 Task: Look for space in Jagdīshpur, India from 9th August, 2023 to 12th August, 2023 for 1 adult in price range Rs.6000 to Rs.15000. Place can be entire place with 1  bedroom having 1 bed and 1 bathroom. Property type can be house, flat, guest house. Amenities needed are: wifi. Booking option can be shelf check-in. Required host language is English.
Action: Mouse moved to (525, 134)
Screenshot: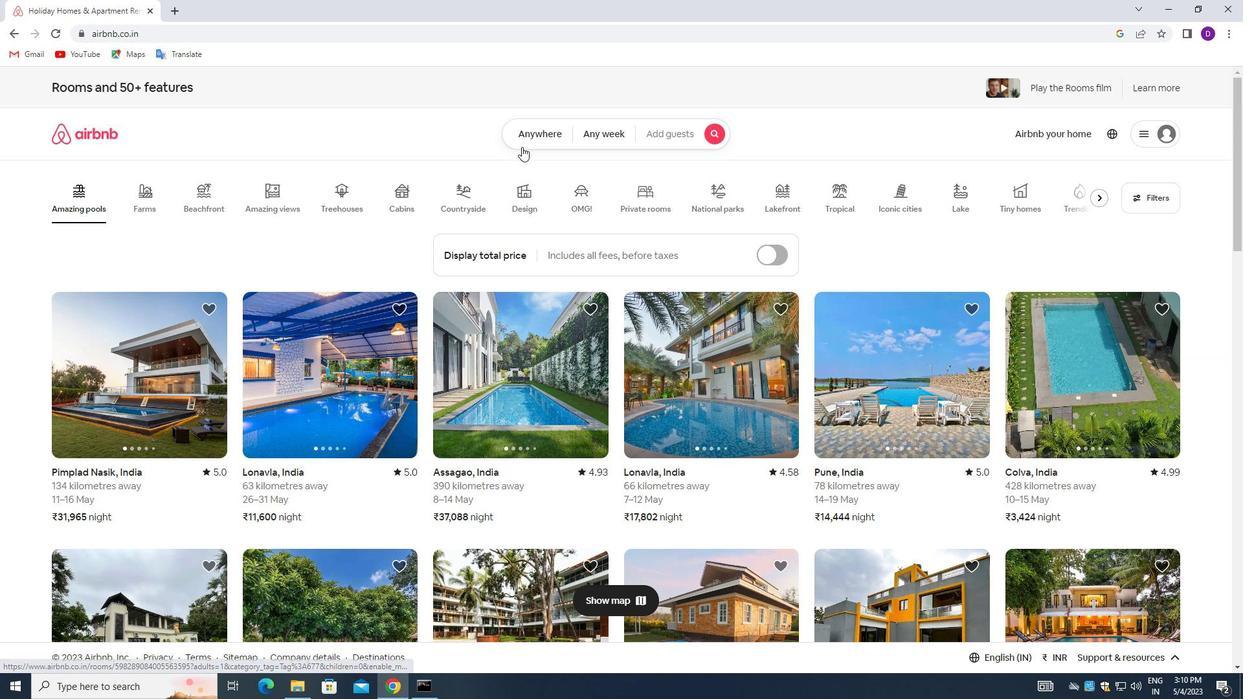 
Action: Mouse pressed left at (525, 134)
Screenshot: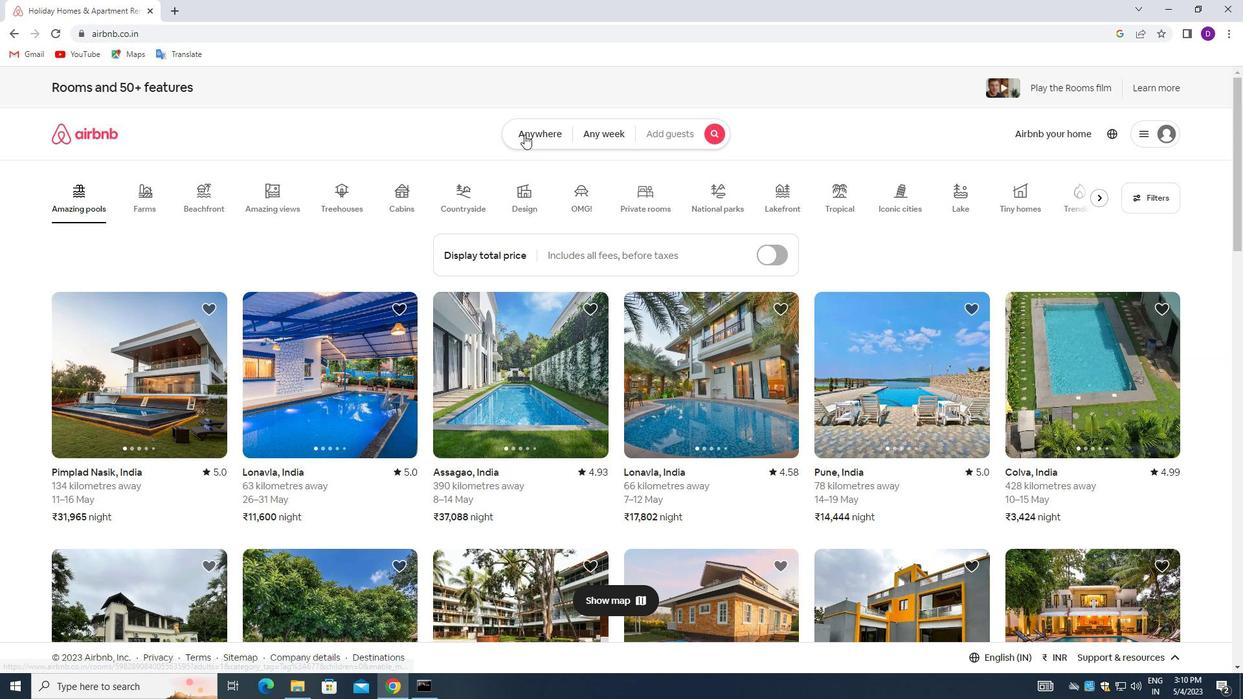 
Action: Mouse moved to (491, 185)
Screenshot: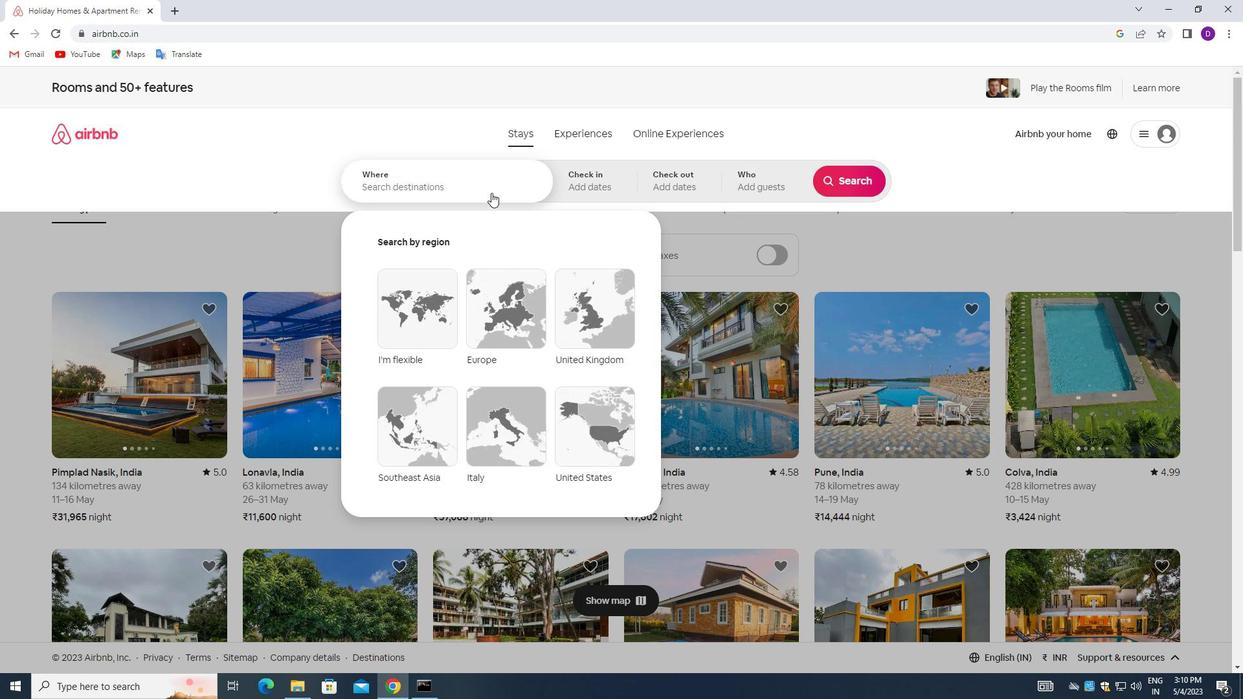 
Action: Mouse pressed left at (491, 185)
Screenshot: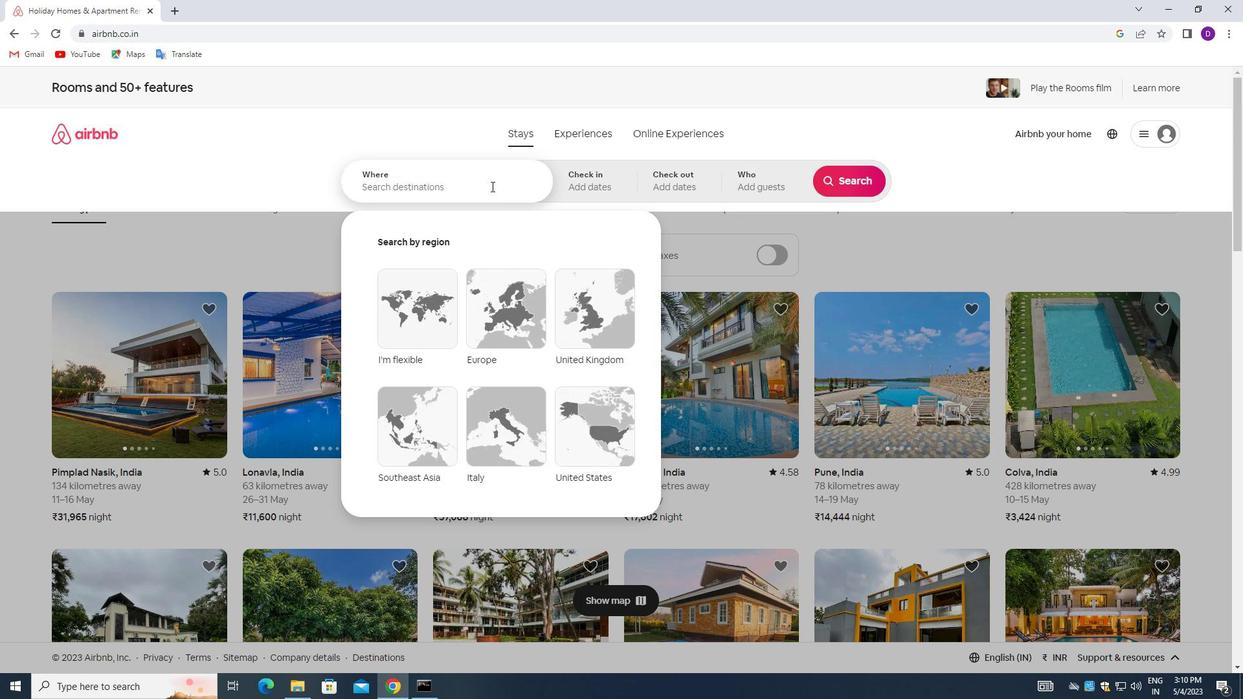 
Action: Mouse moved to (301, 174)
Screenshot: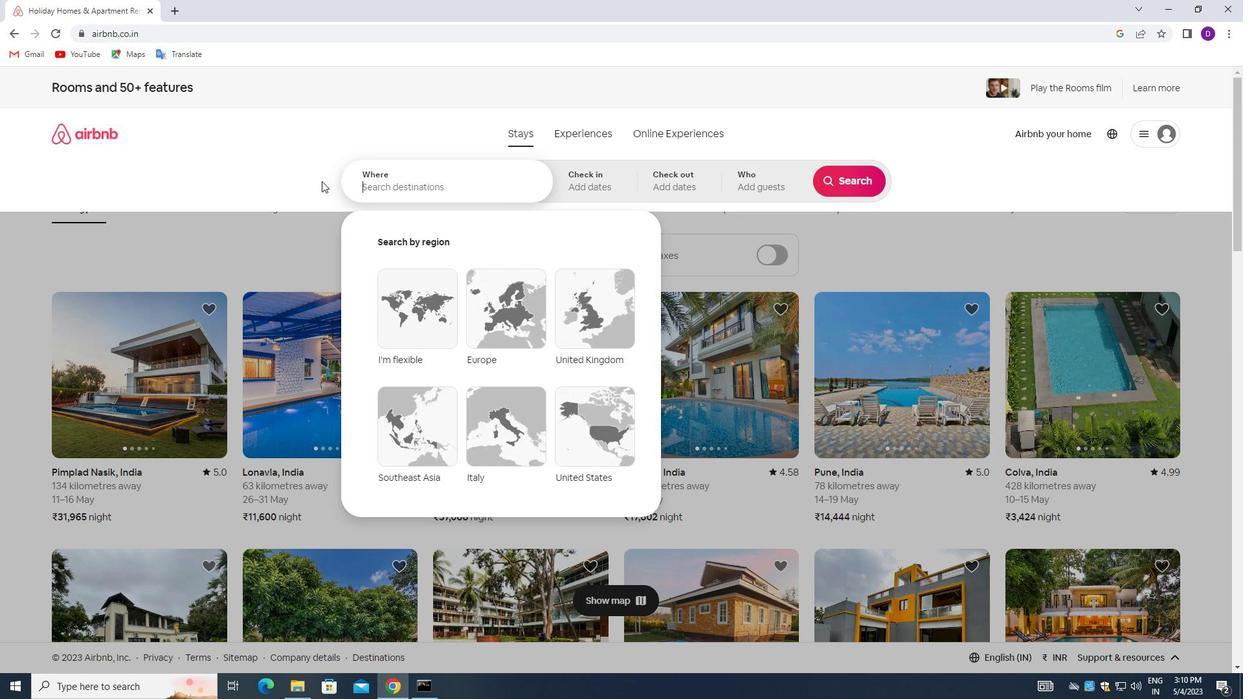 
Action: Key pressed <Key.shift>JAGDISHPUR,<Key.space><Key.shift>INDIA<Key.enter>
Screenshot: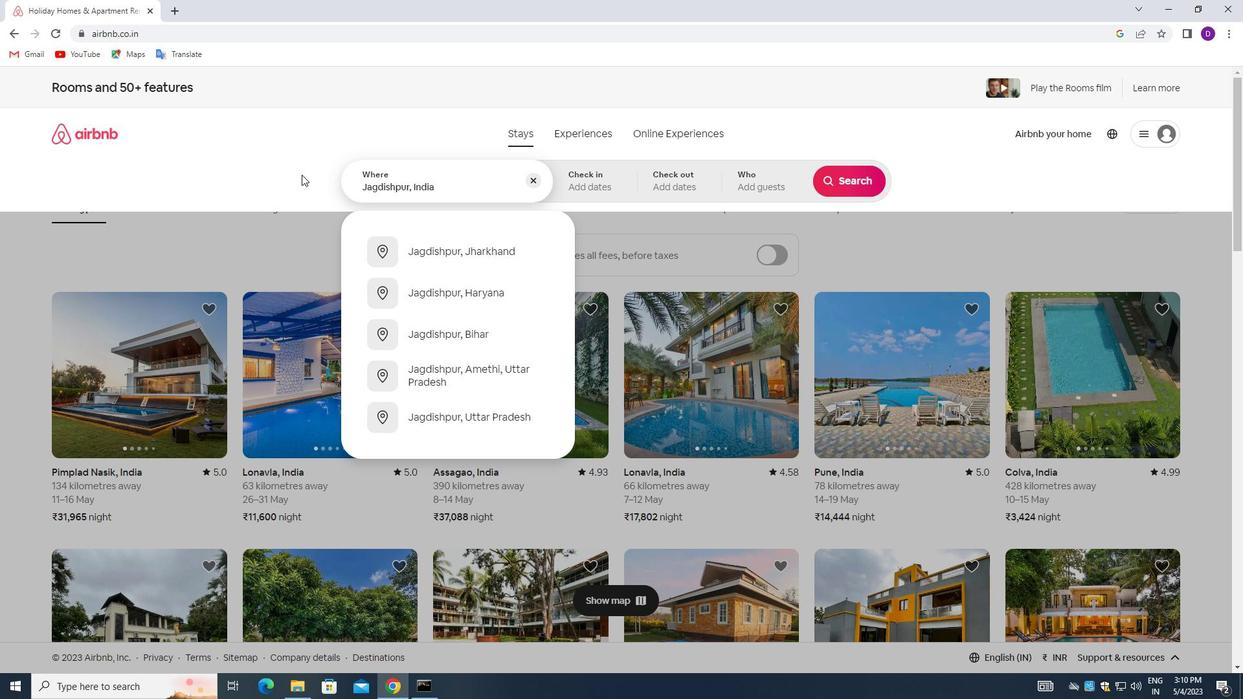 
Action: Mouse moved to (848, 291)
Screenshot: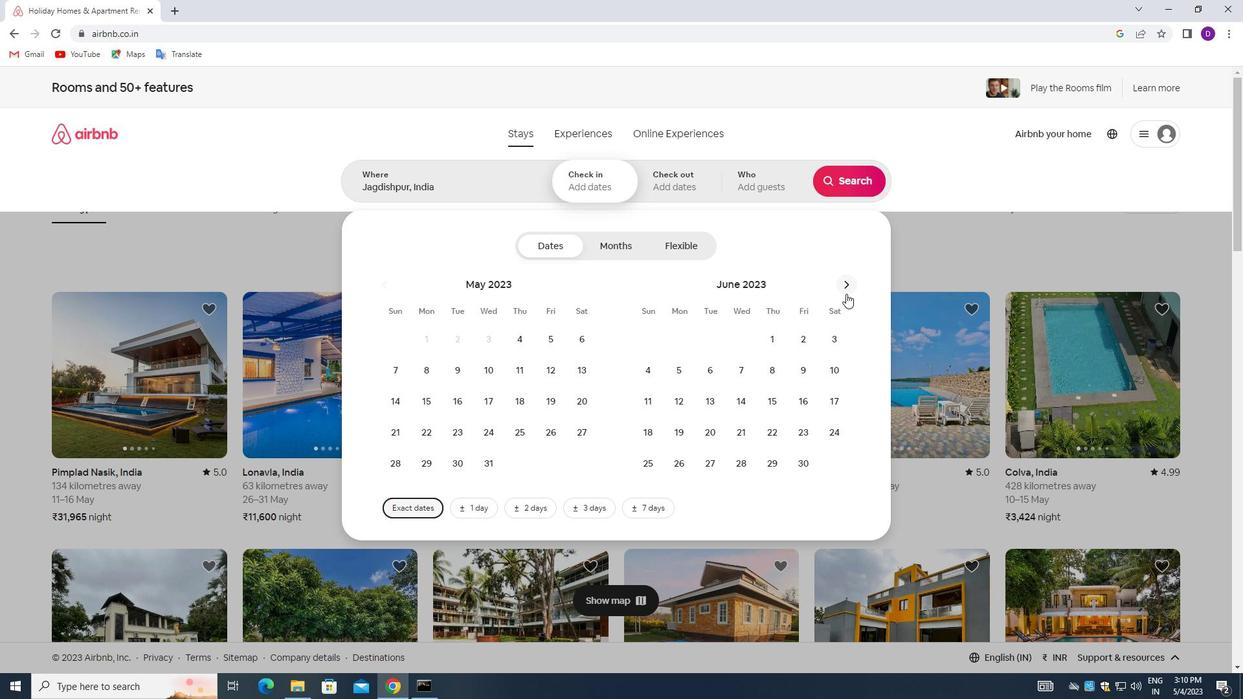 
Action: Mouse pressed left at (848, 291)
Screenshot: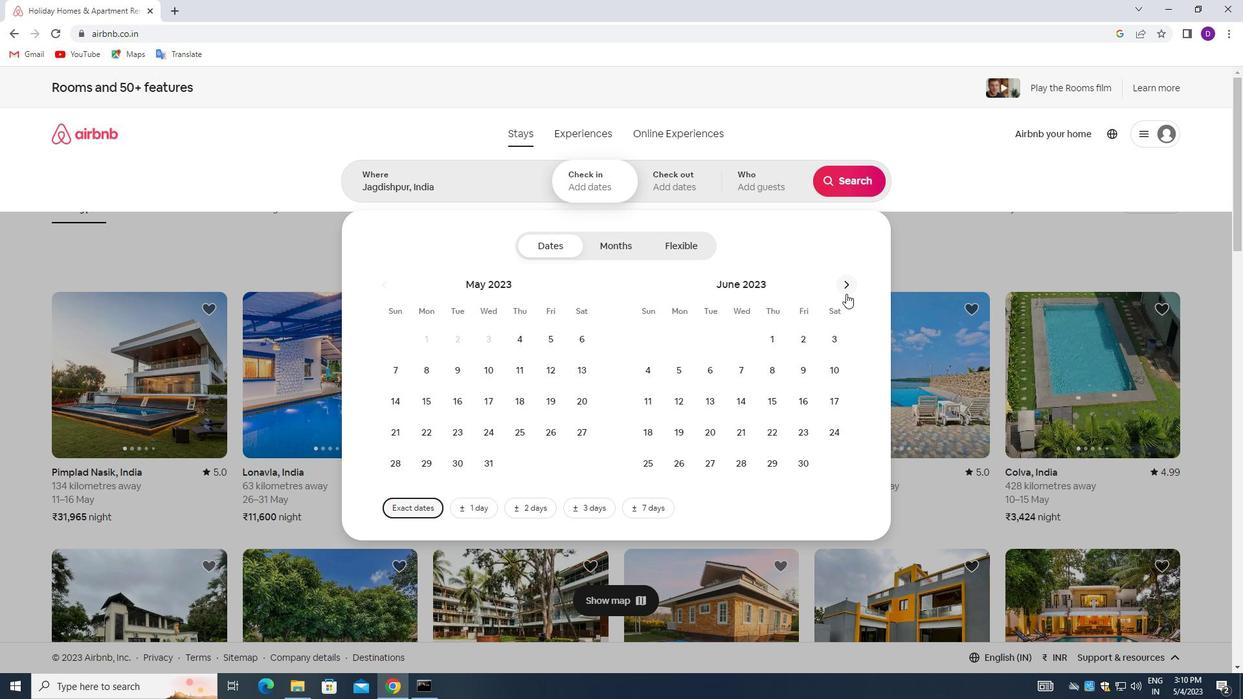 
Action: Mouse moved to (848, 289)
Screenshot: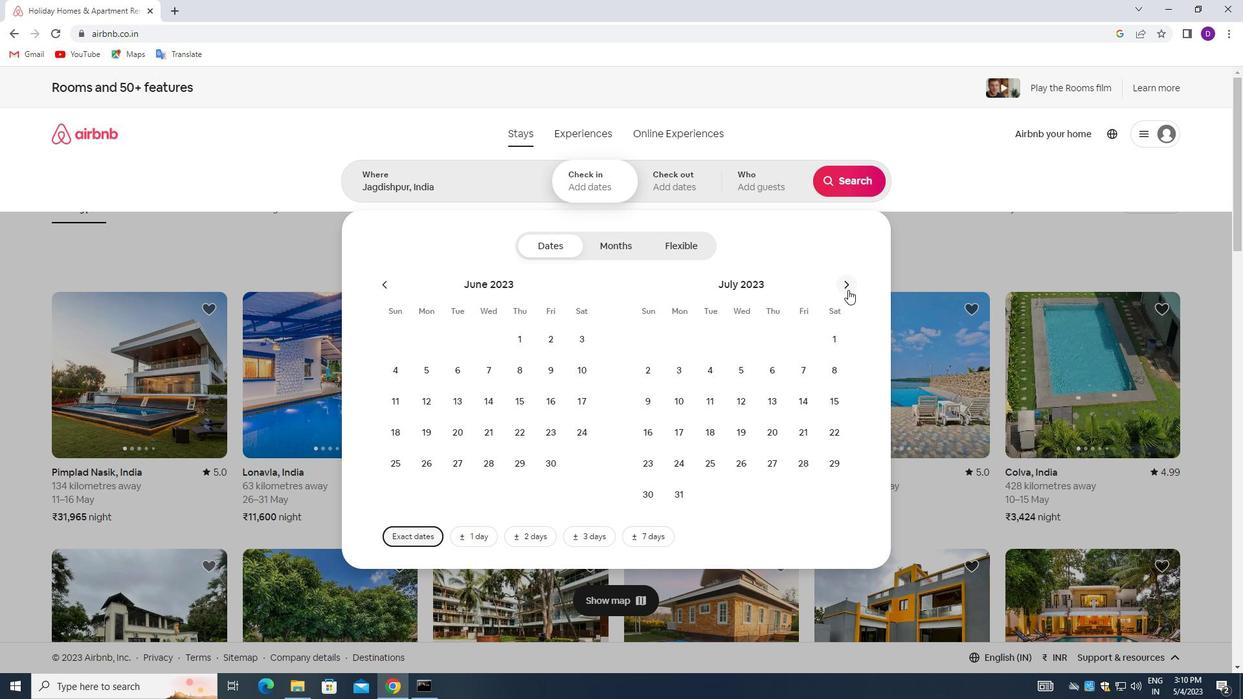 
Action: Mouse pressed left at (848, 289)
Screenshot: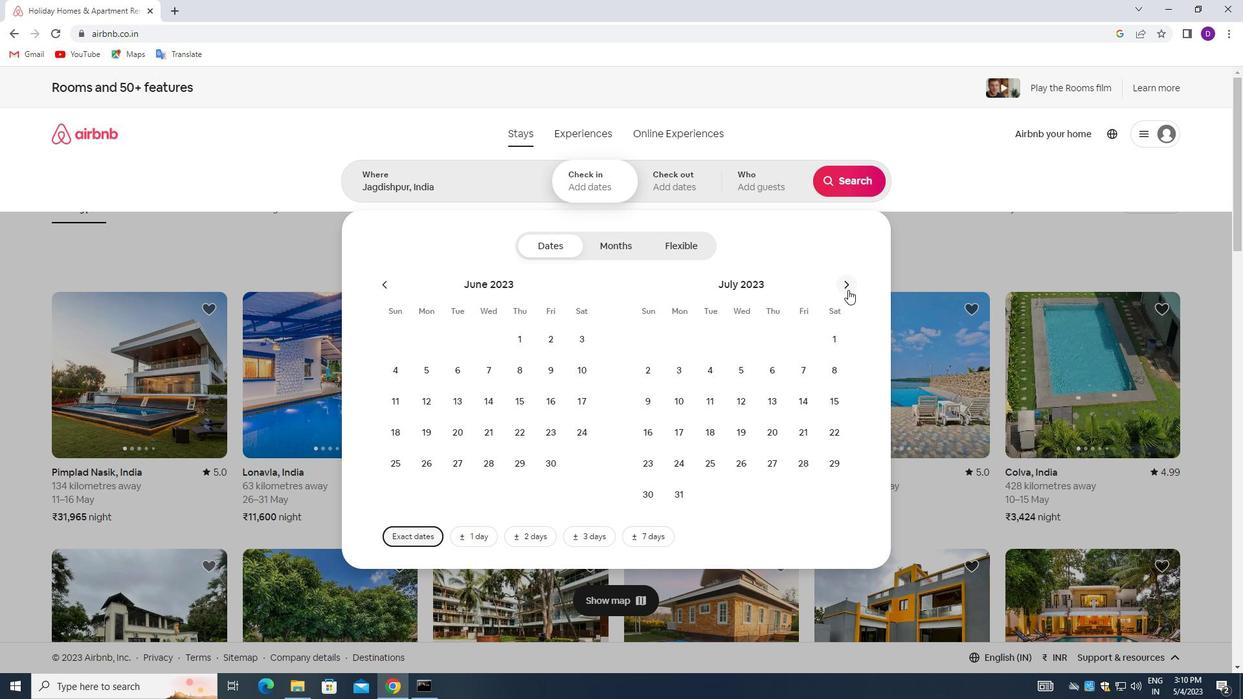 
Action: Mouse moved to (739, 371)
Screenshot: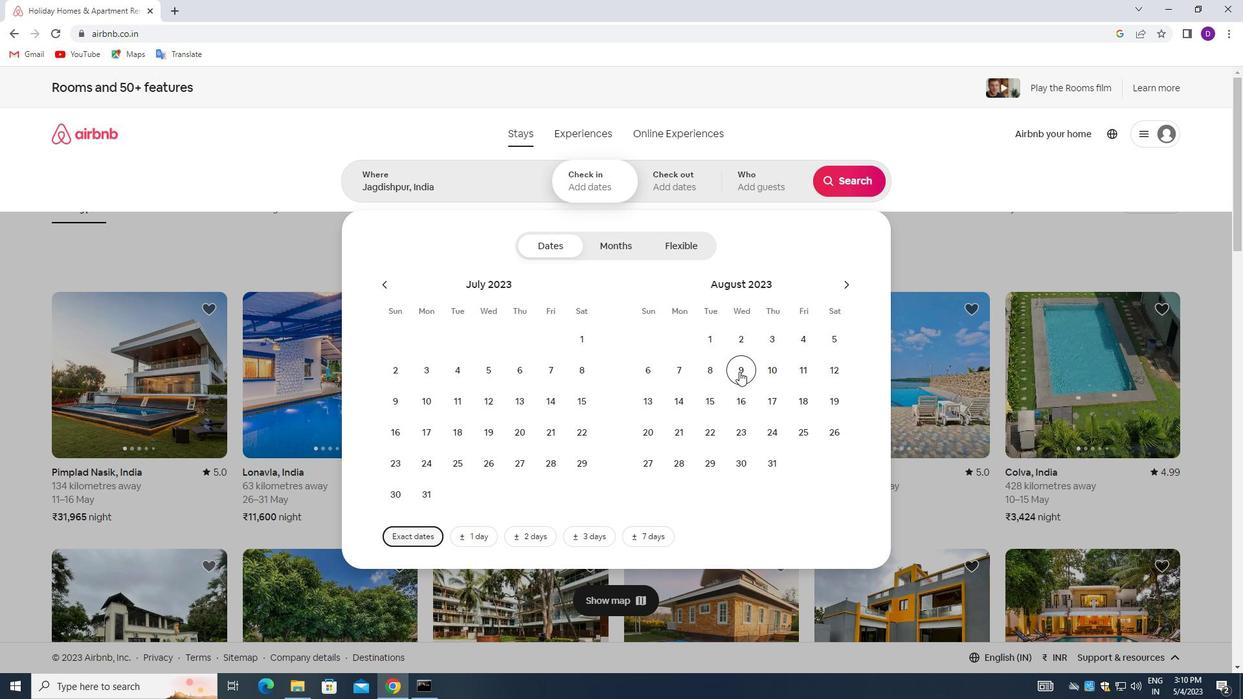 
Action: Mouse pressed left at (739, 371)
Screenshot: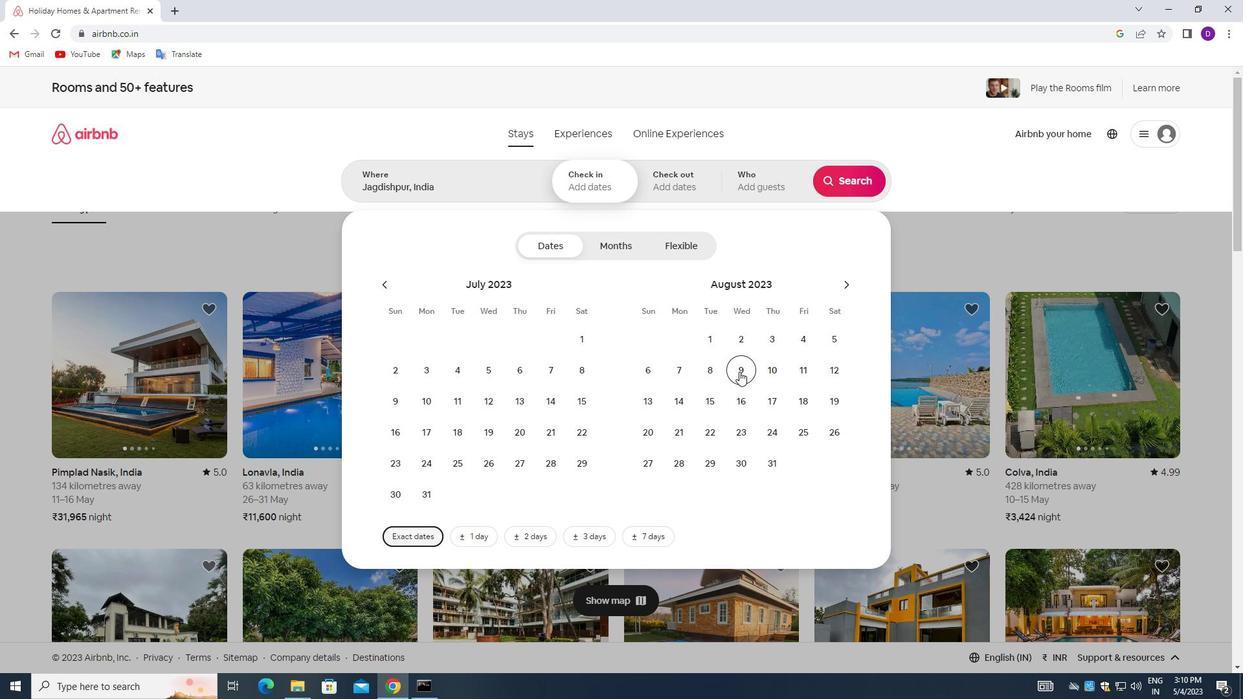 
Action: Mouse moved to (831, 366)
Screenshot: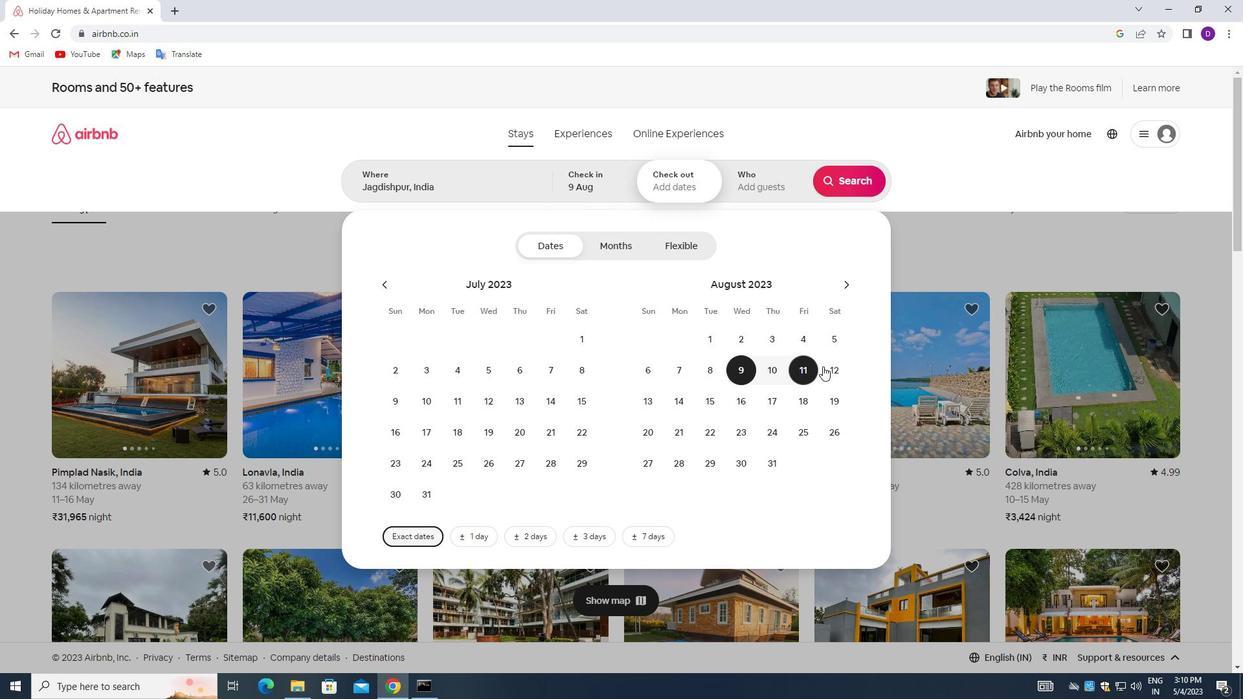 
Action: Mouse pressed left at (831, 366)
Screenshot: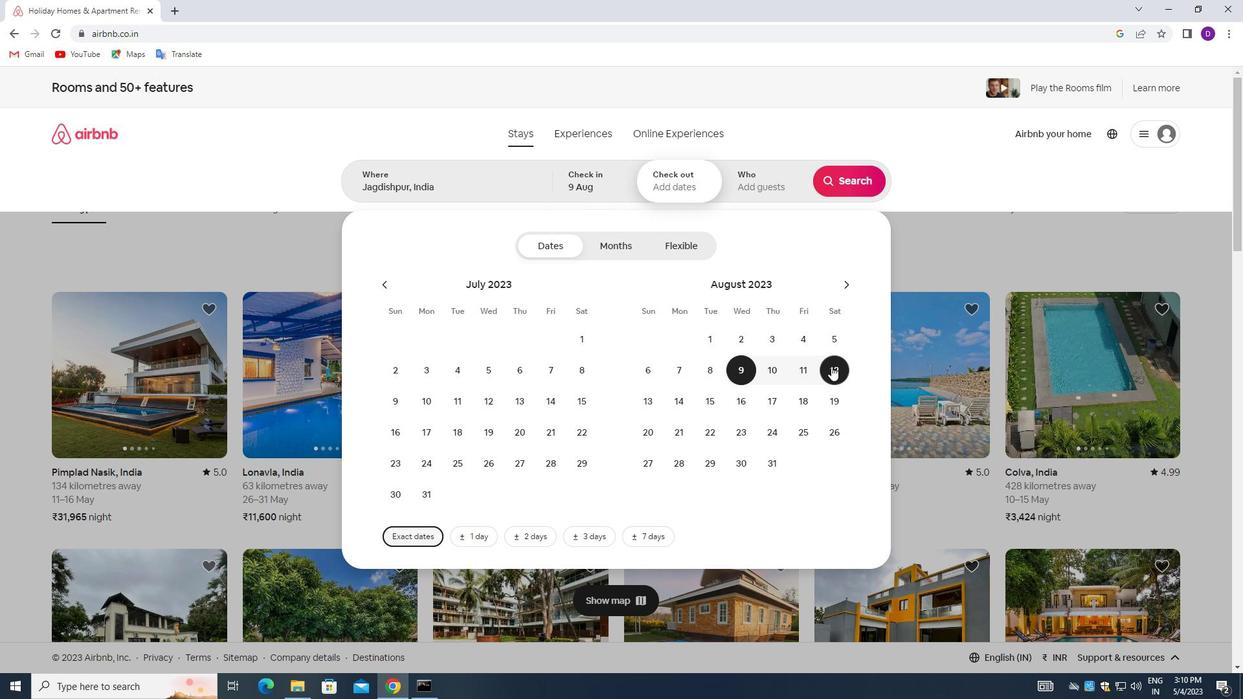 
Action: Mouse moved to (748, 178)
Screenshot: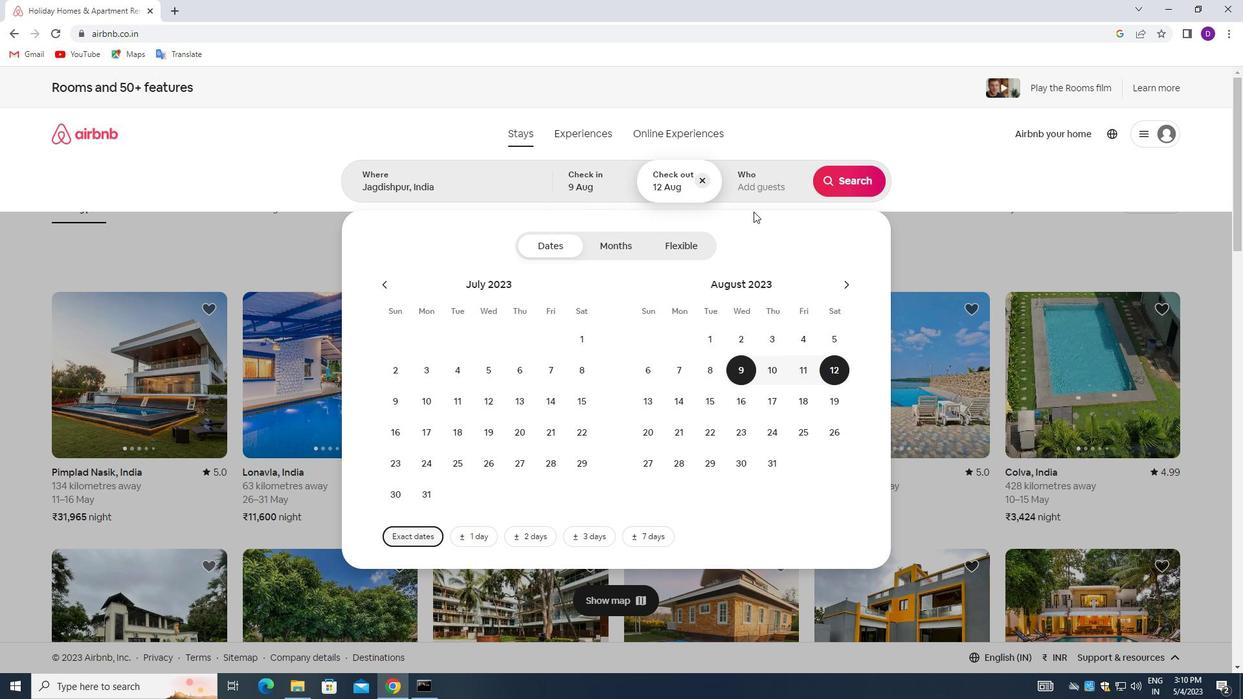
Action: Mouse pressed left at (748, 178)
Screenshot: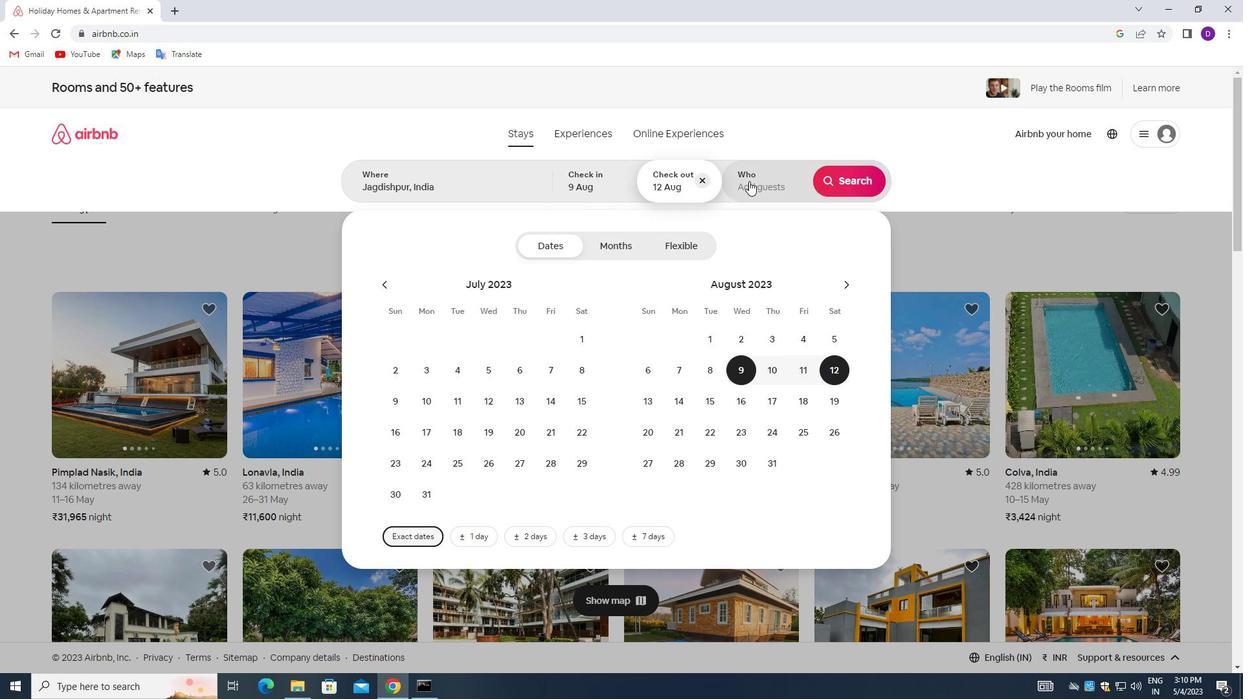 
Action: Mouse moved to (855, 255)
Screenshot: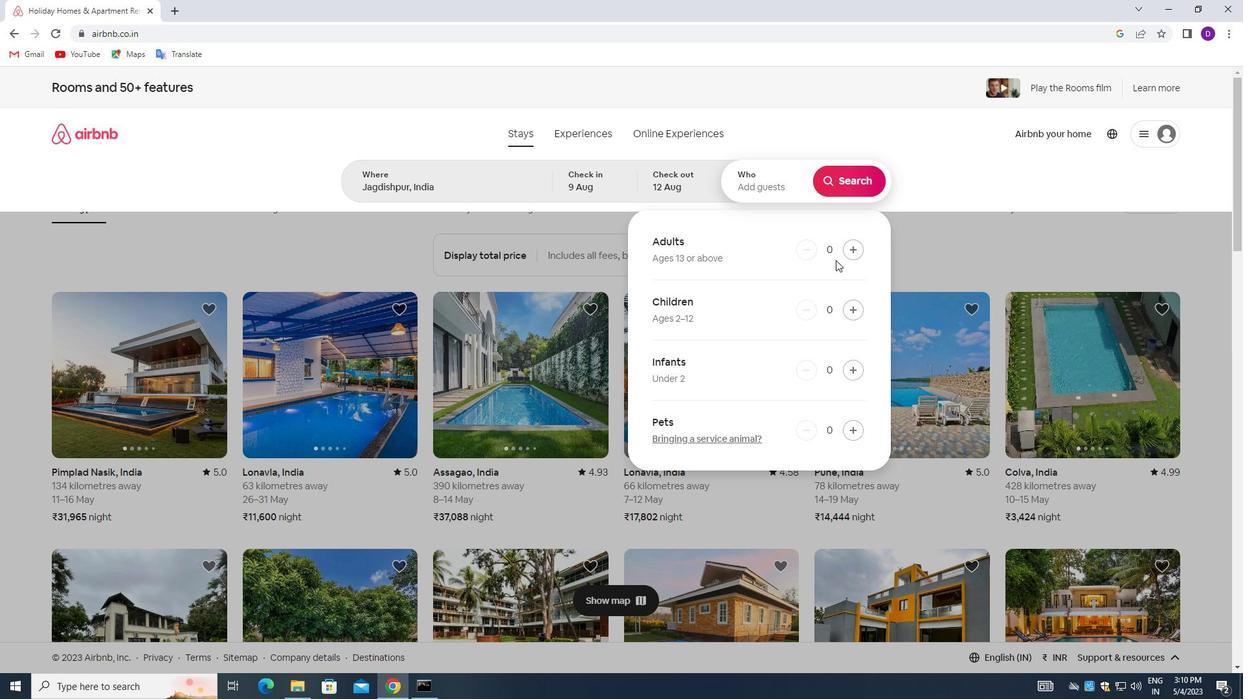 
Action: Mouse pressed left at (855, 255)
Screenshot: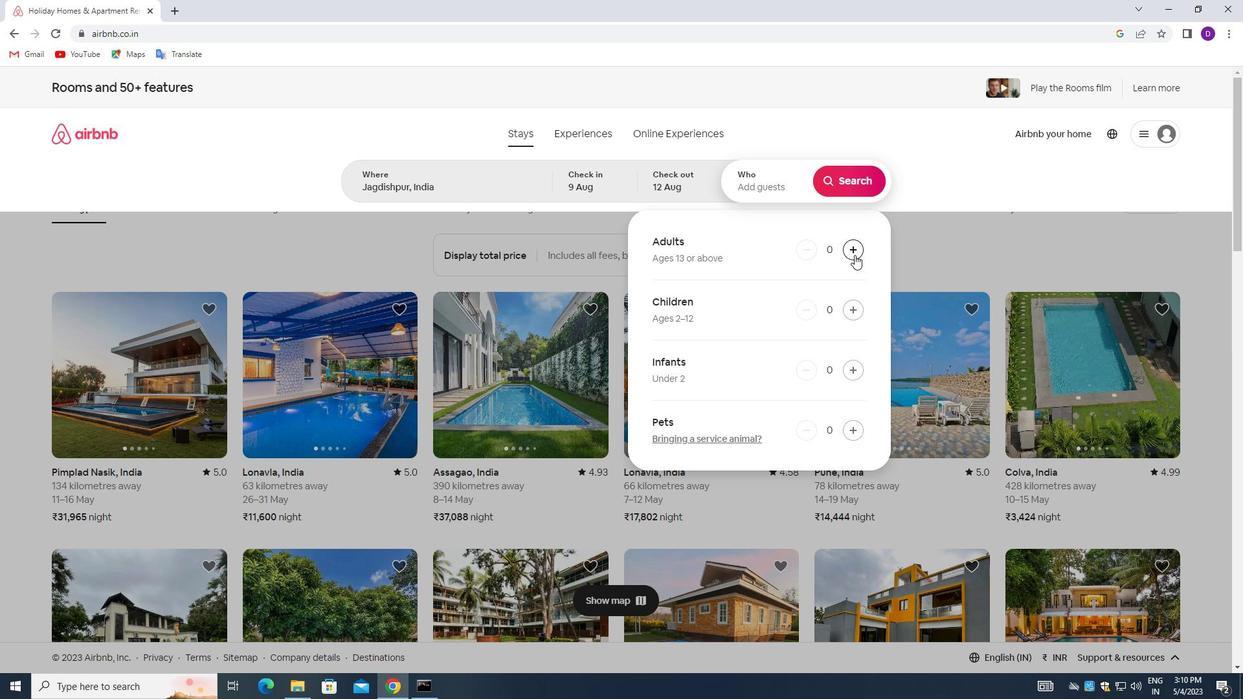
Action: Mouse moved to (848, 187)
Screenshot: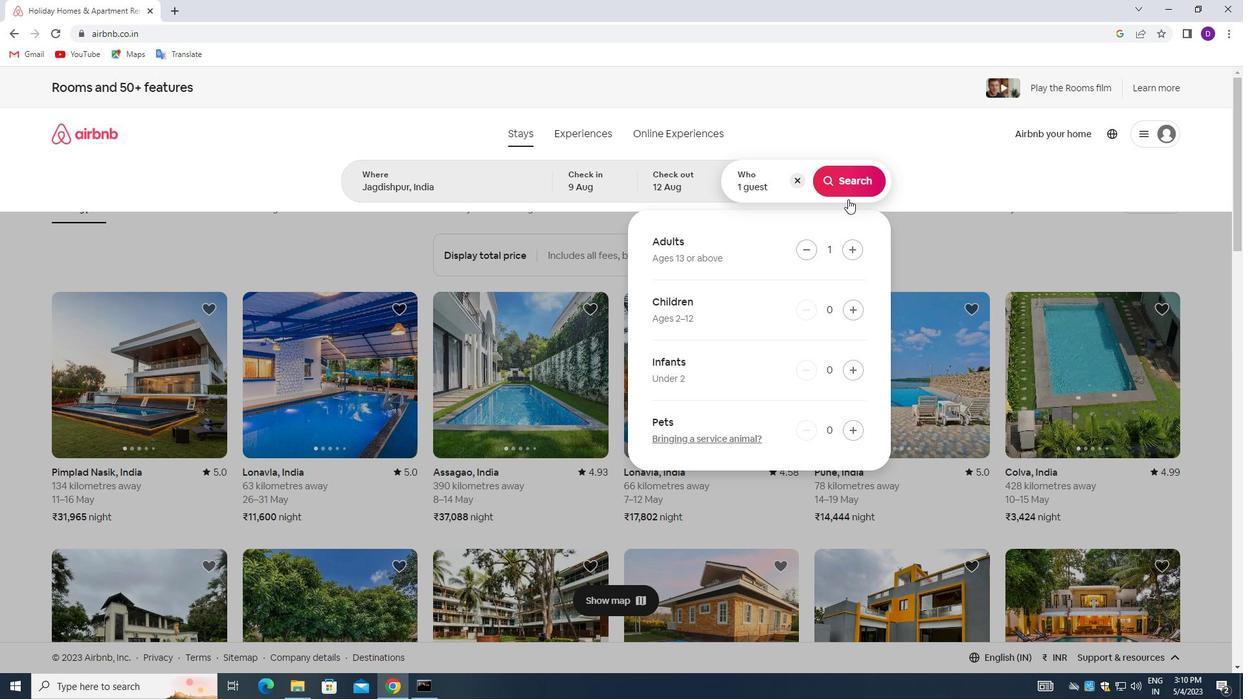 
Action: Mouse pressed left at (848, 187)
Screenshot: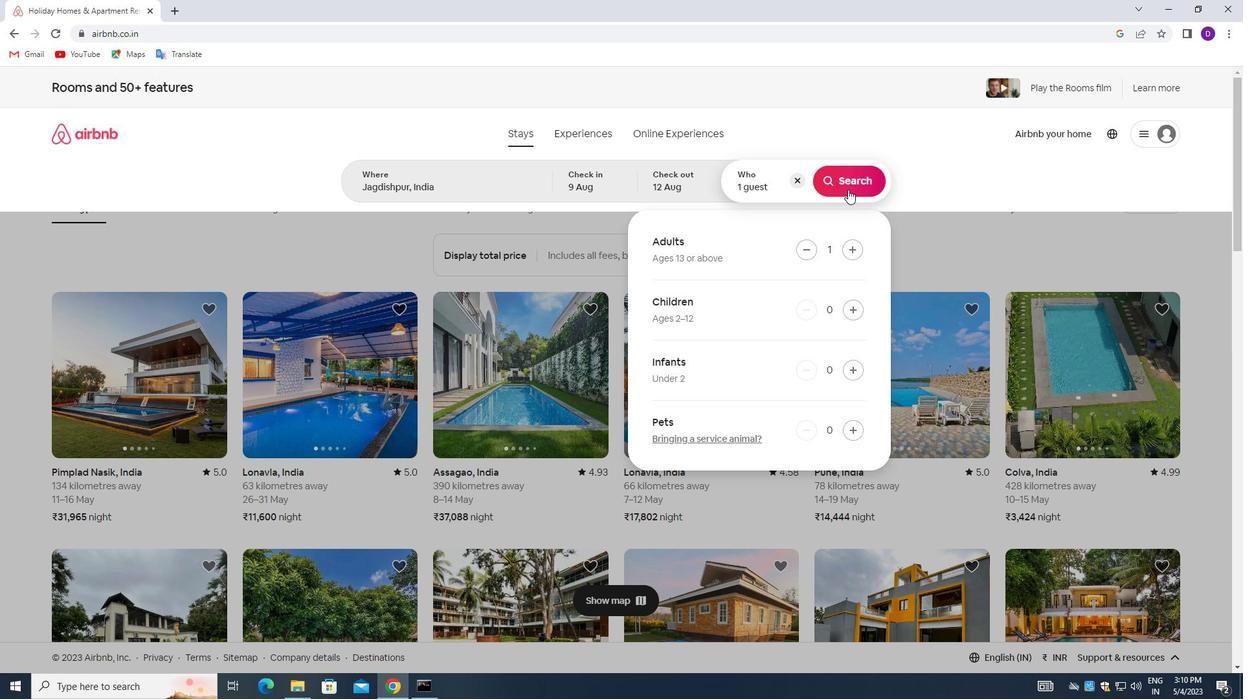 
Action: Mouse moved to (1178, 140)
Screenshot: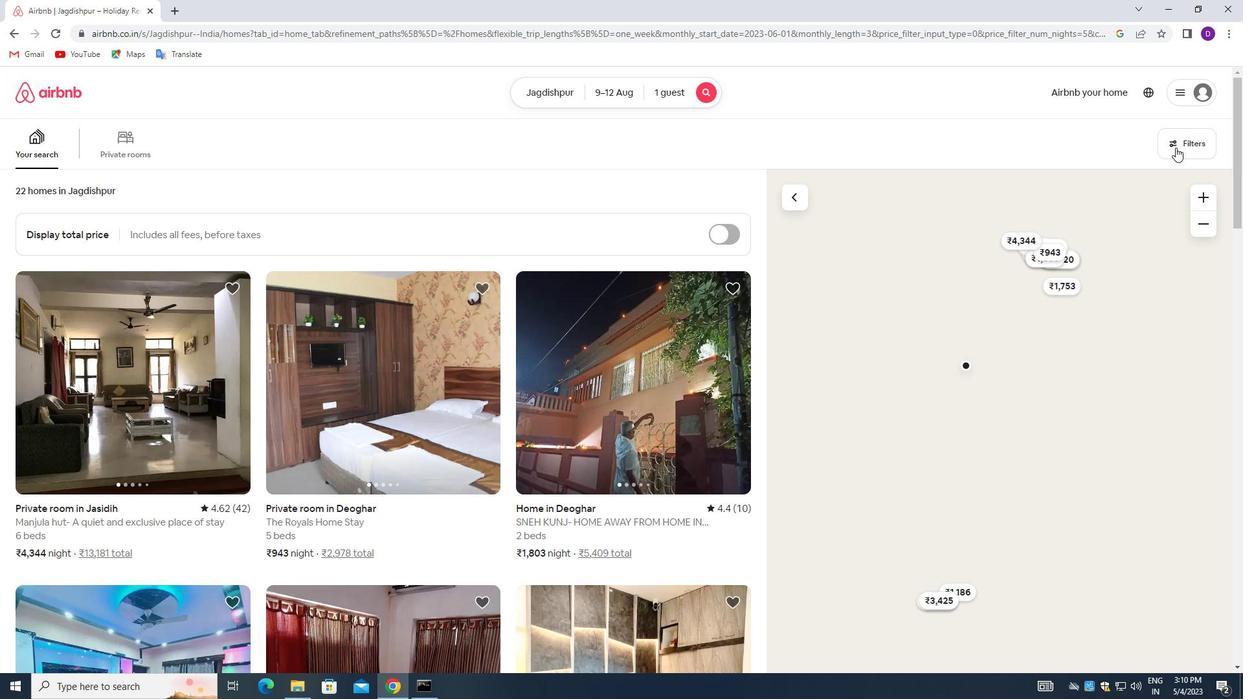
Action: Mouse pressed left at (1178, 140)
Screenshot: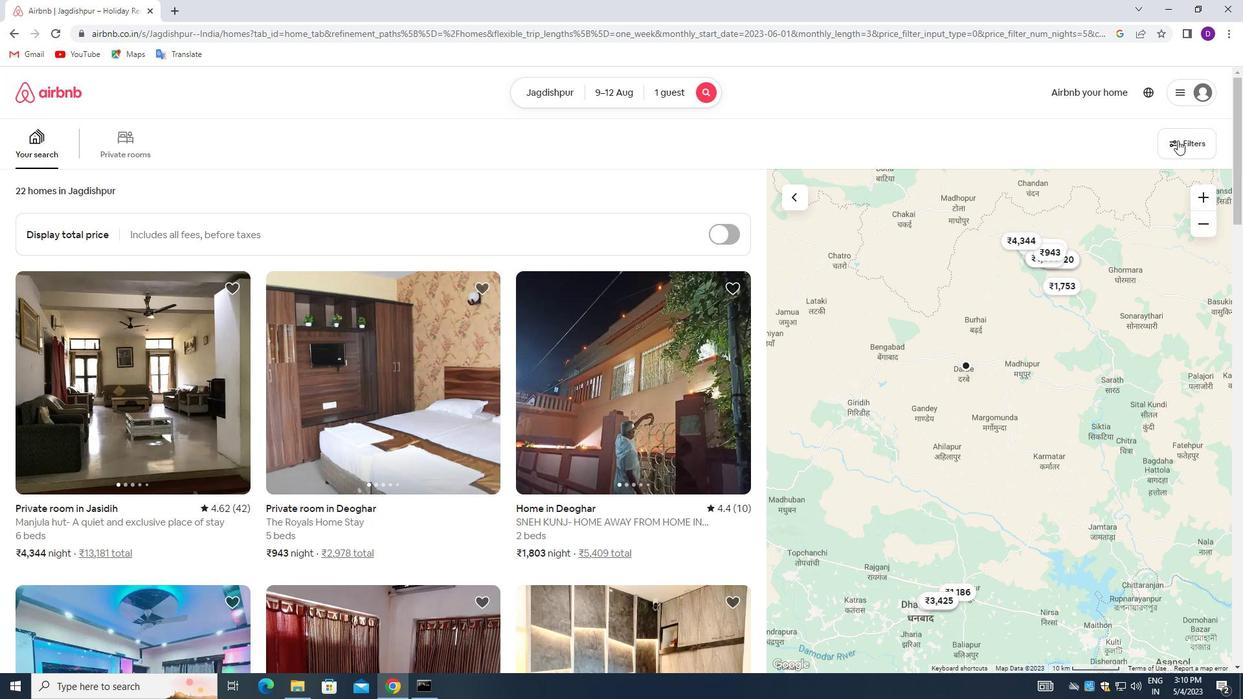
Action: Mouse moved to (459, 306)
Screenshot: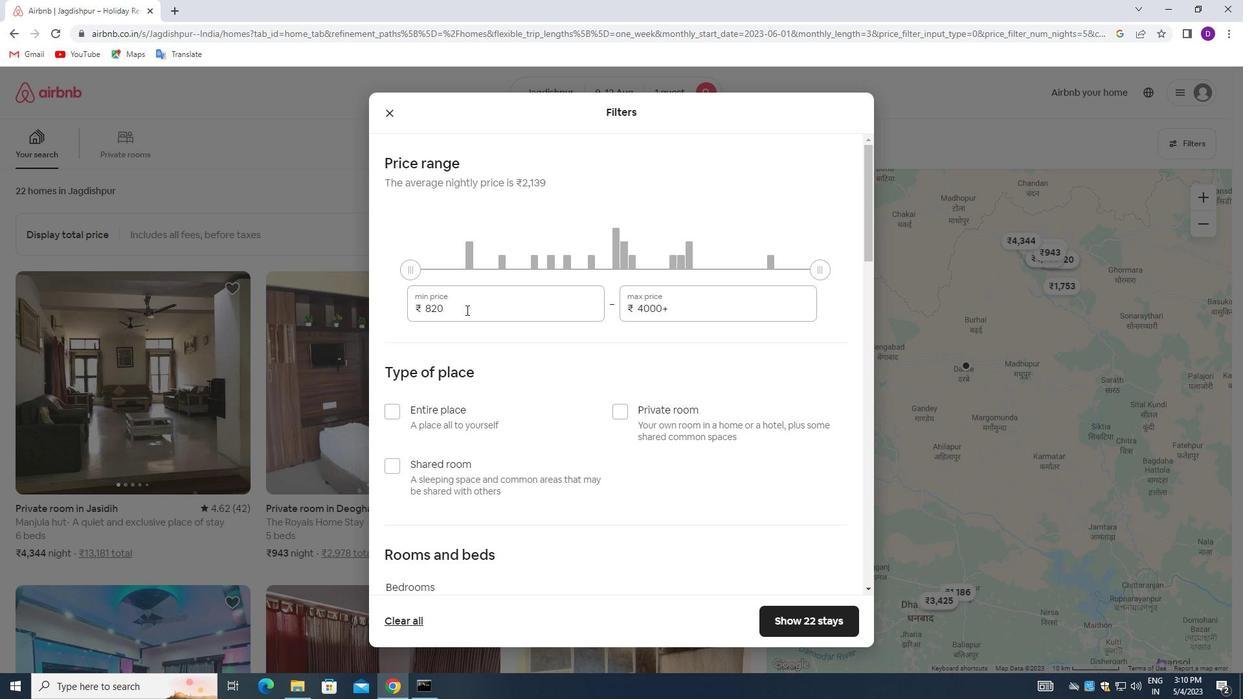 
Action: Mouse pressed left at (459, 306)
Screenshot: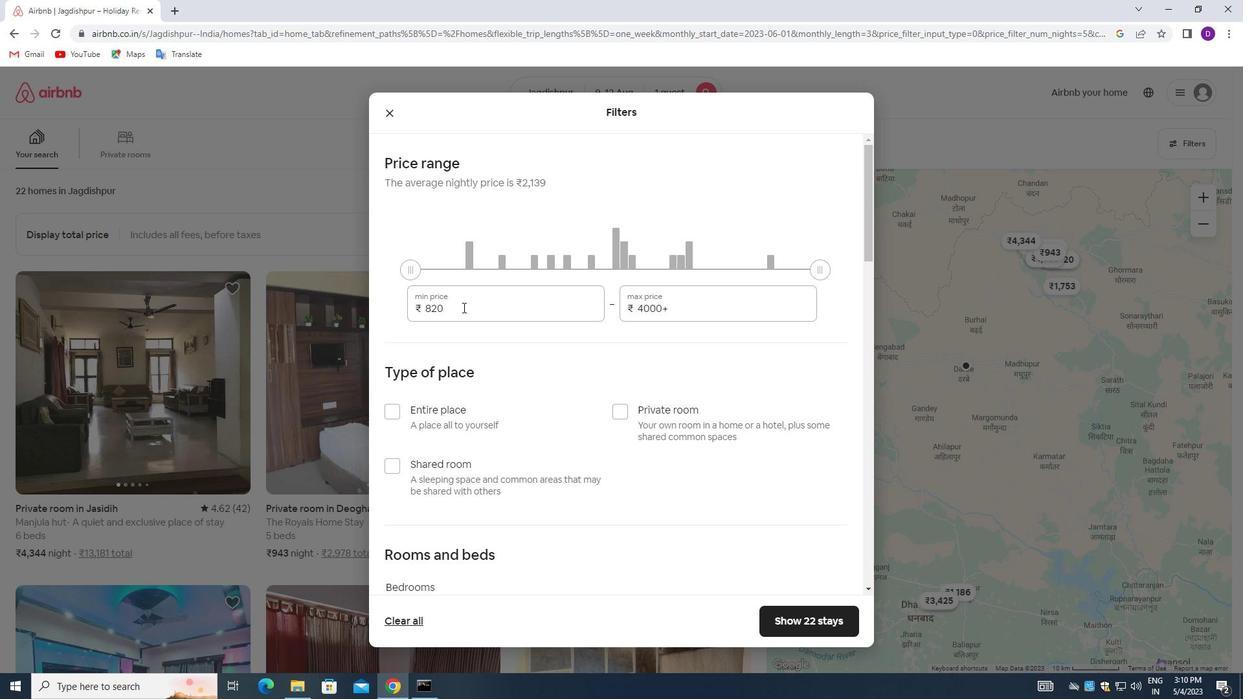 
Action: Mouse pressed left at (459, 306)
Screenshot: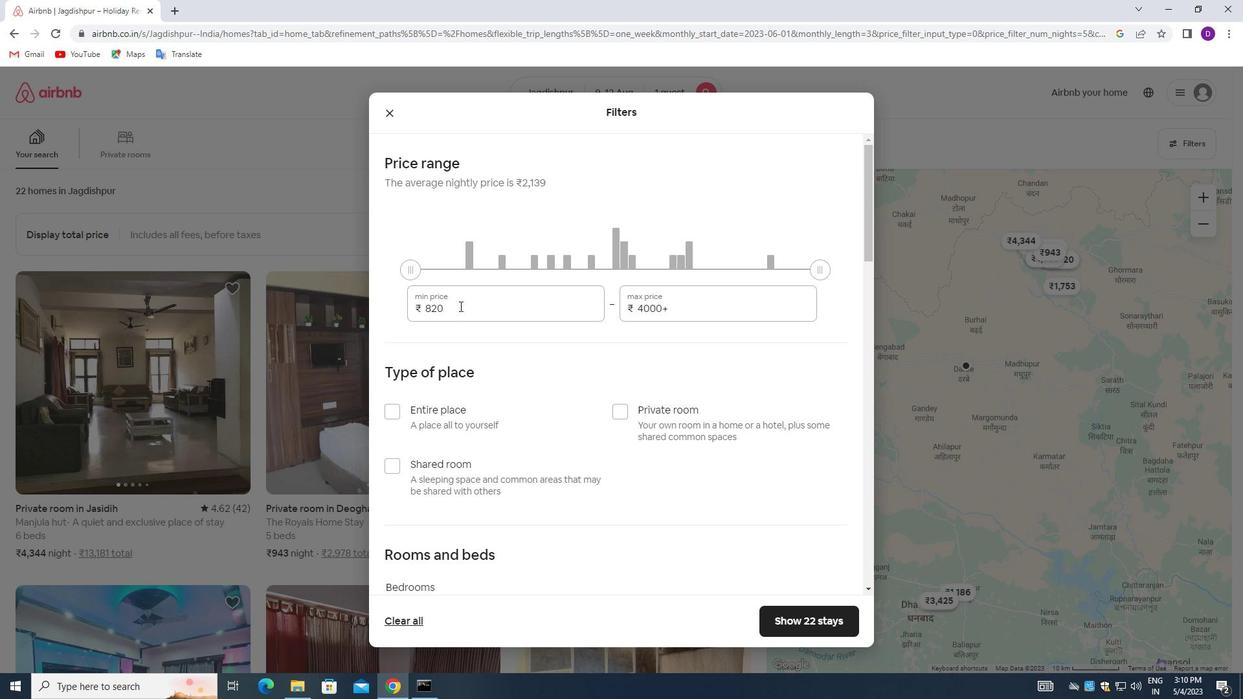 
Action: Key pressed 6000<Key.tab>15000
Screenshot: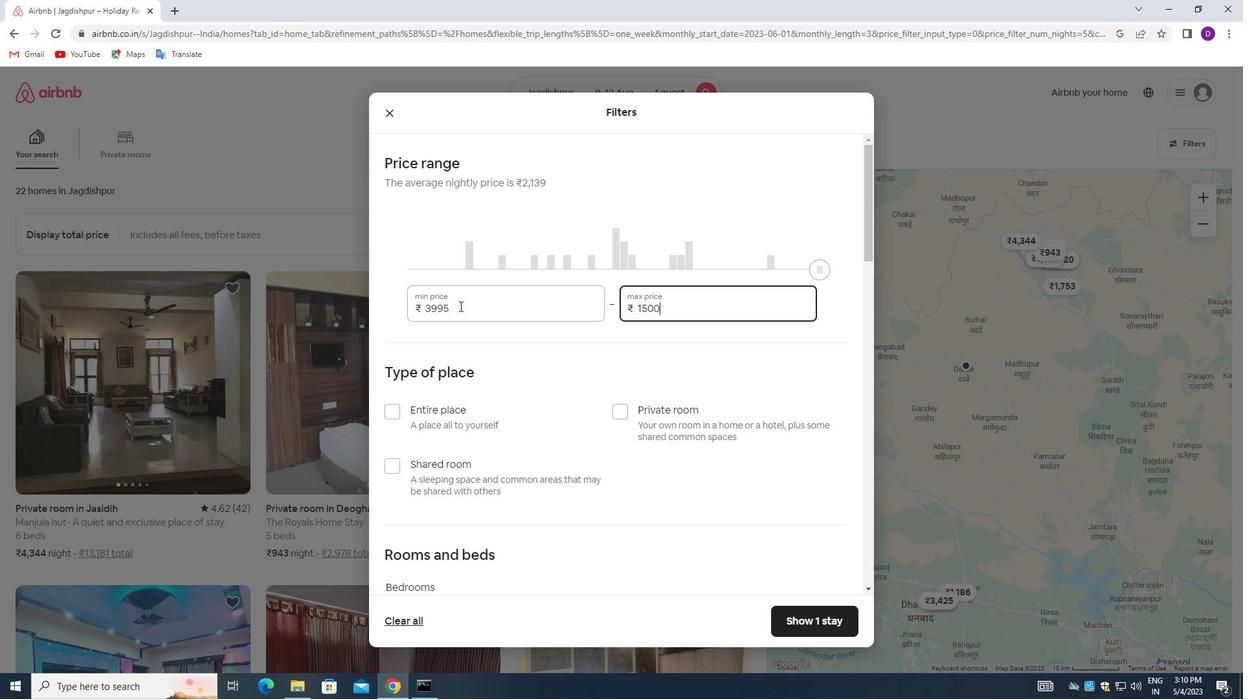 
Action: Mouse moved to (594, 401)
Screenshot: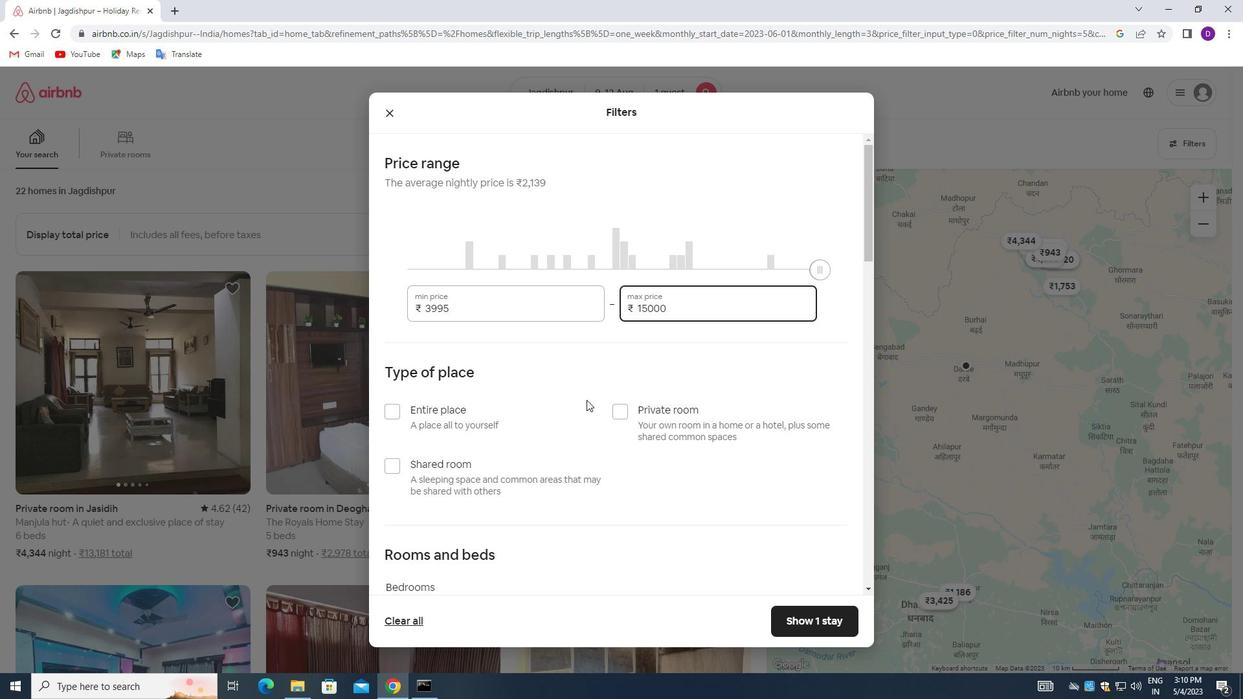 
Action: Mouse scrolled (594, 400) with delta (0, 0)
Screenshot: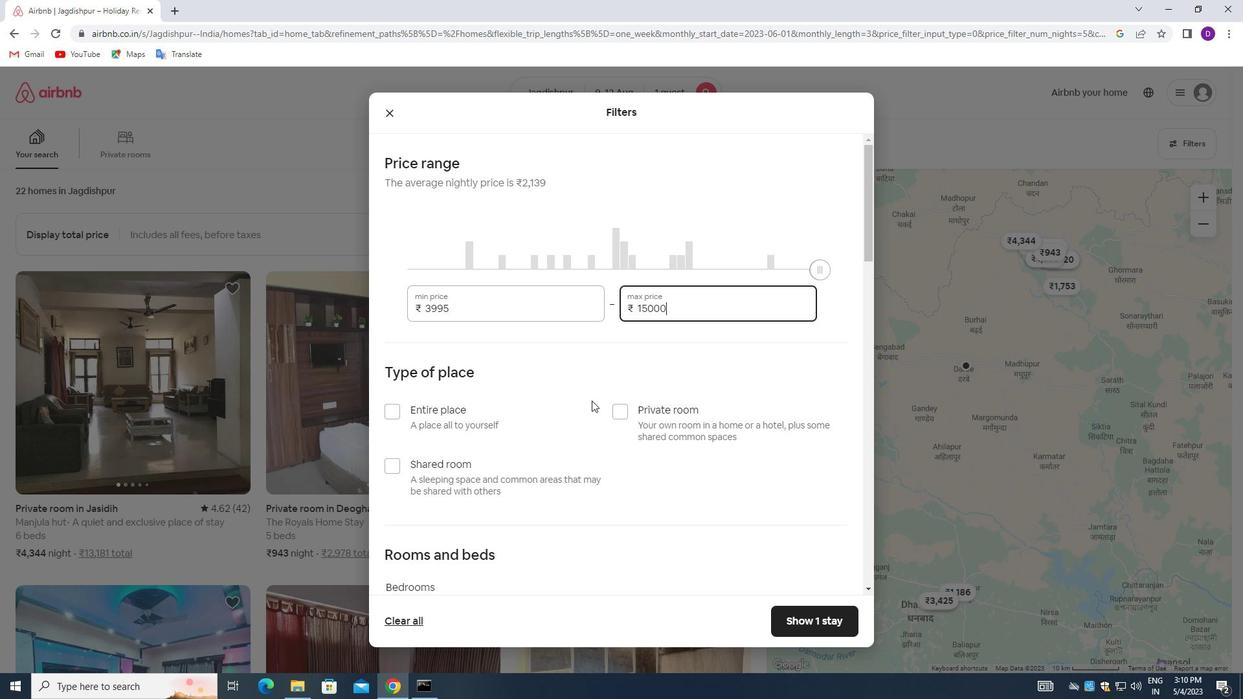 
Action: Mouse moved to (388, 343)
Screenshot: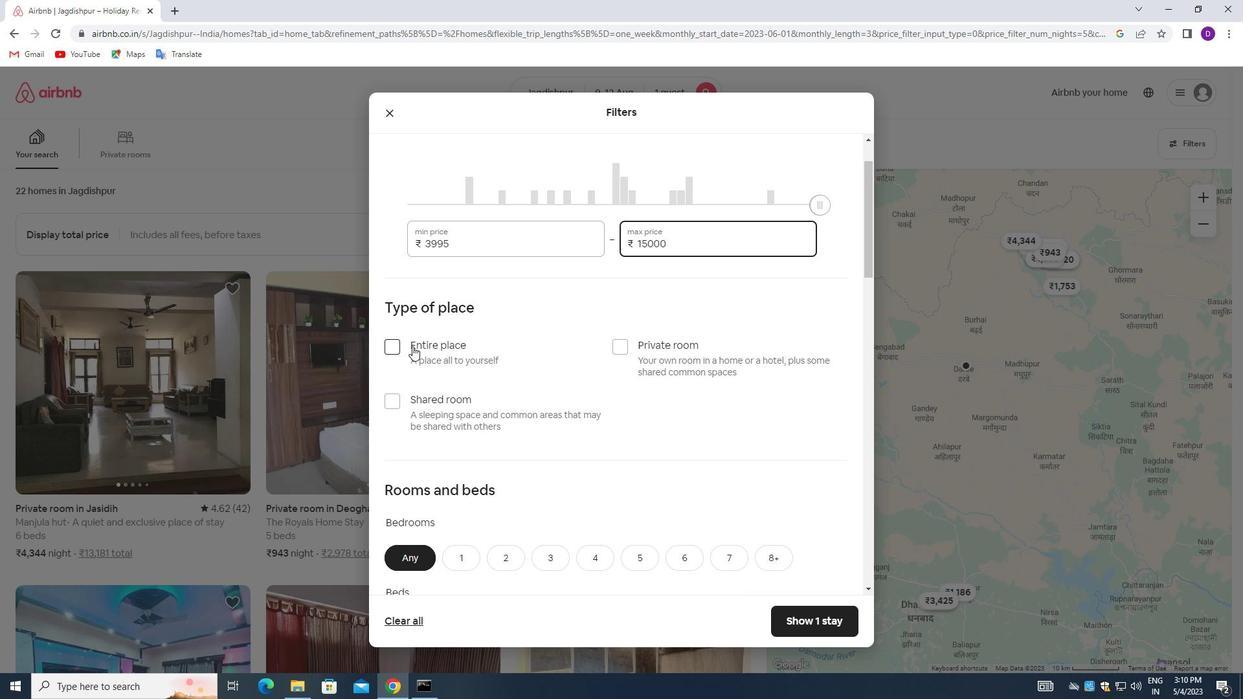 
Action: Mouse pressed left at (388, 343)
Screenshot: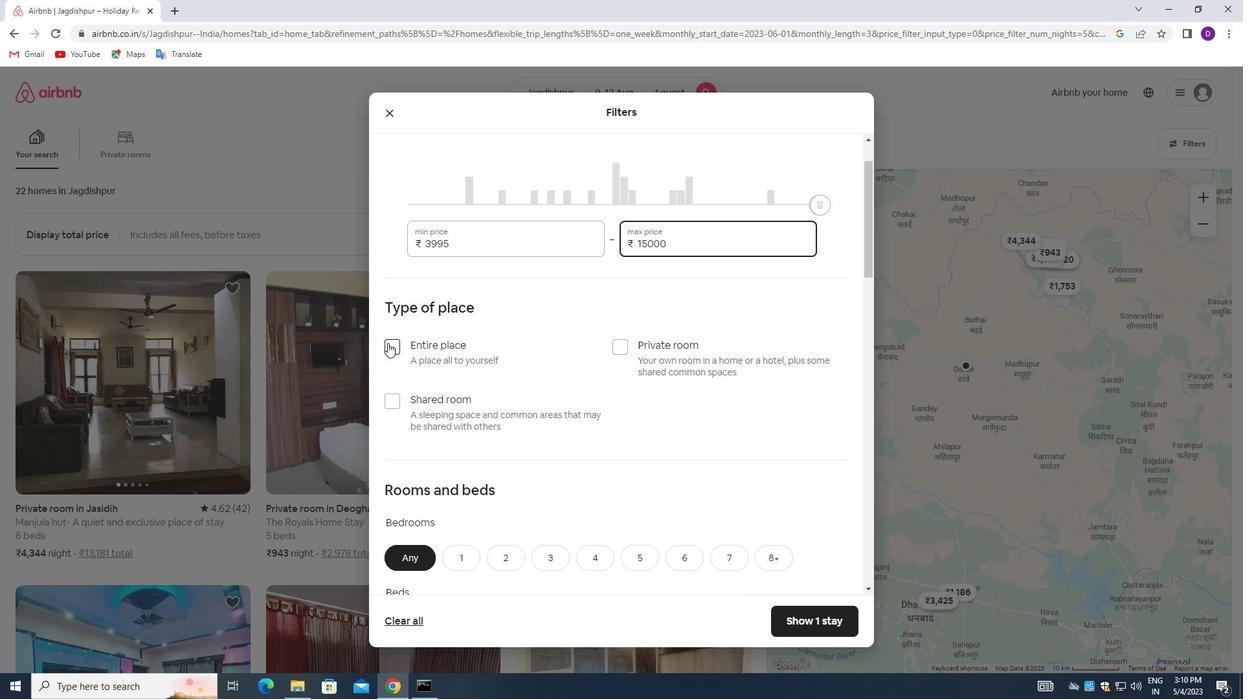 
Action: Mouse moved to (544, 374)
Screenshot: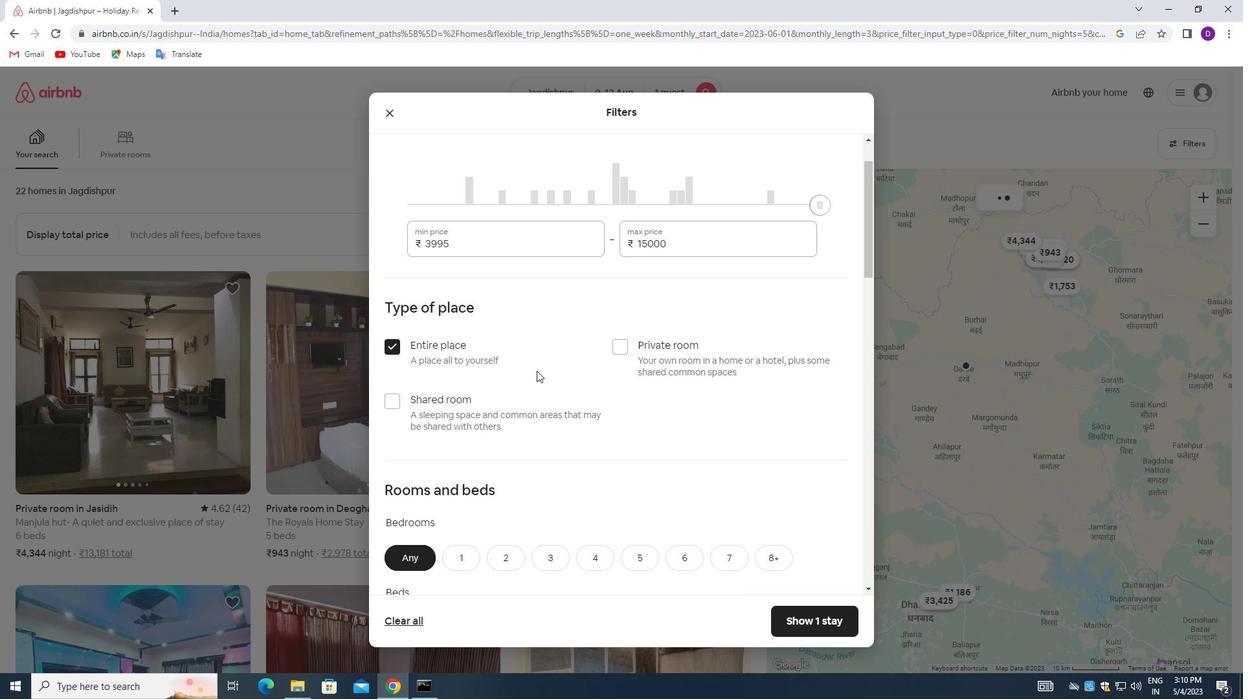 
Action: Mouse scrolled (544, 373) with delta (0, 0)
Screenshot: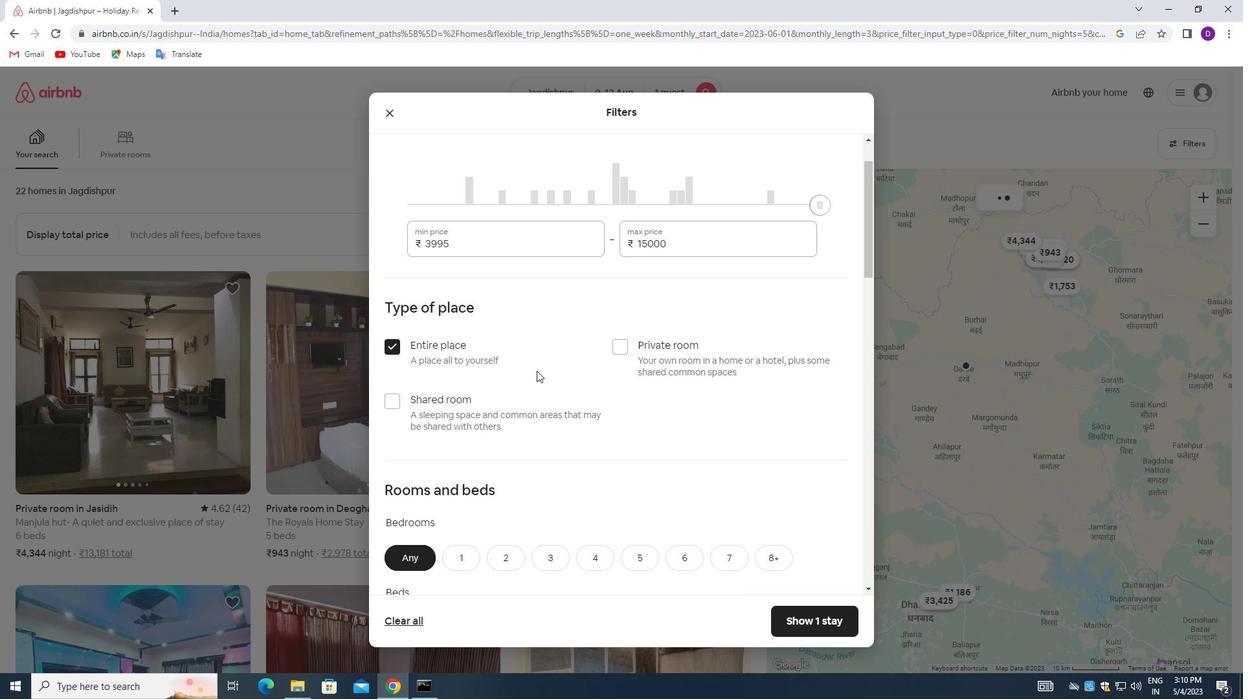
Action: Mouse moved to (544, 375)
Screenshot: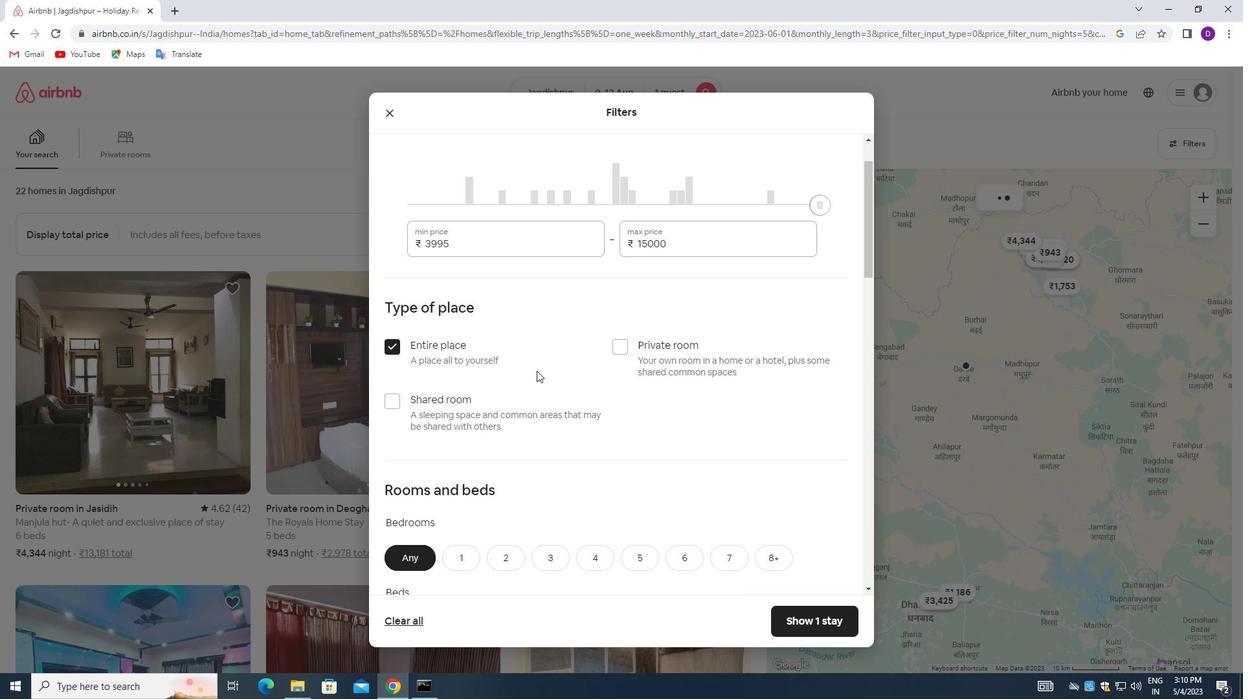 
Action: Mouse scrolled (544, 375) with delta (0, 0)
Screenshot: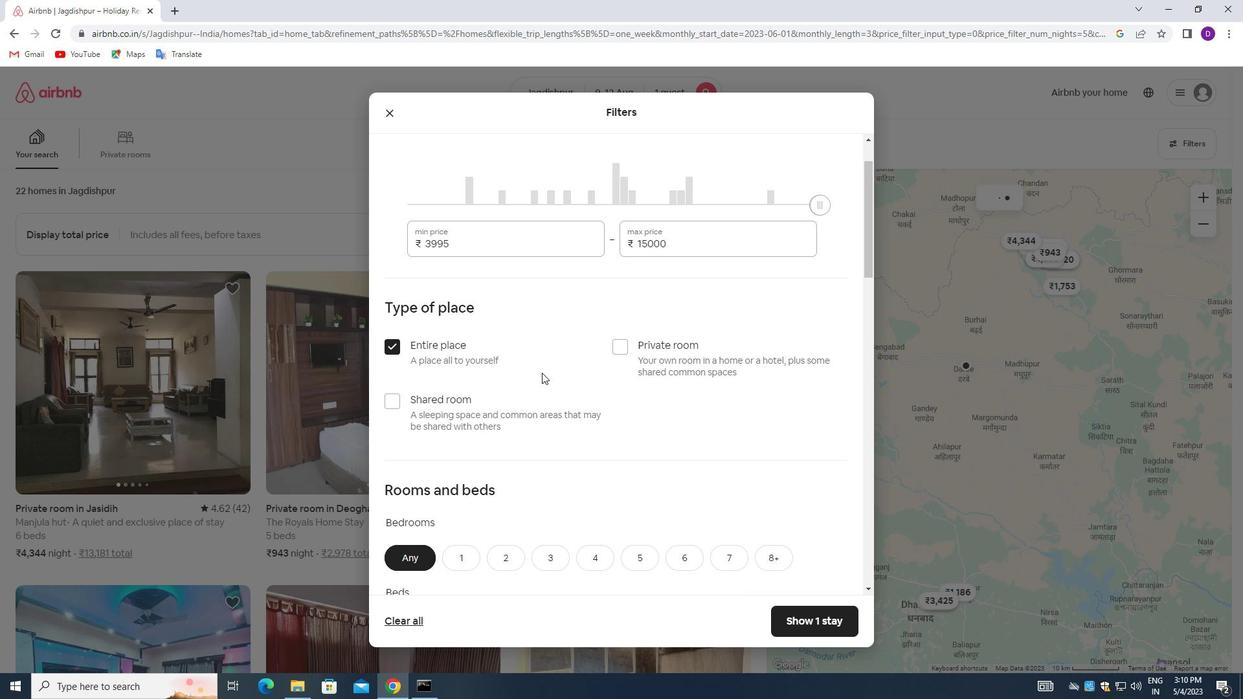 
Action: Mouse moved to (546, 375)
Screenshot: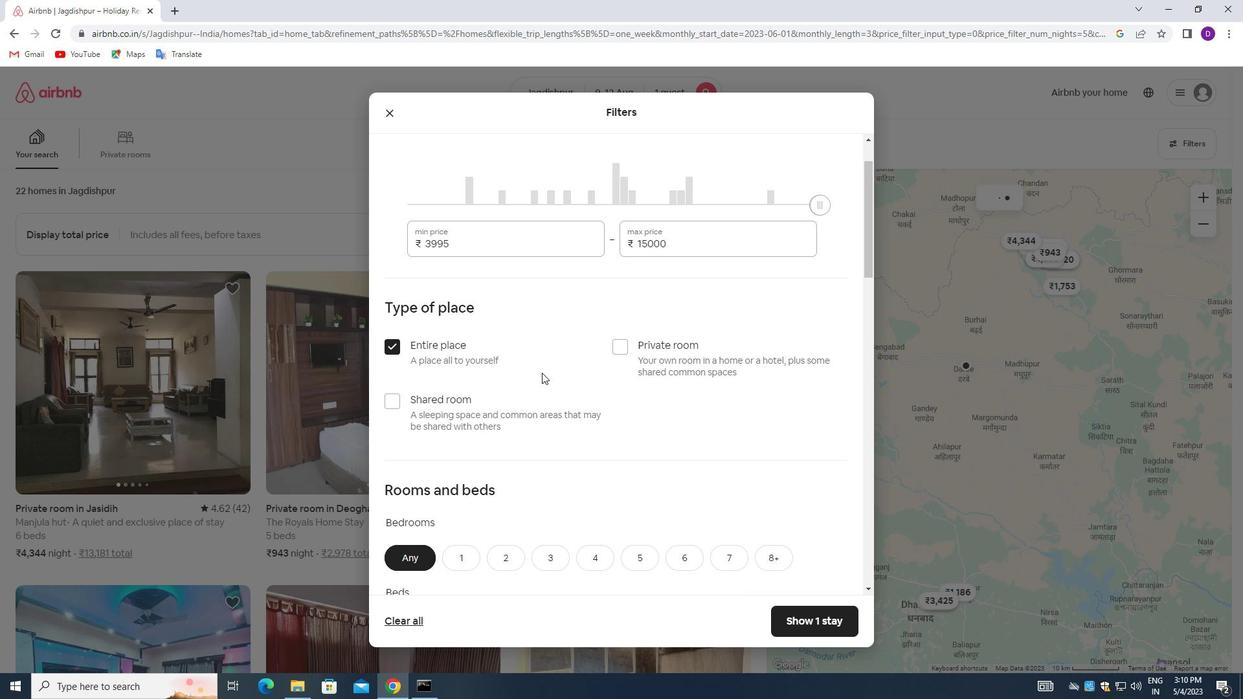
Action: Mouse scrolled (546, 375) with delta (0, 0)
Screenshot: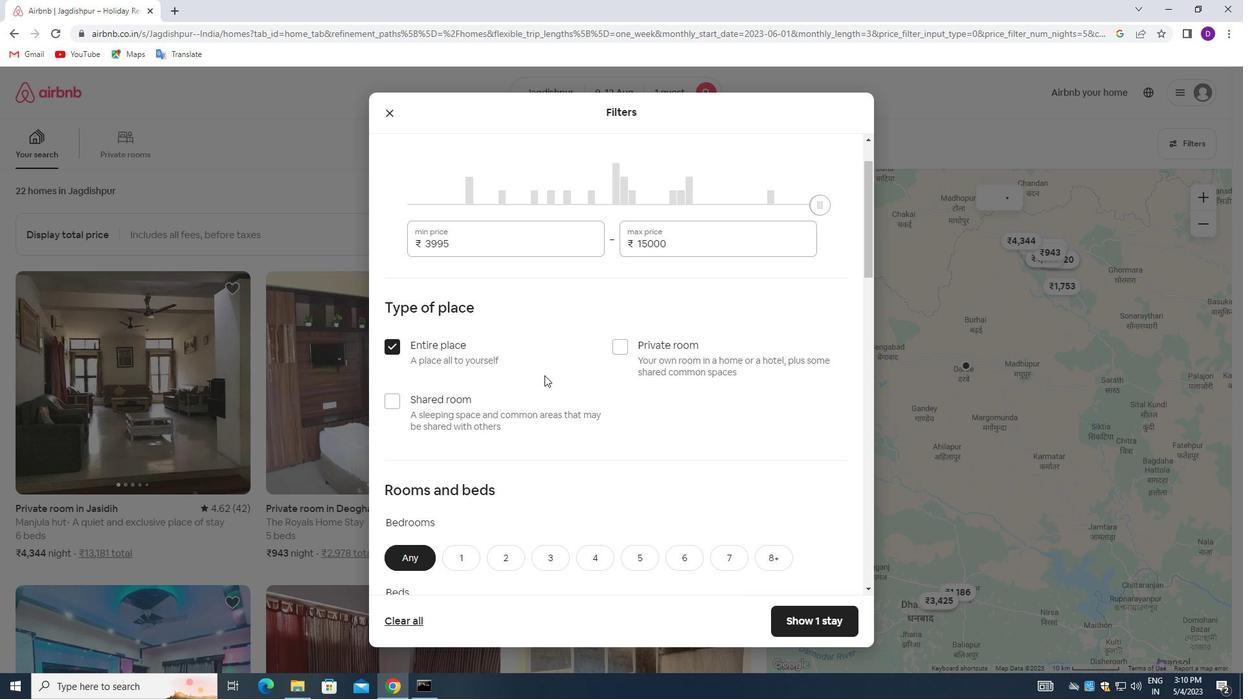 
Action: Mouse moved to (546, 377)
Screenshot: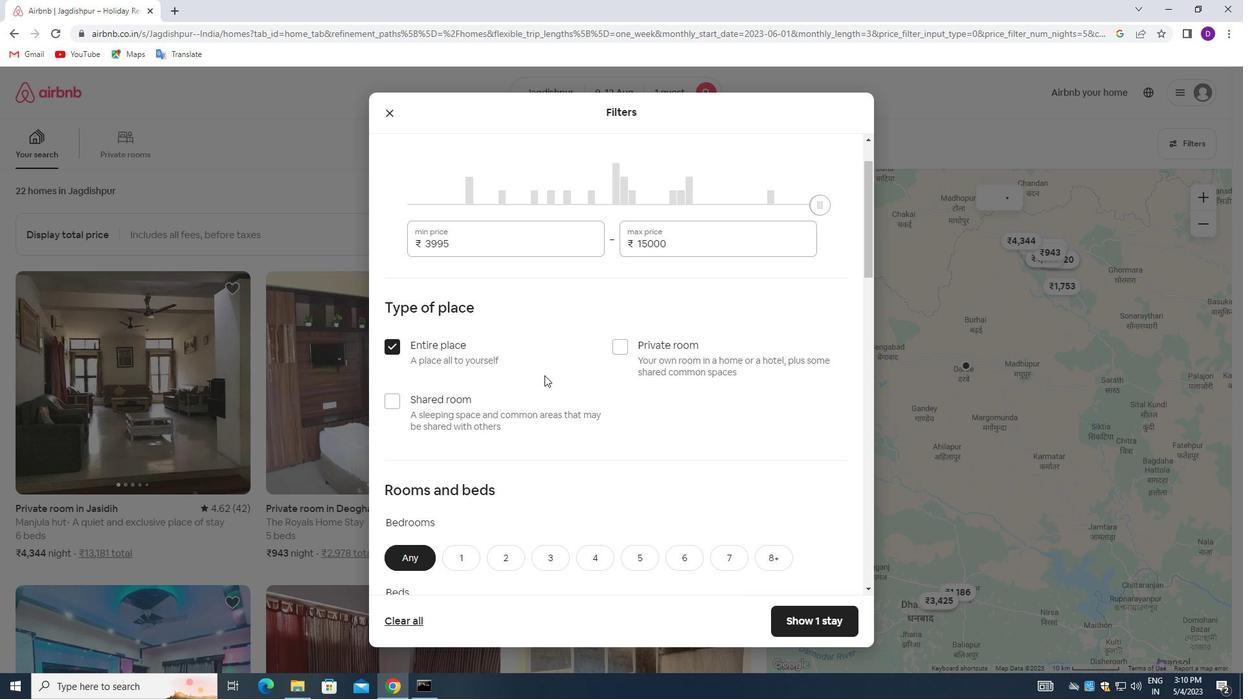 
Action: Mouse scrolled (546, 376) with delta (0, 0)
Screenshot: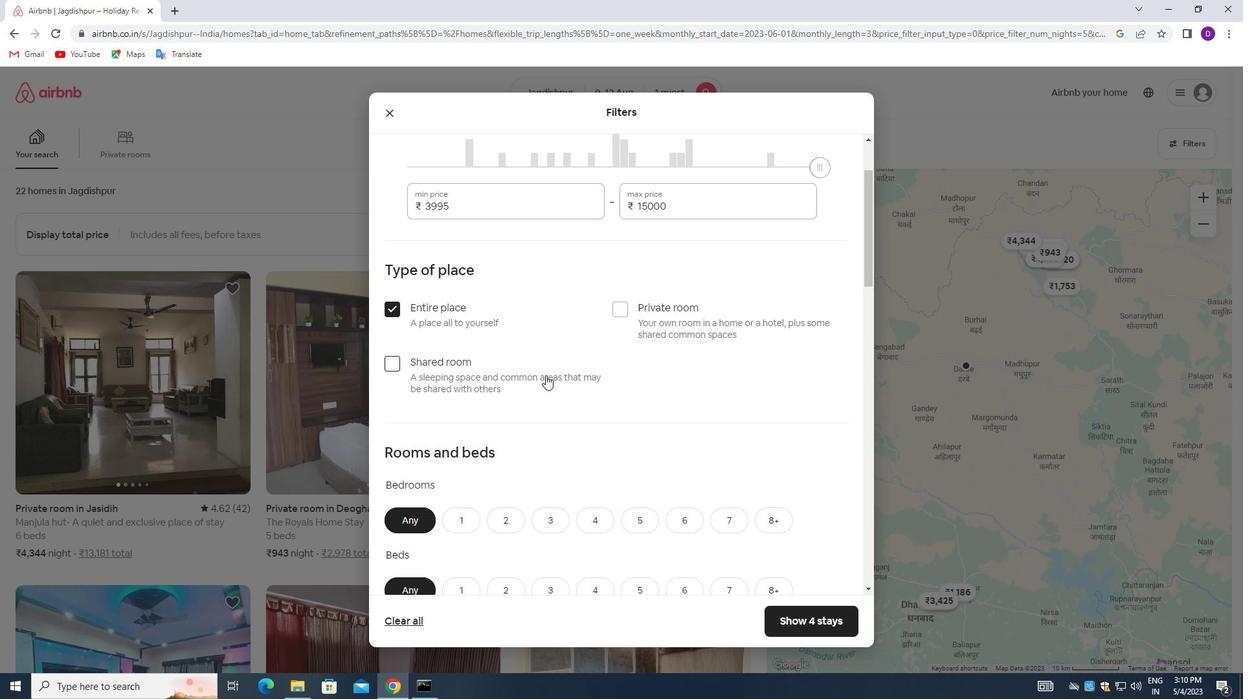 
Action: Mouse moved to (456, 301)
Screenshot: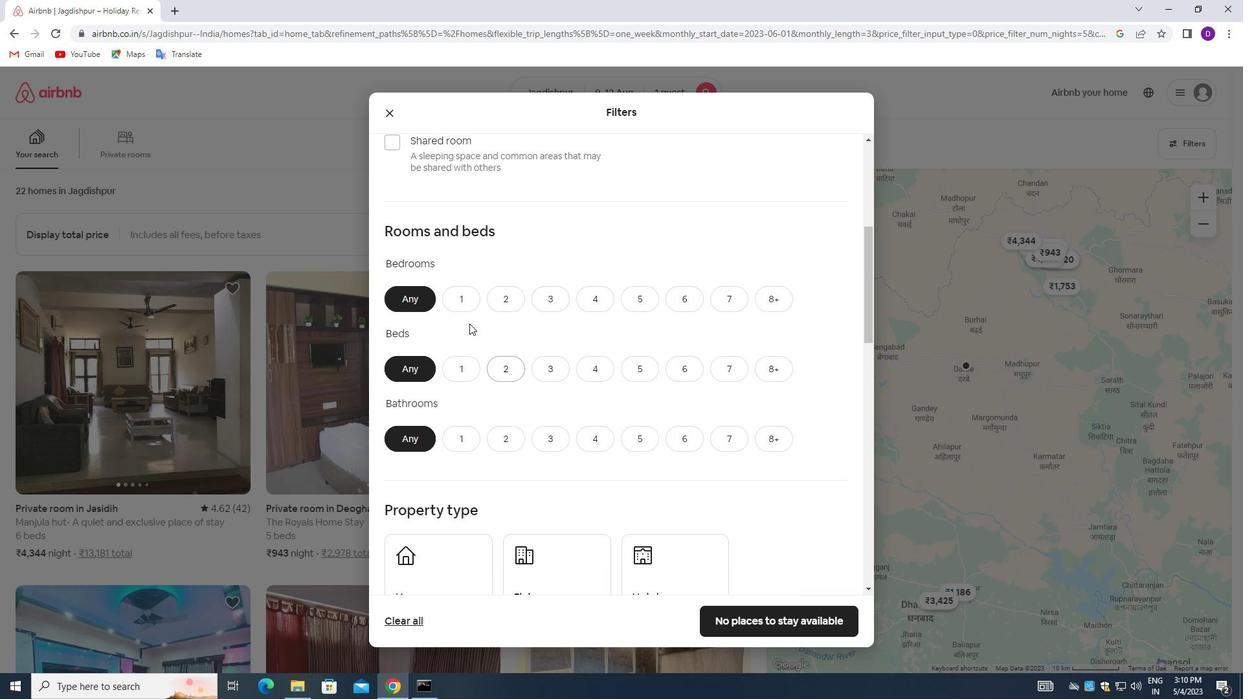 
Action: Mouse pressed left at (456, 301)
Screenshot: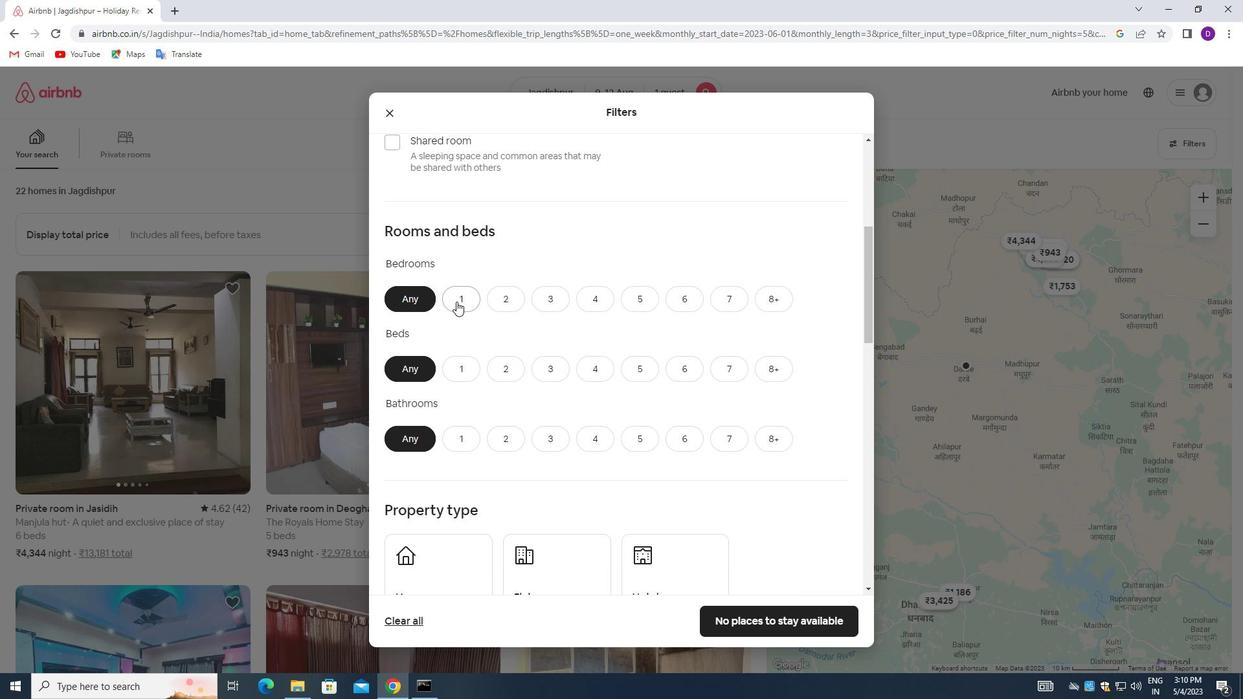 
Action: Mouse moved to (467, 365)
Screenshot: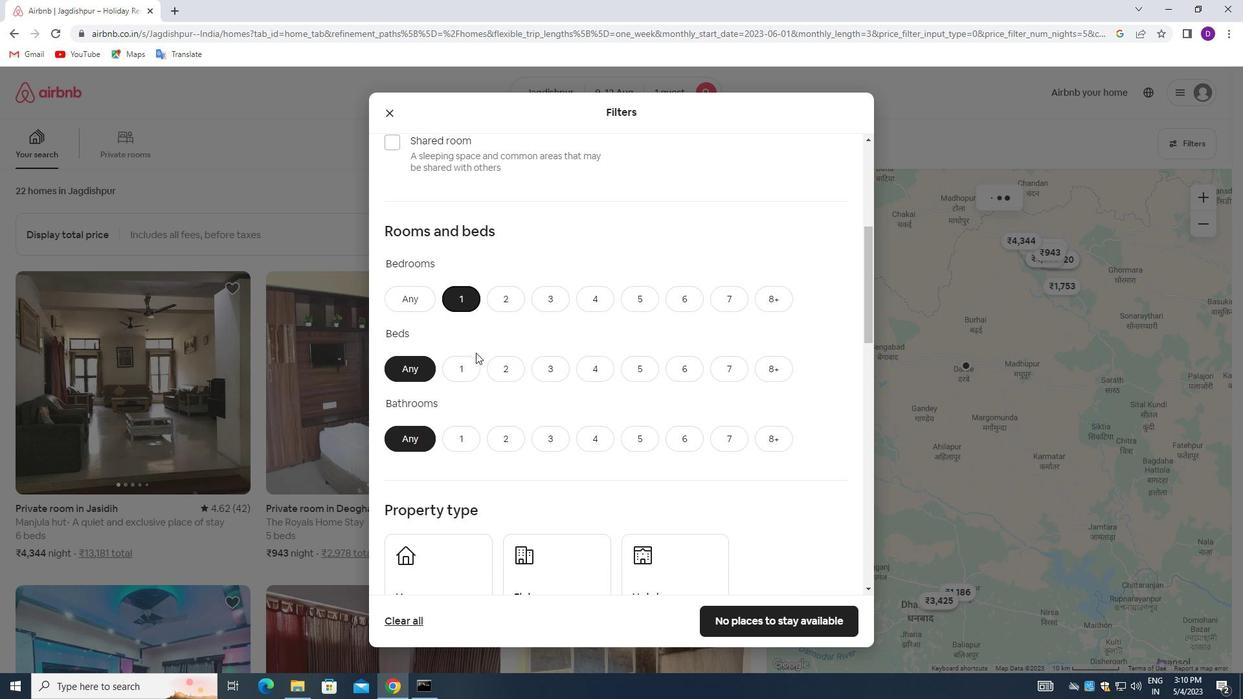 
Action: Mouse pressed left at (467, 365)
Screenshot: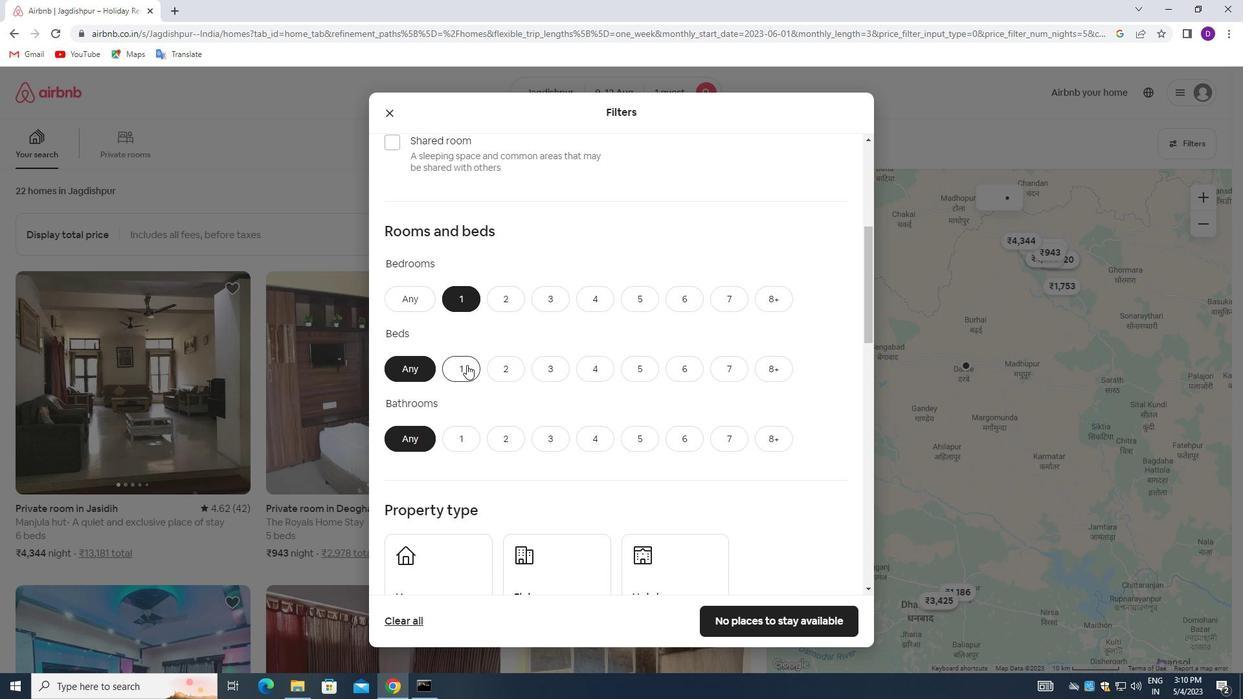 
Action: Mouse moved to (469, 432)
Screenshot: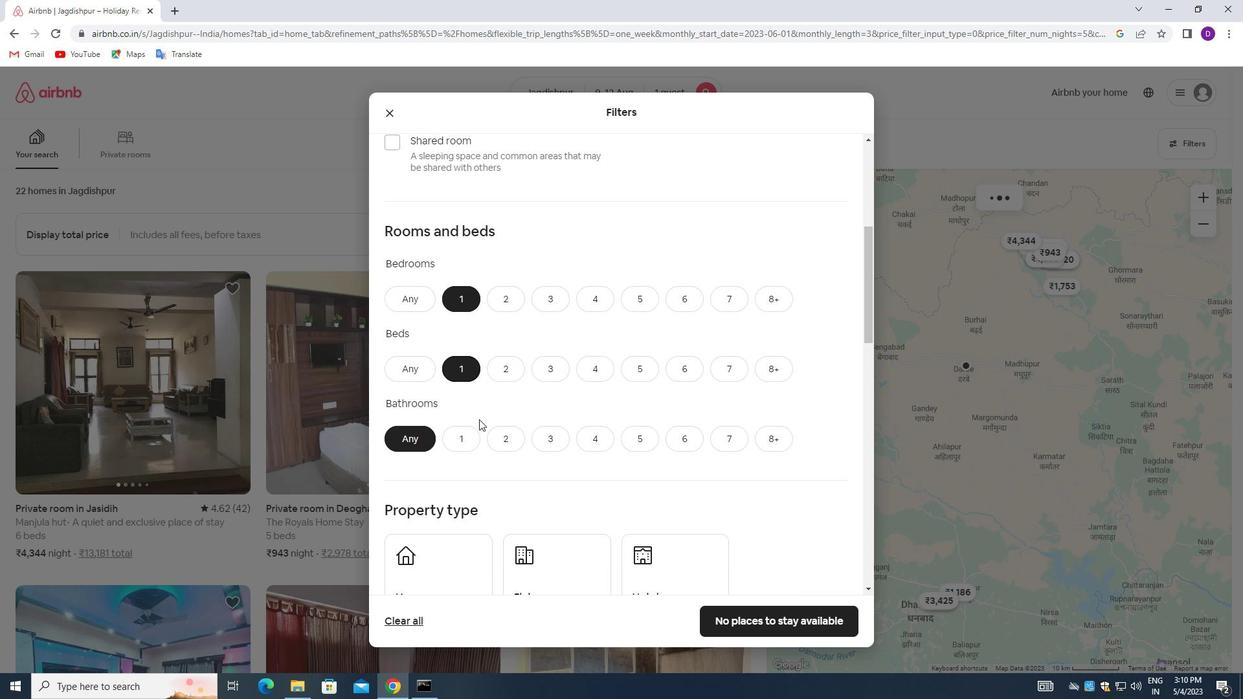 
Action: Mouse pressed left at (469, 432)
Screenshot: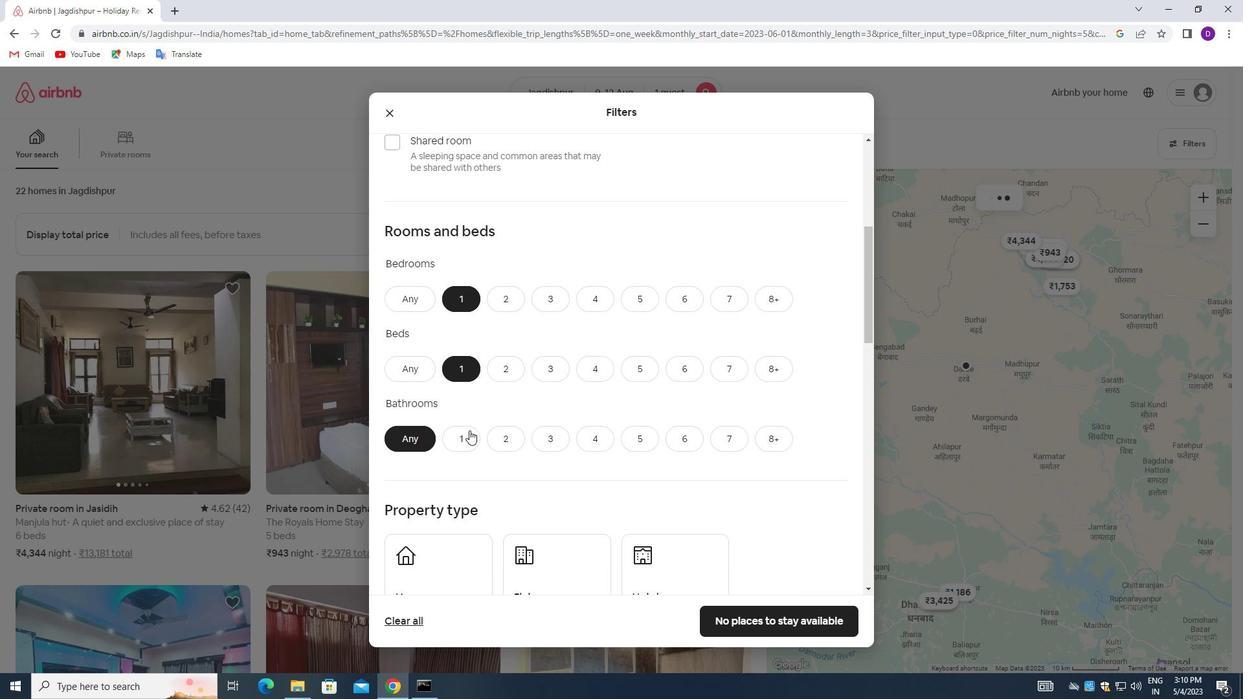 
Action: Mouse moved to (541, 371)
Screenshot: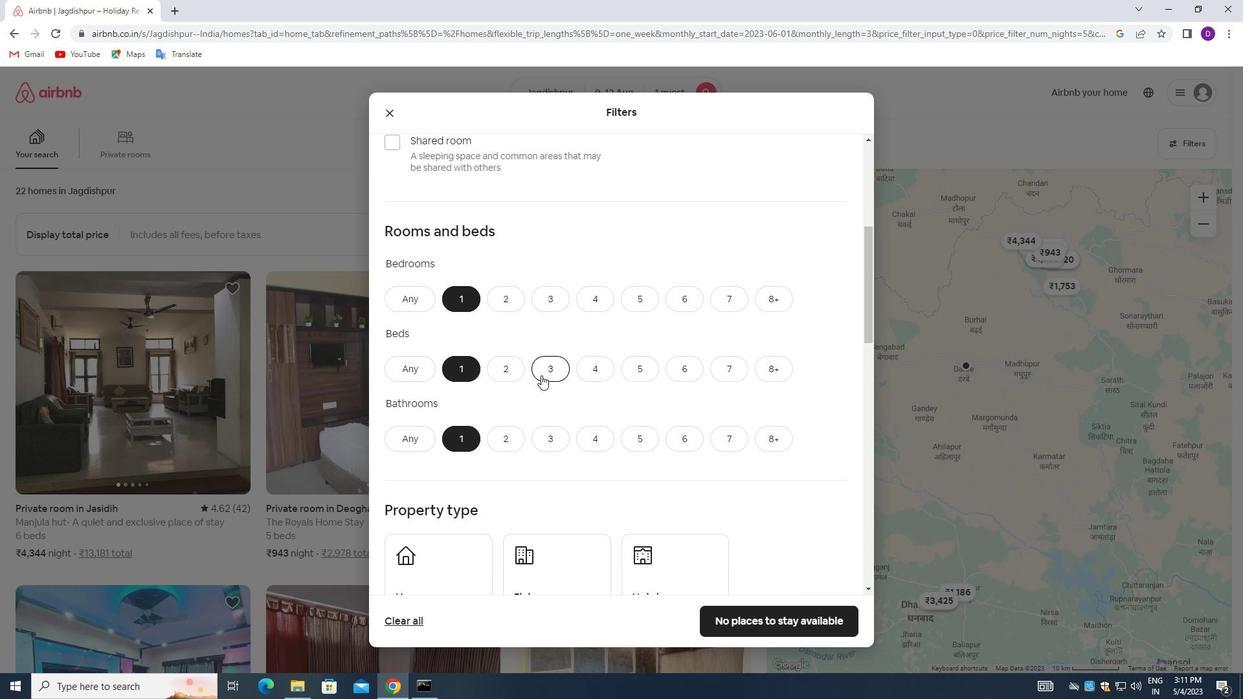 
Action: Mouse scrolled (541, 370) with delta (0, 0)
Screenshot: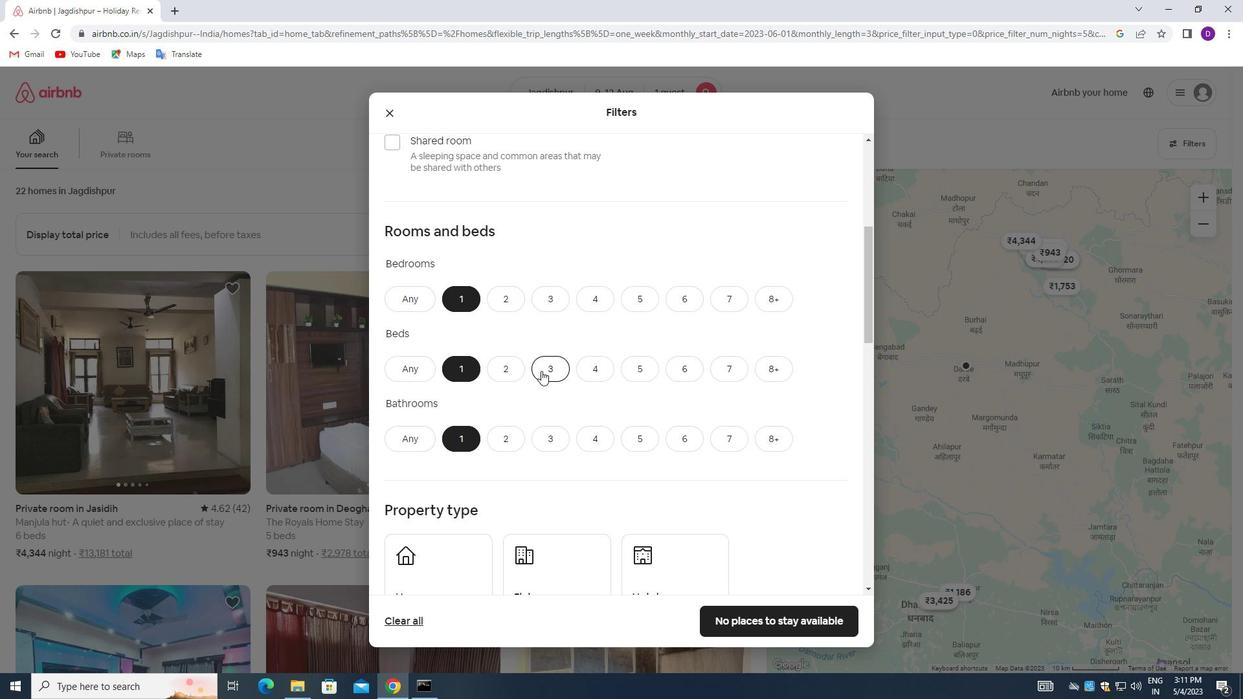 
Action: Mouse scrolled (541, 370) with delta (0, 0)
Screenshot: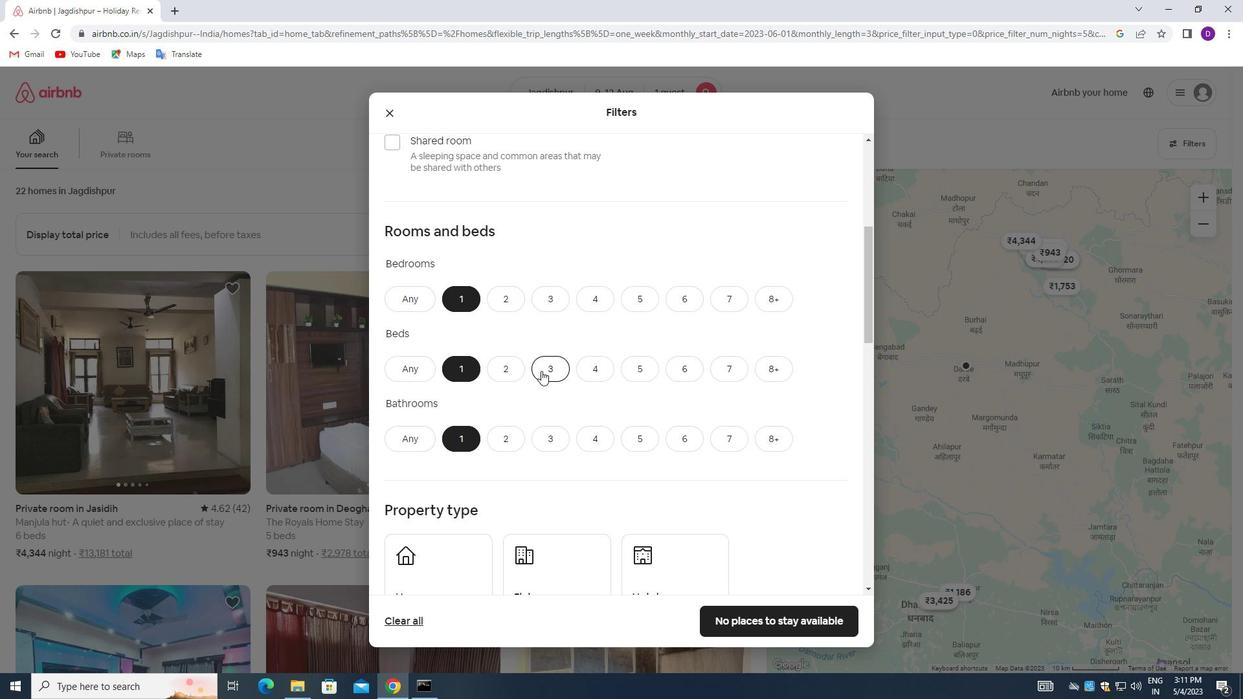 
Action: Mouse moved to (455, 417)
Screenshot: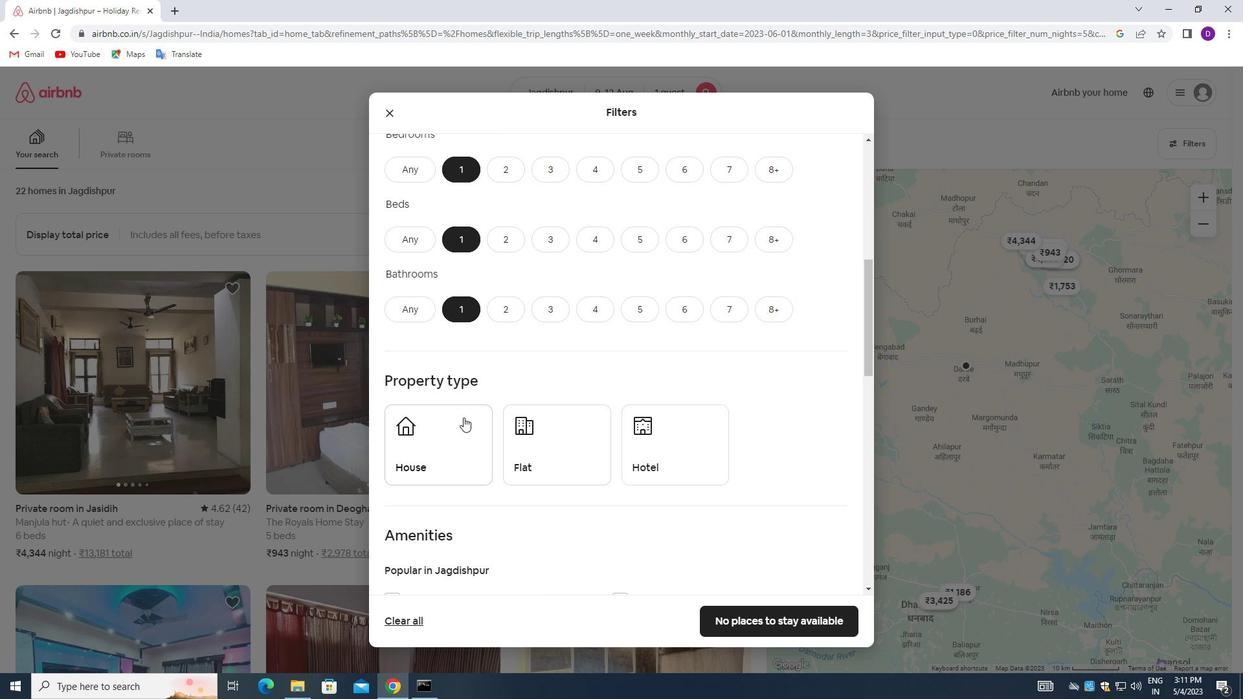 
Action: Mouse pressed left at (455, 417)
Screenshot: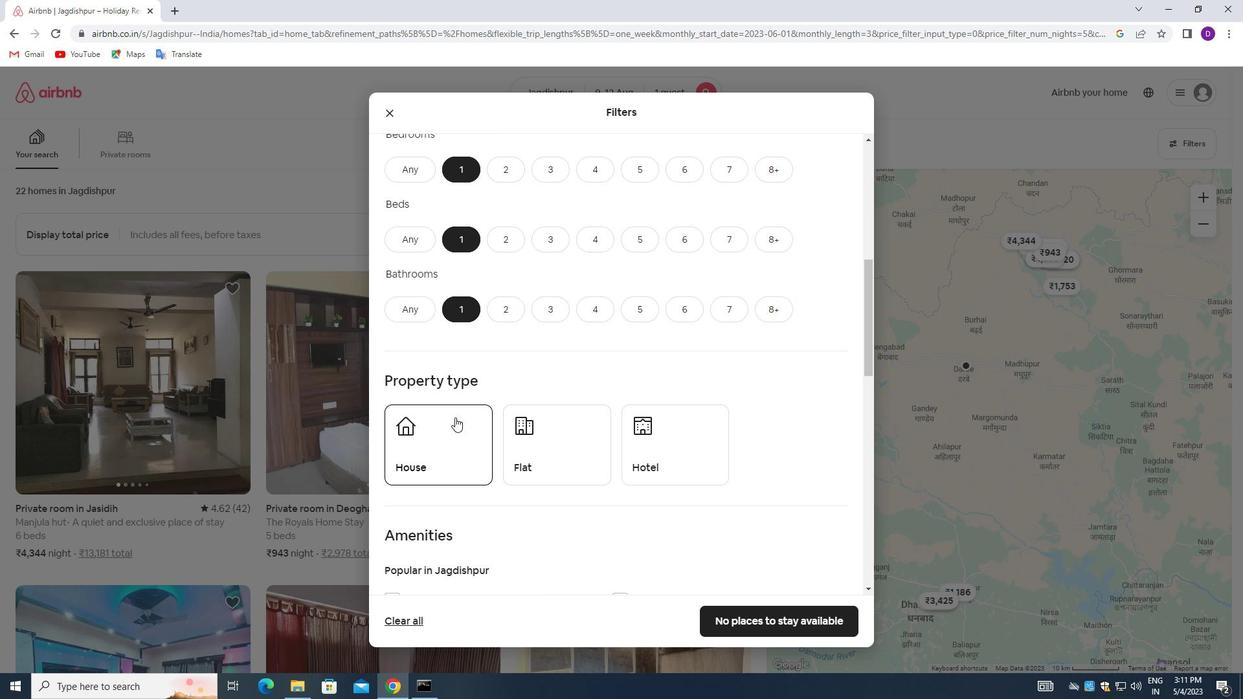 
Action: Mouse moved to (535, 441)
Screenshot: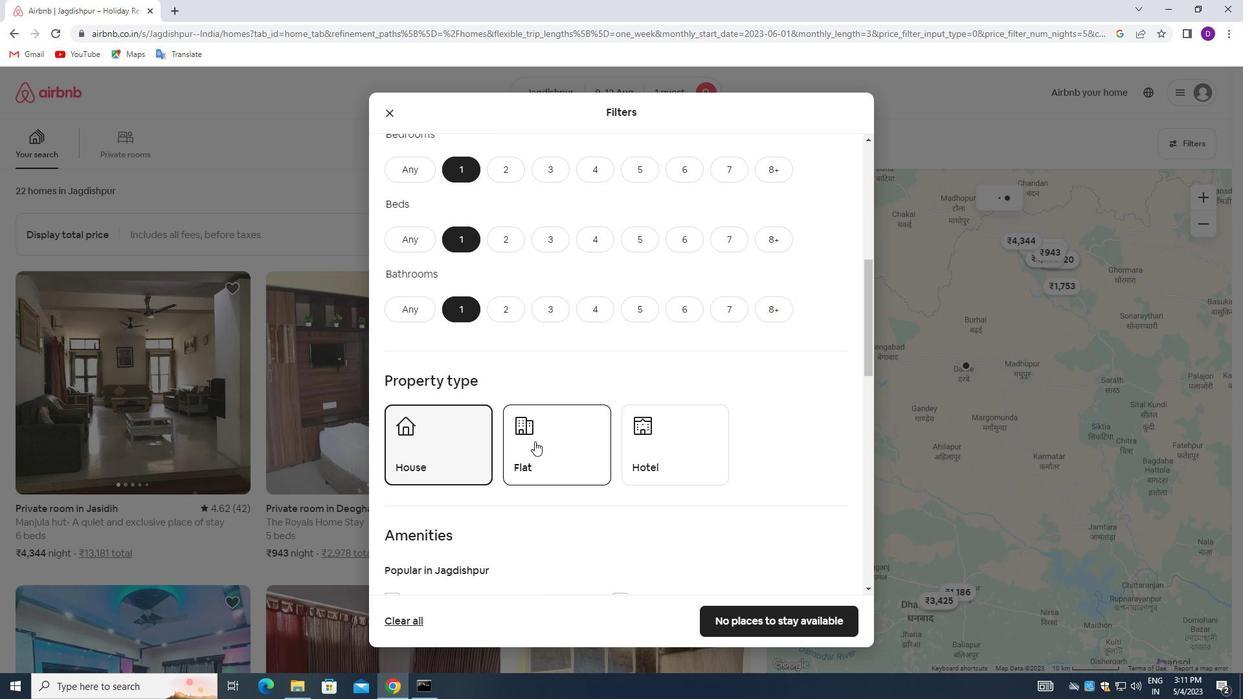 
Action: Mouse pressed left at (535, 441)
Screenshot: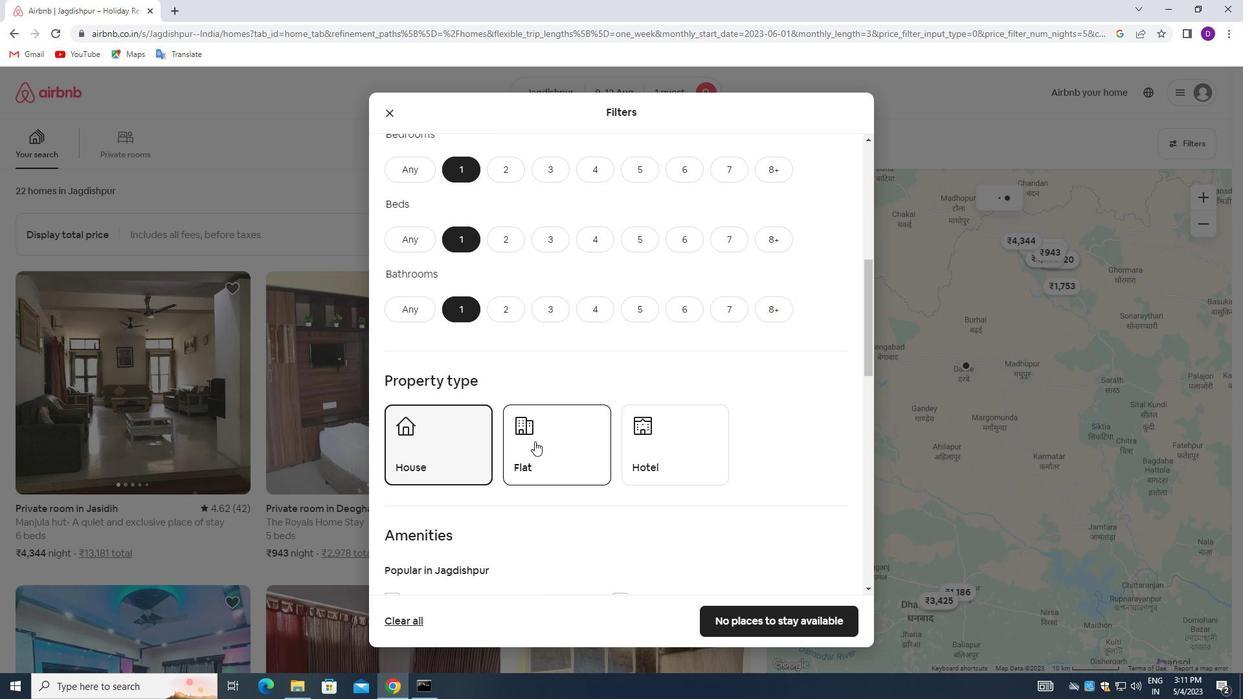 
Action: Mouse moved to (540, 435)
Screenshot: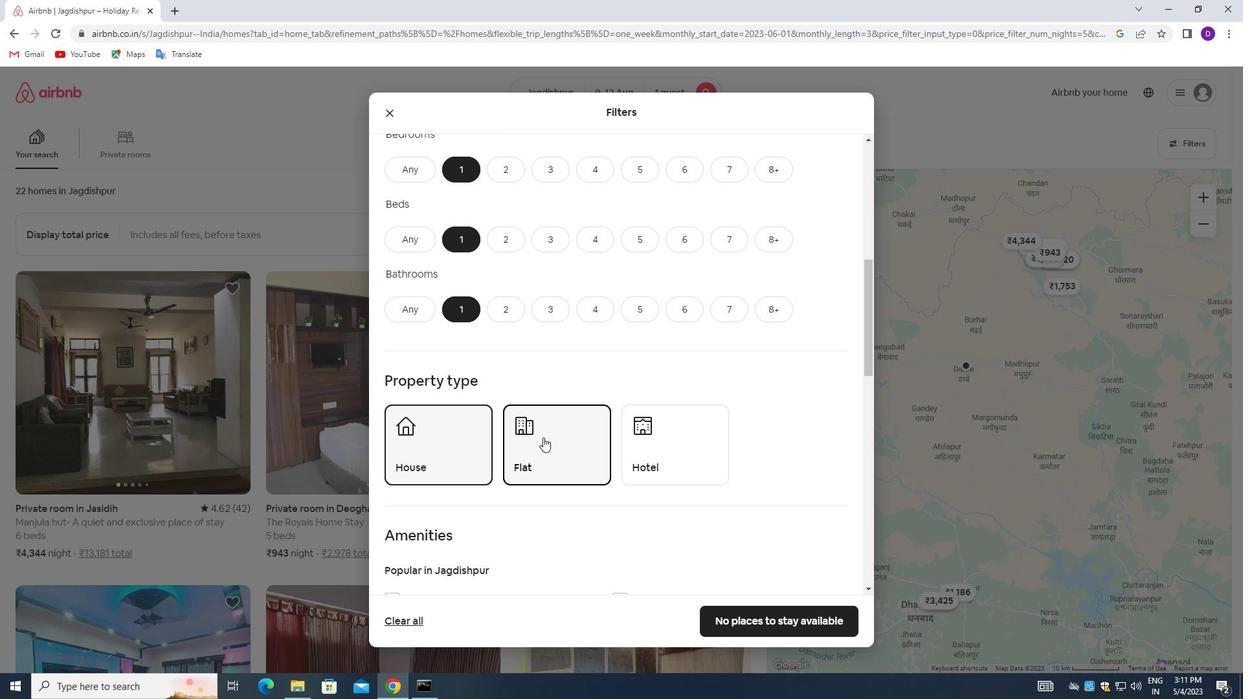 
Action: Mouse scrolled (540, 435) with delta (0, 0)
Screenshot: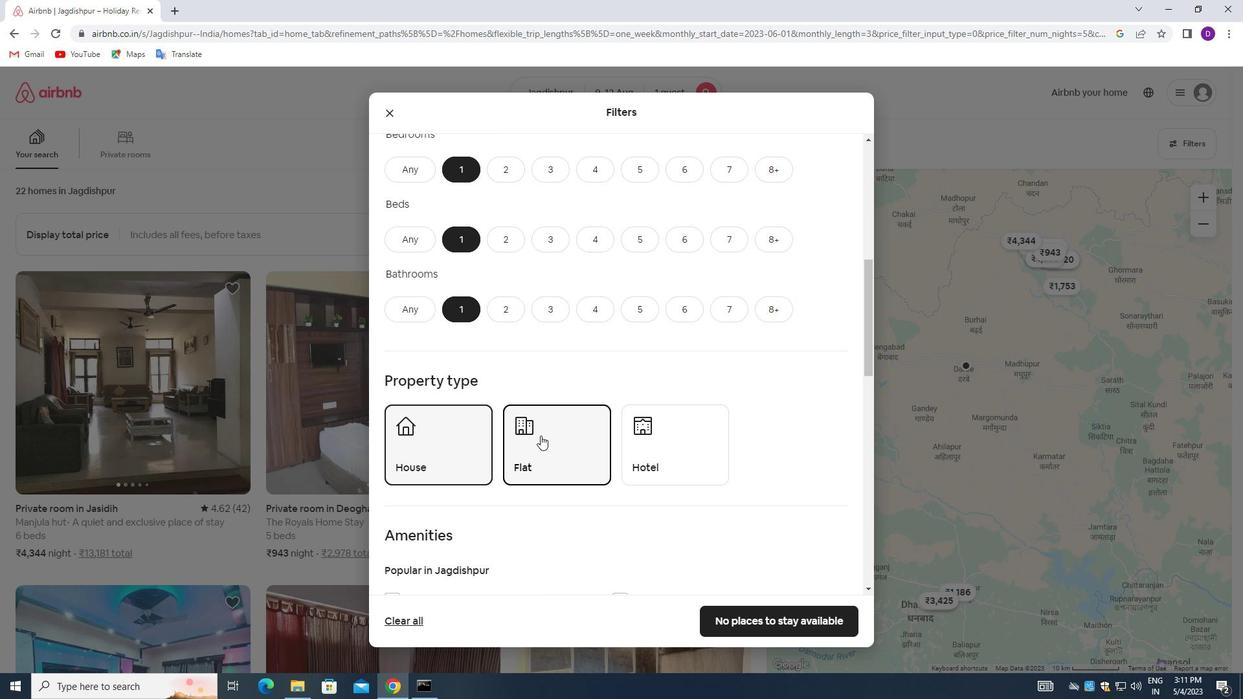 
Action: Mouse scrolled (540, 435) with delta (0, 0)
Screenshot: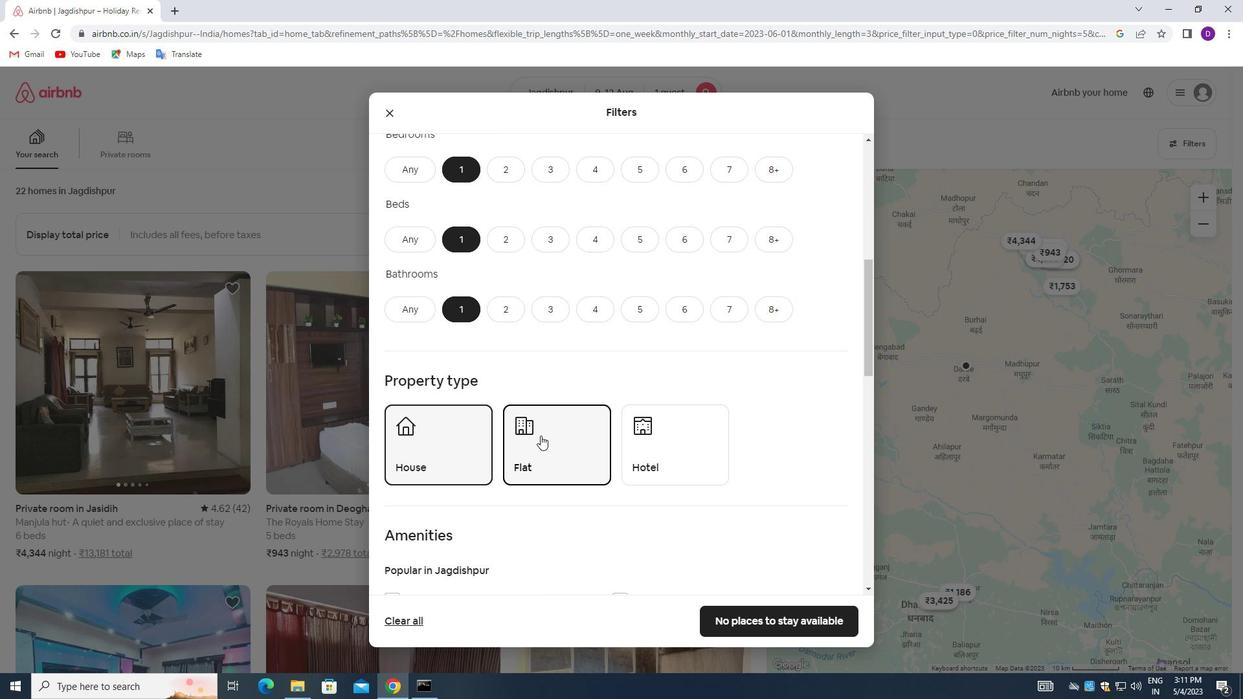 
Action: Mouse scrolled (540, 435) with delta (0, 0)
Screenshot: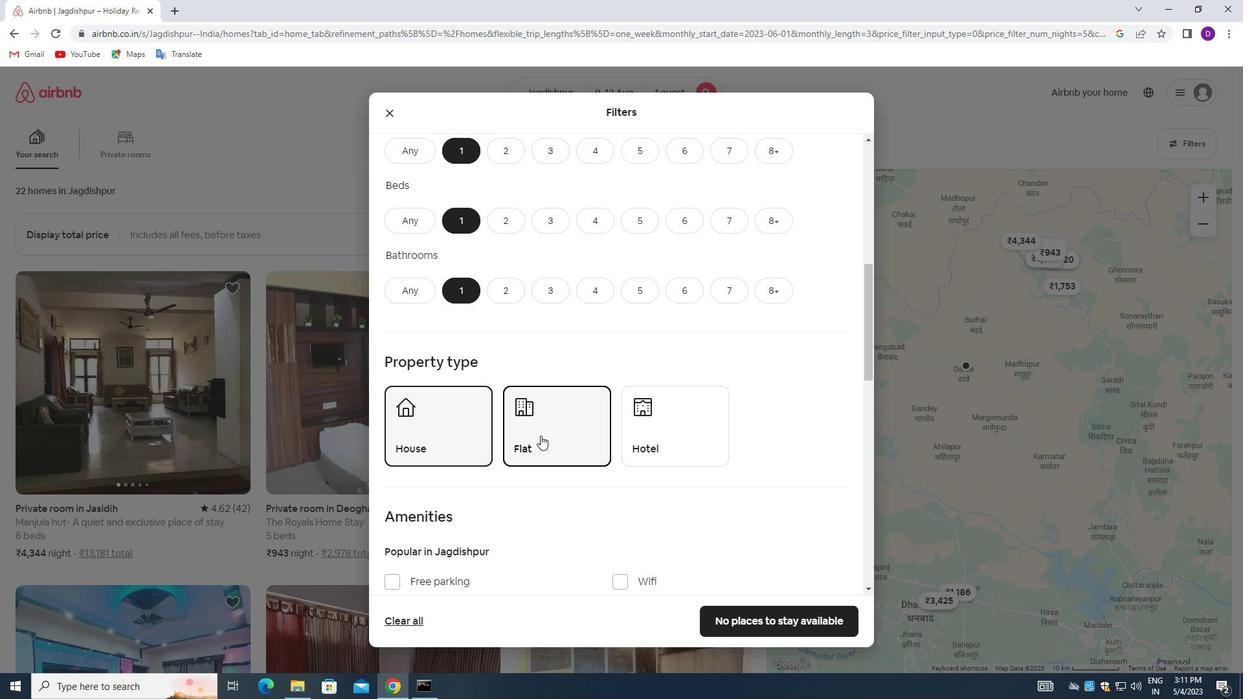 
Action: Mouse moved to (614, 411)
Screenshot: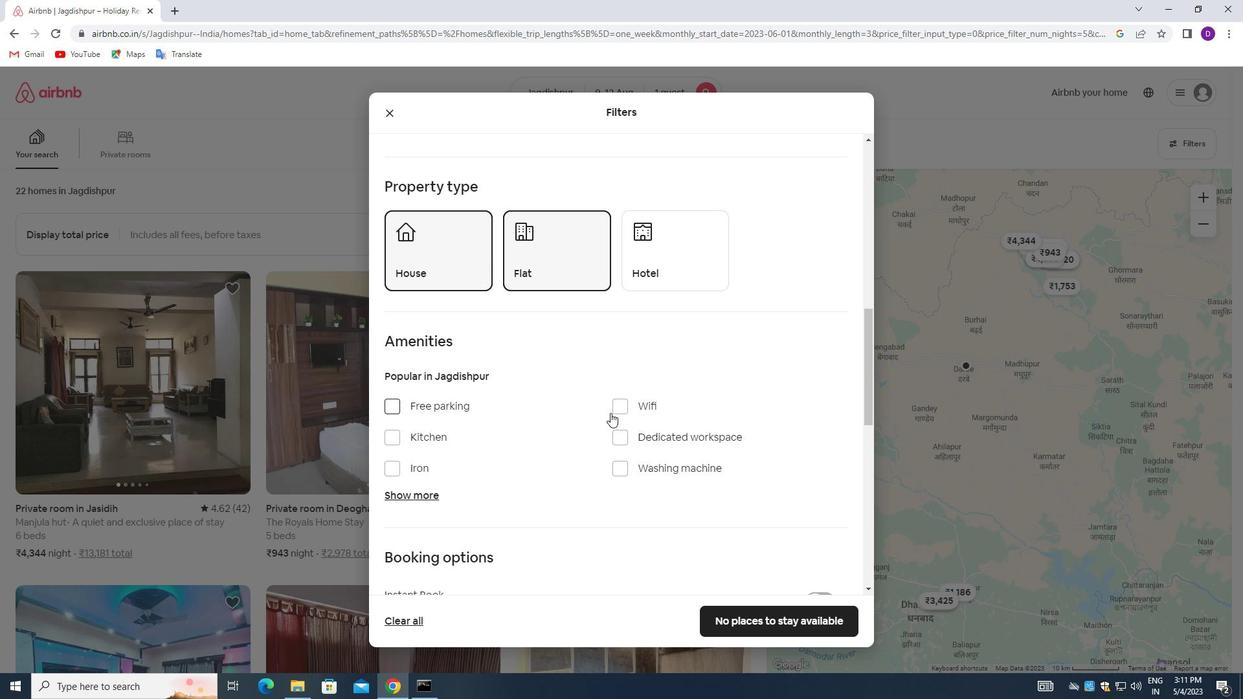
Action: Mouse pressed left at (614, 411)
Screenshot: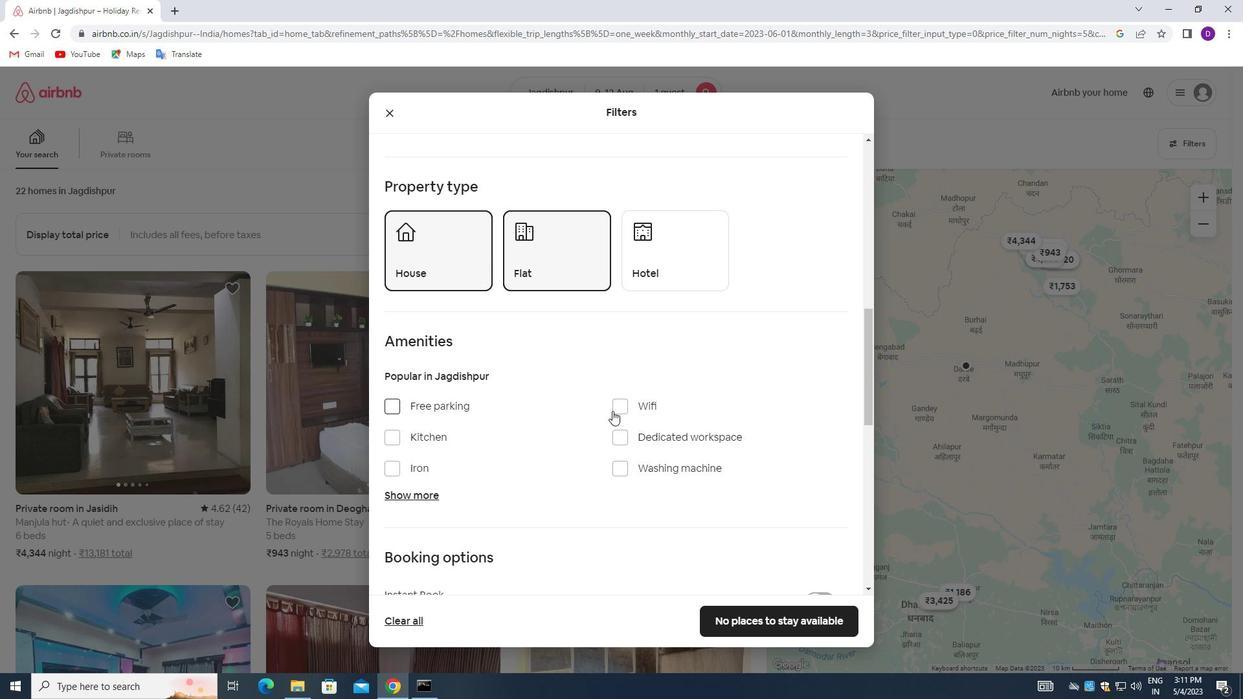 
Action: Mouse moved to (547, 430)
Screenshot: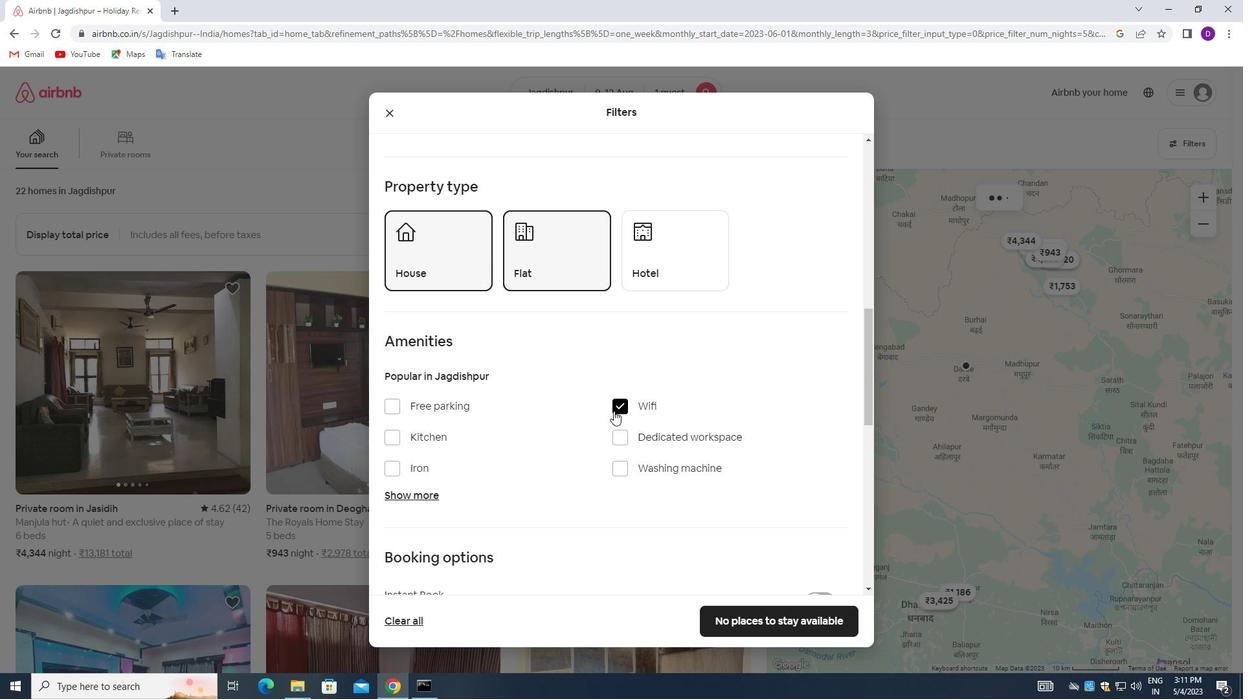 
Action: Mouse scrolled (547, 429) with delta (0, 0)
Screenshot: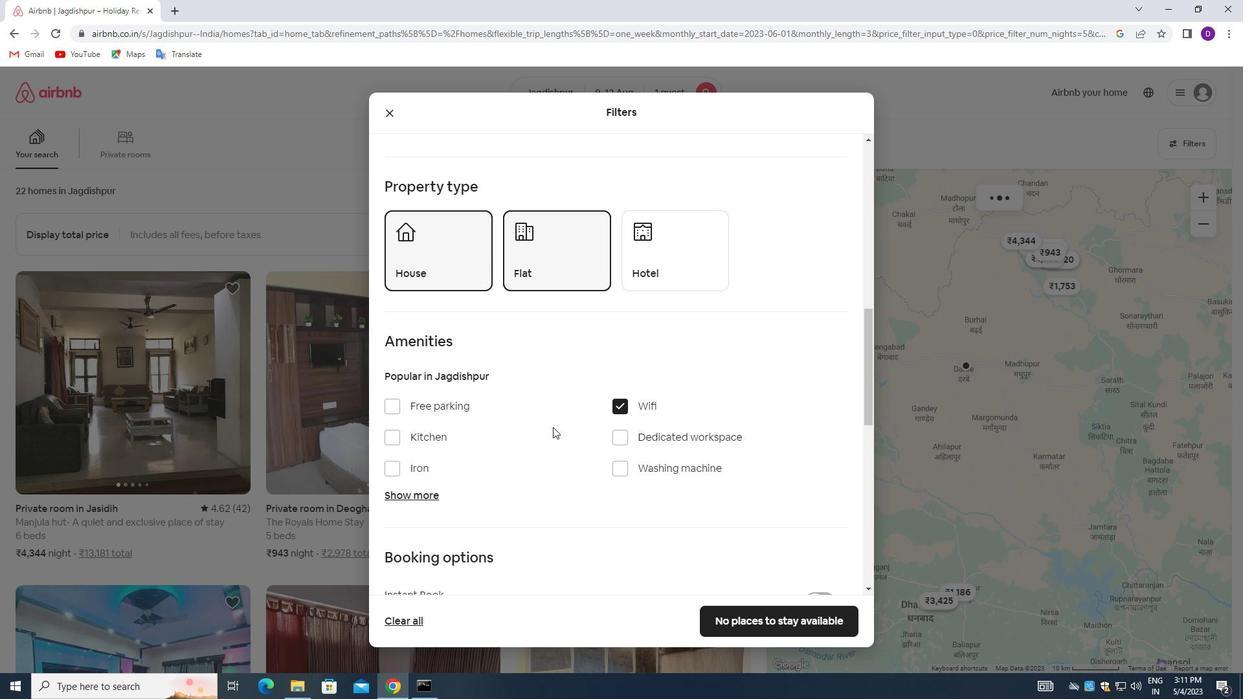 
Action: Mouse moved to (546, 432)
Screenshot: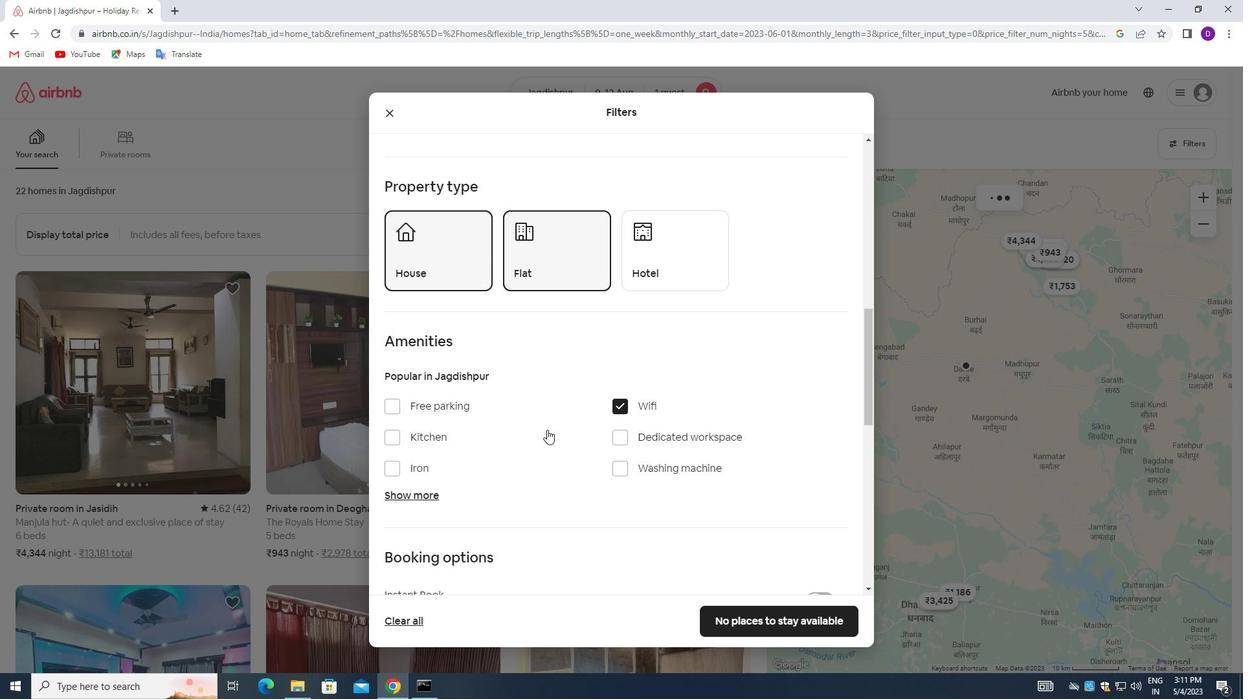 
Action: Mouse scrolled (546, 431) with delta (0, 0)
Screenshot: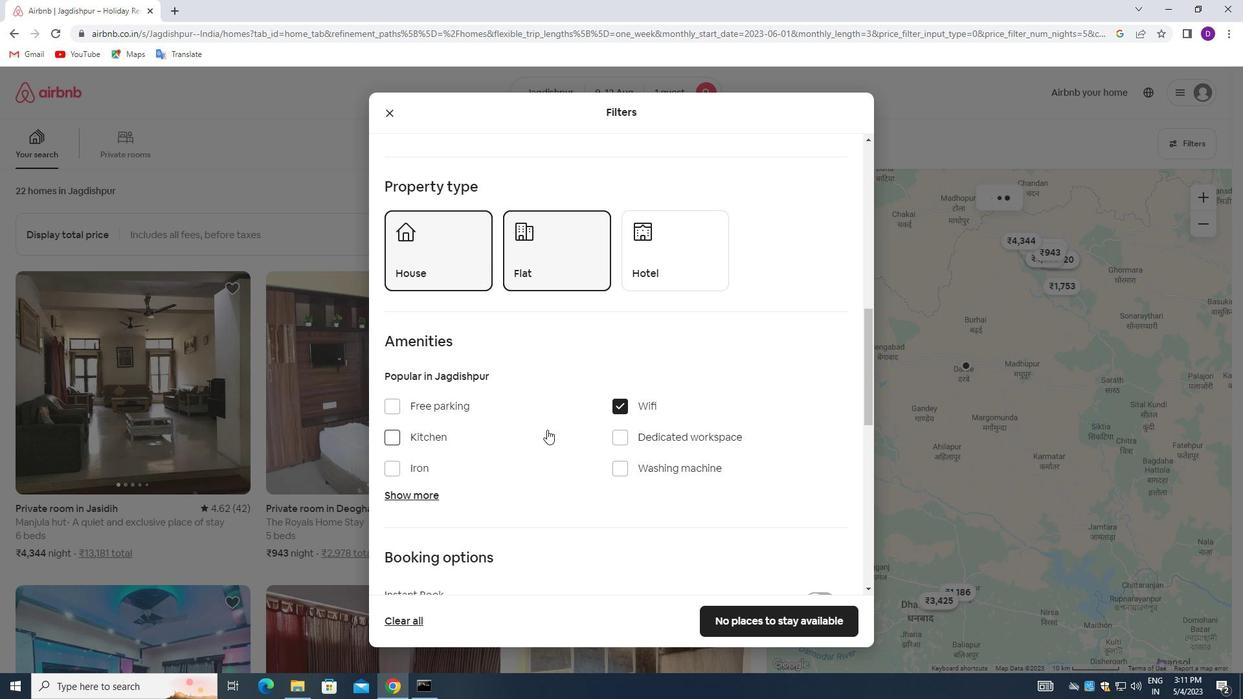 
Action: Mouse scrolled (546, 431) with delta (0, 0)
Screenshot: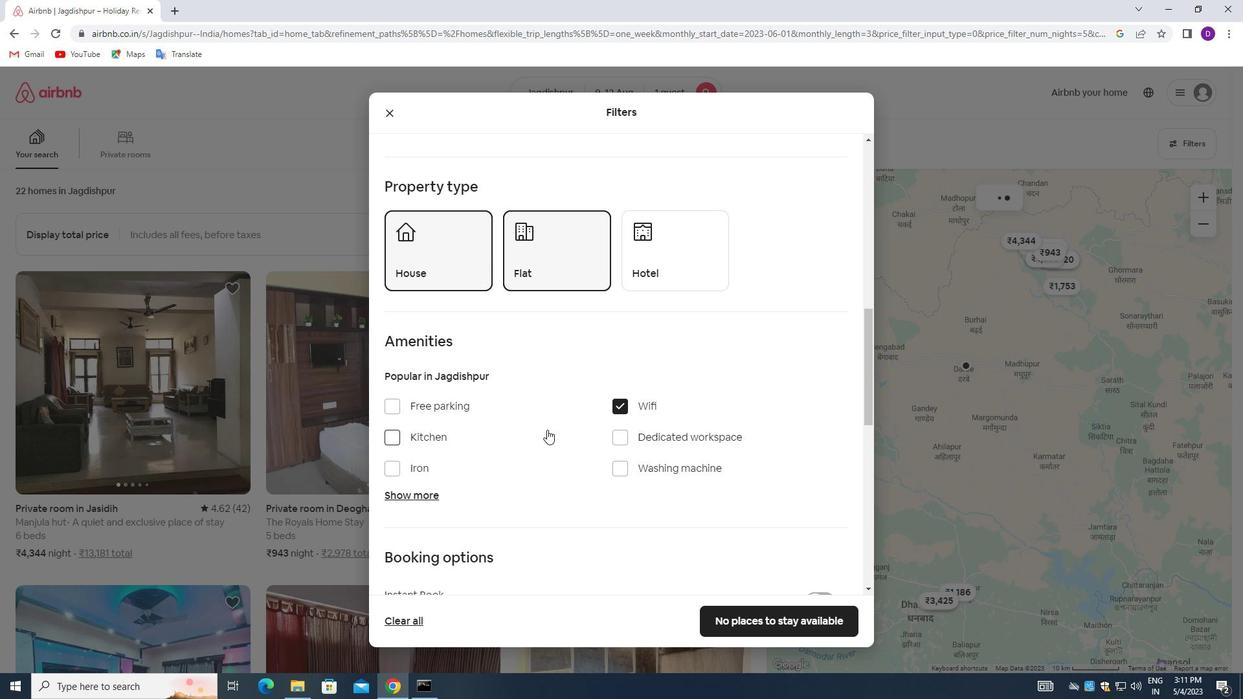 
Action: Mouse scrolled (546, 431) with delta (0, 0)
Screenshot: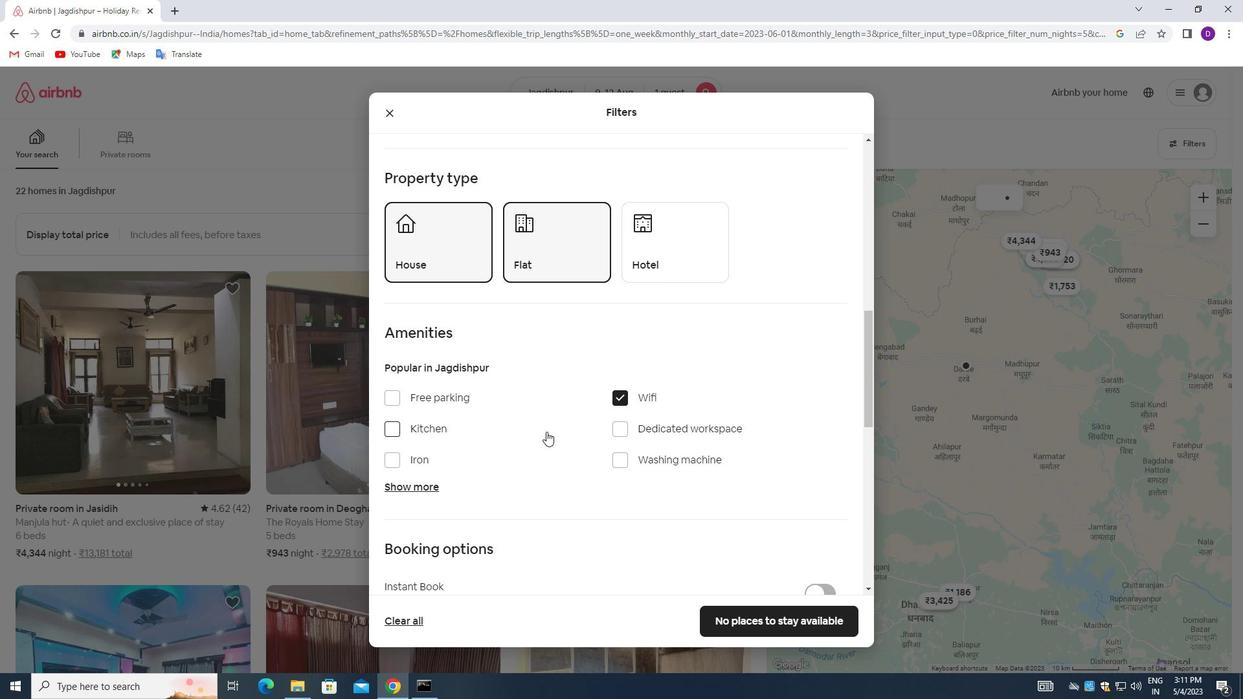 
Action: Mouse scrolled (546, 431) with delta (0, 0)
Screenshot: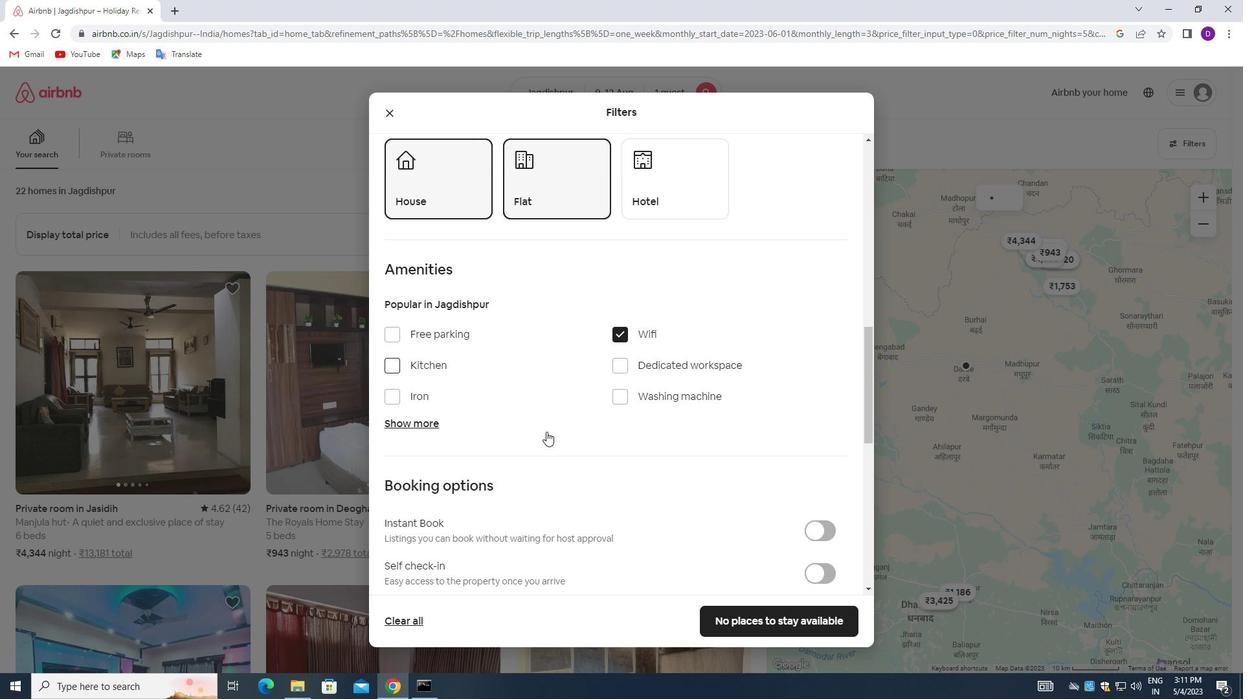 
Action: Mouse moved to (811, 320)
Screenshot: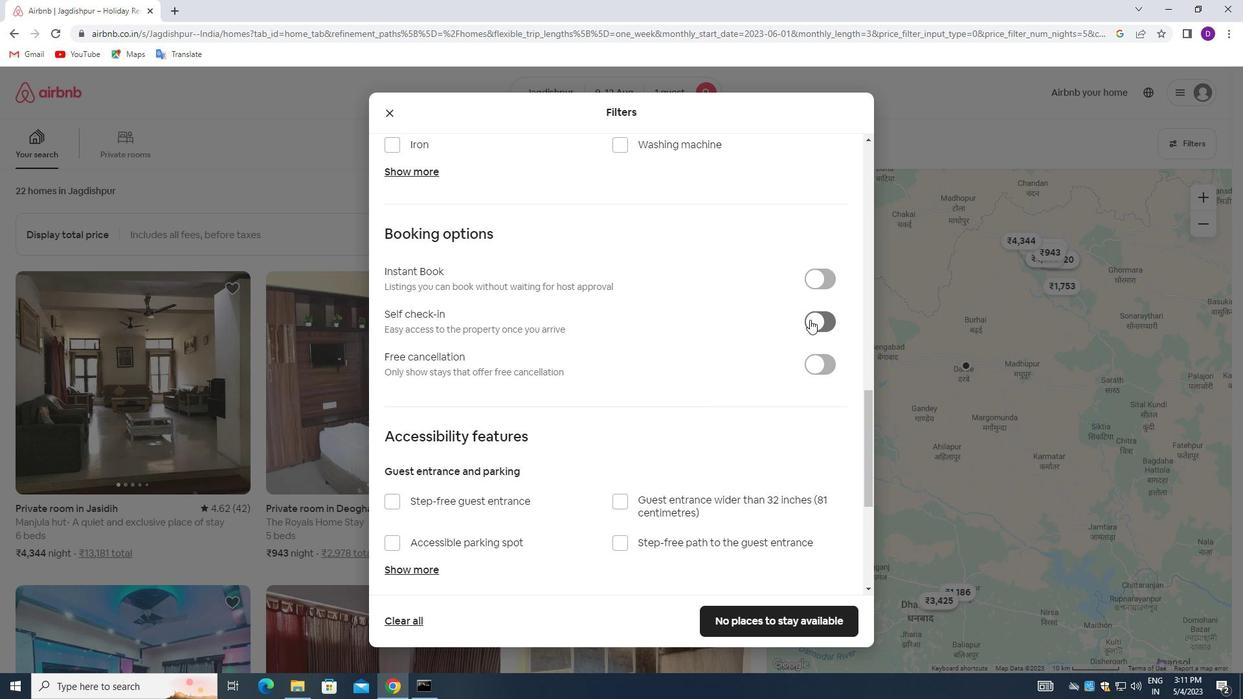 
Action: Mouse pressed left at (811, 320)
Screenshot: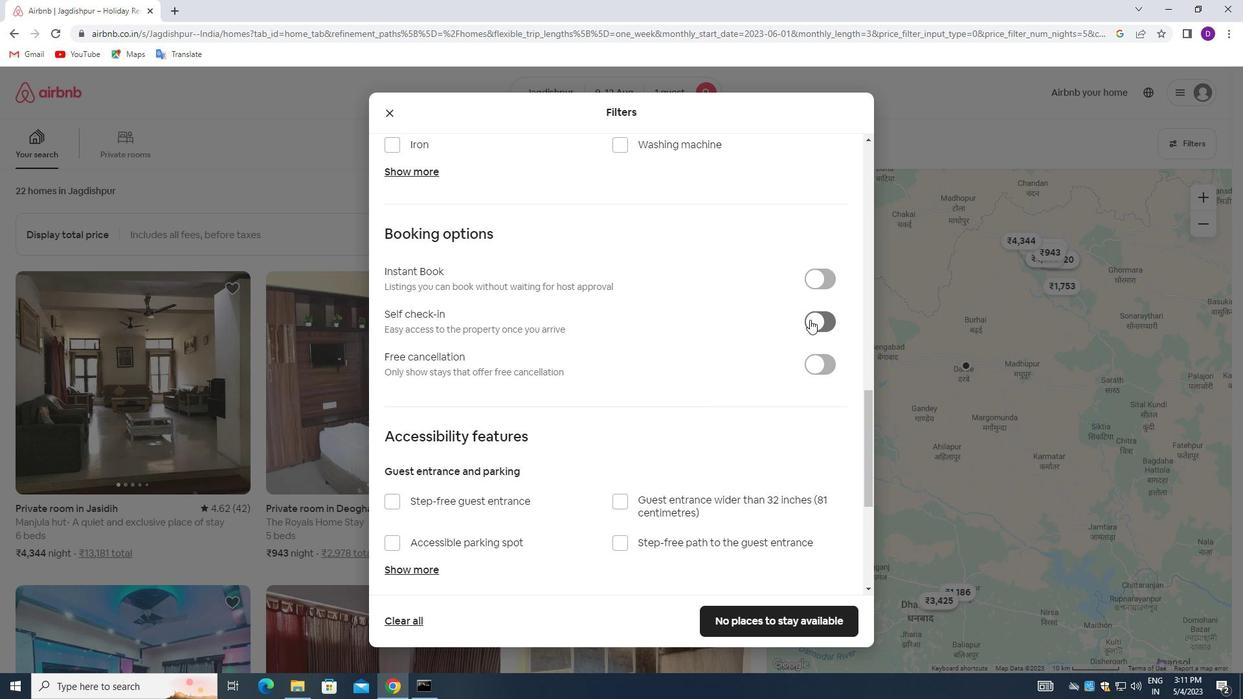 
Action: Mouse moved to (553, 417)
Screenshot: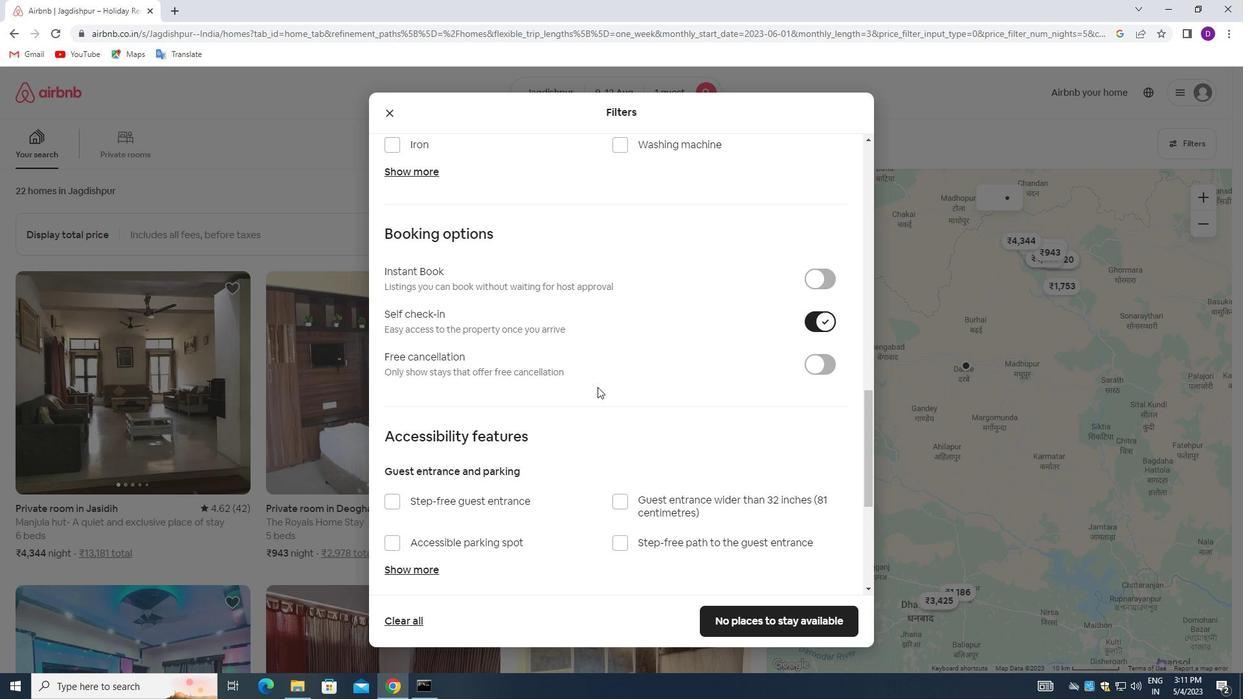 
Action: Mouse scrolled (553, 417) with delta (0, 0)
Screenshot: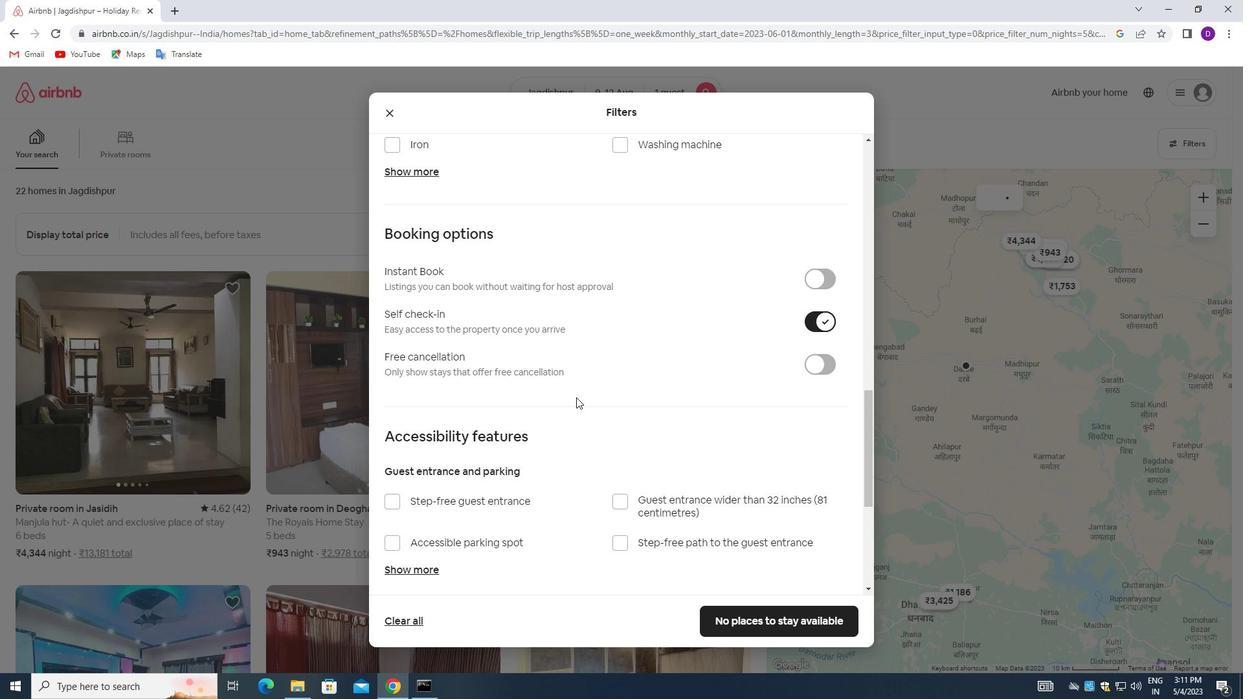 
Action: Mouse moved to (550, 419)
Screenshot: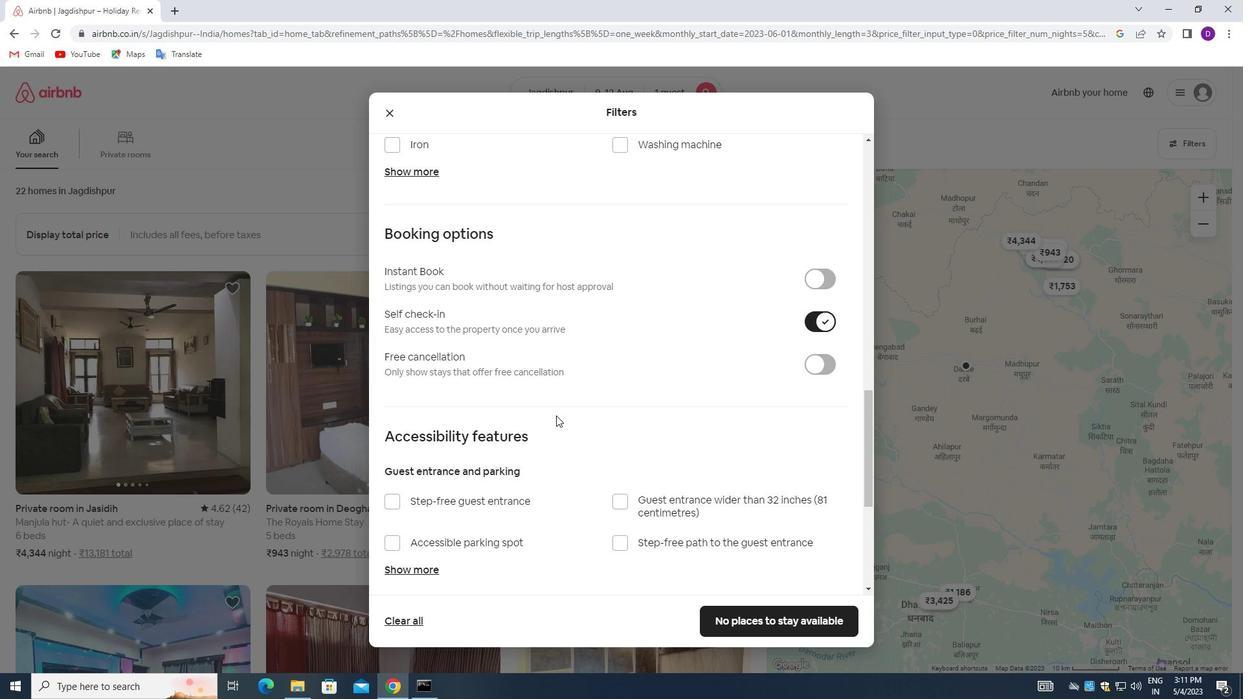 
Action: Mouse scrolled (550, 419) with delta (0, 0)
Screenshot: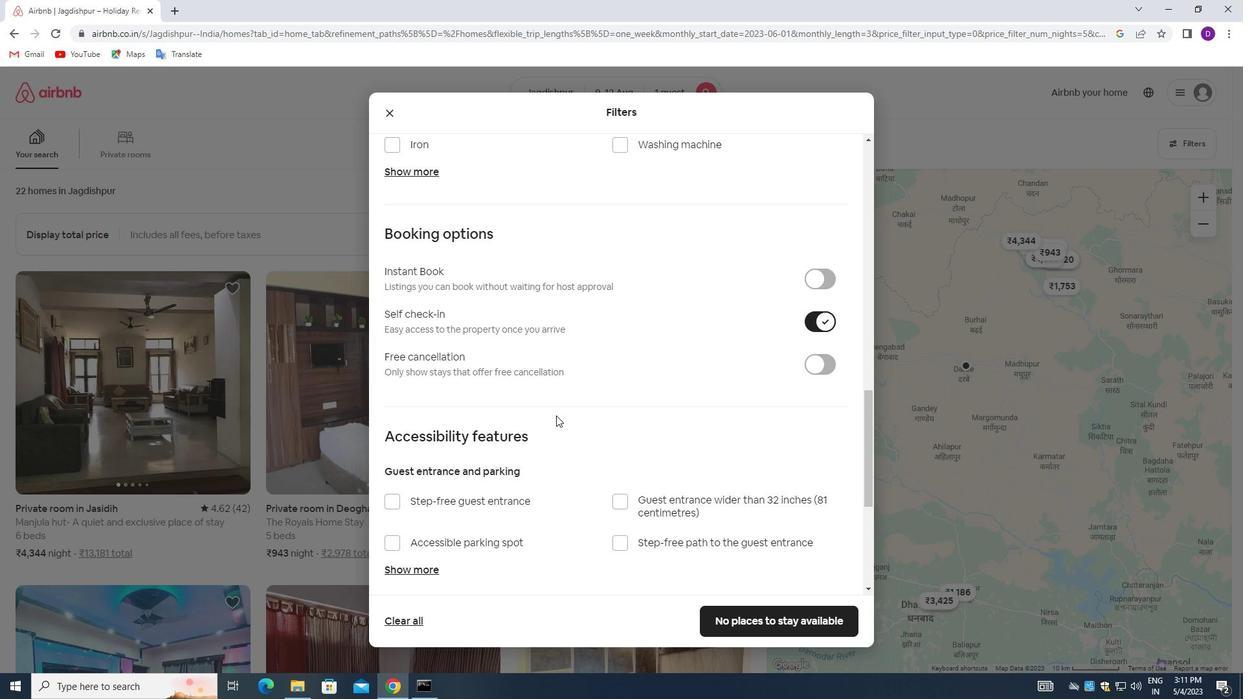 
Action: Mouse moved to (549, 419)
Screenshot: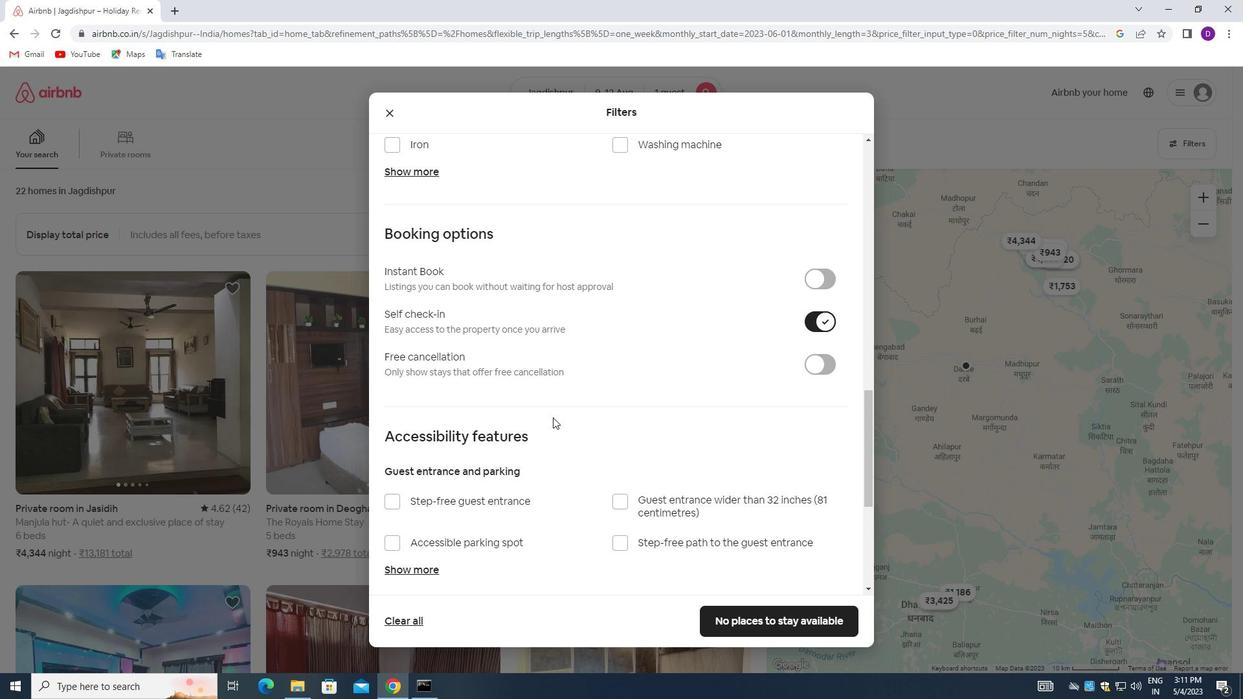 
Action: Mouse scrolled (549, 419) with delta (0, 0)
Screenshot: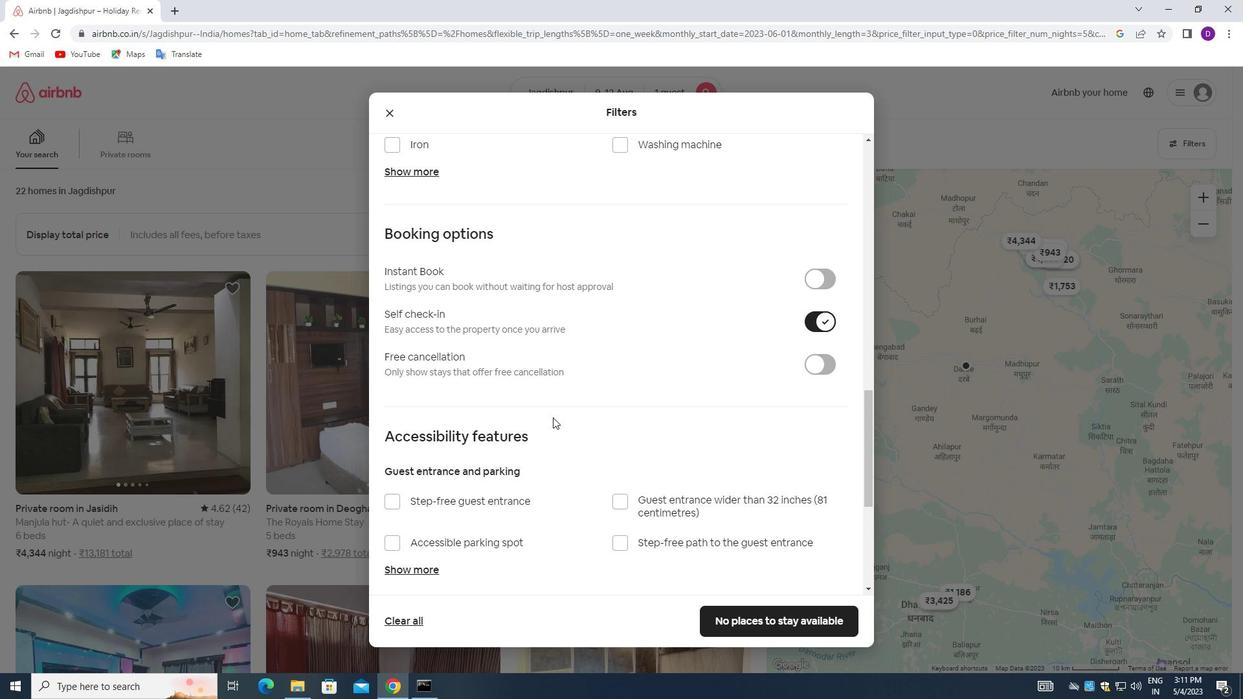 
Action: Mouse scrolled (549, 419) with delta (0, 0)
Screenshot: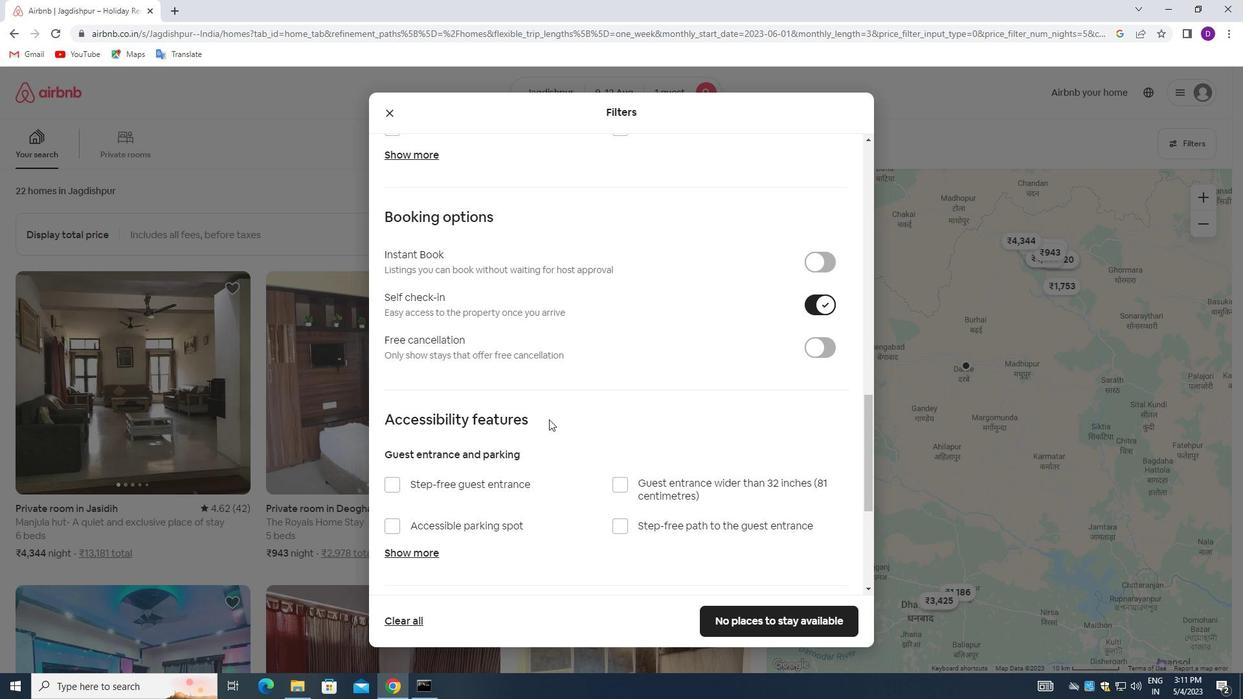 
Action: Mouse scrolled (549, 419) with delta (0, 0)
Screenshot: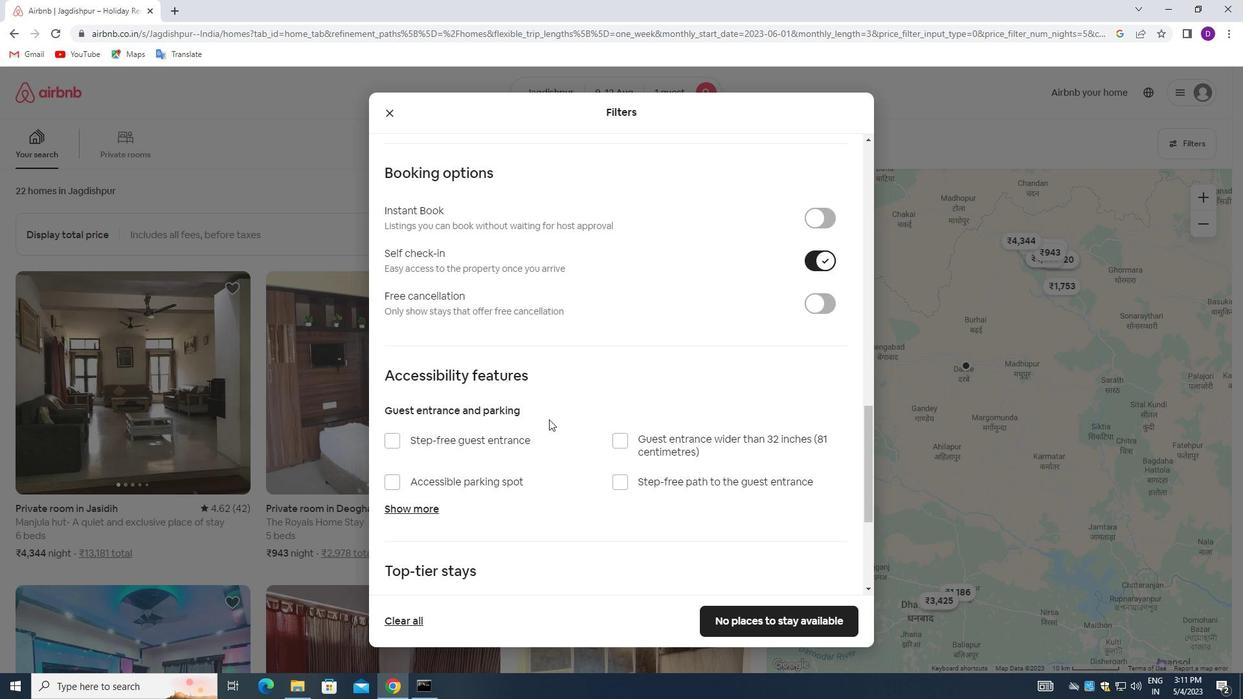 
Action: Mouse moved to (550, 439)
Screenshot: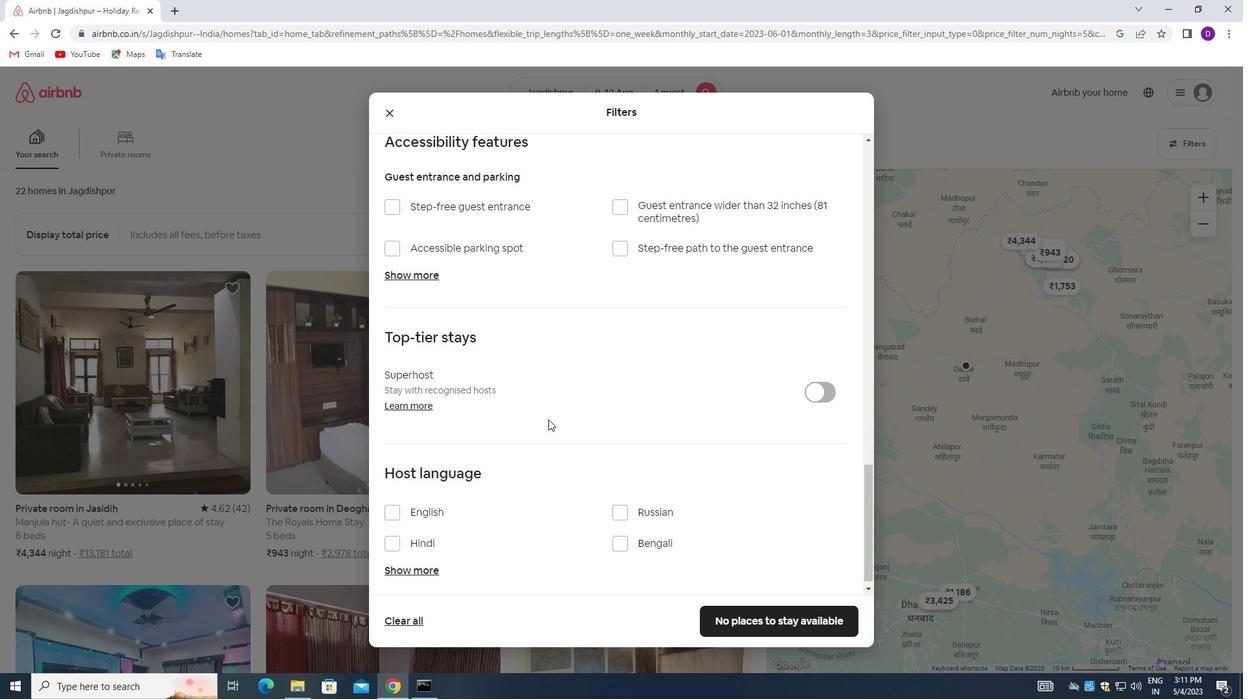 
Action: Mouse scrolled (550, 439) with delta (0, 0)
Screenshot: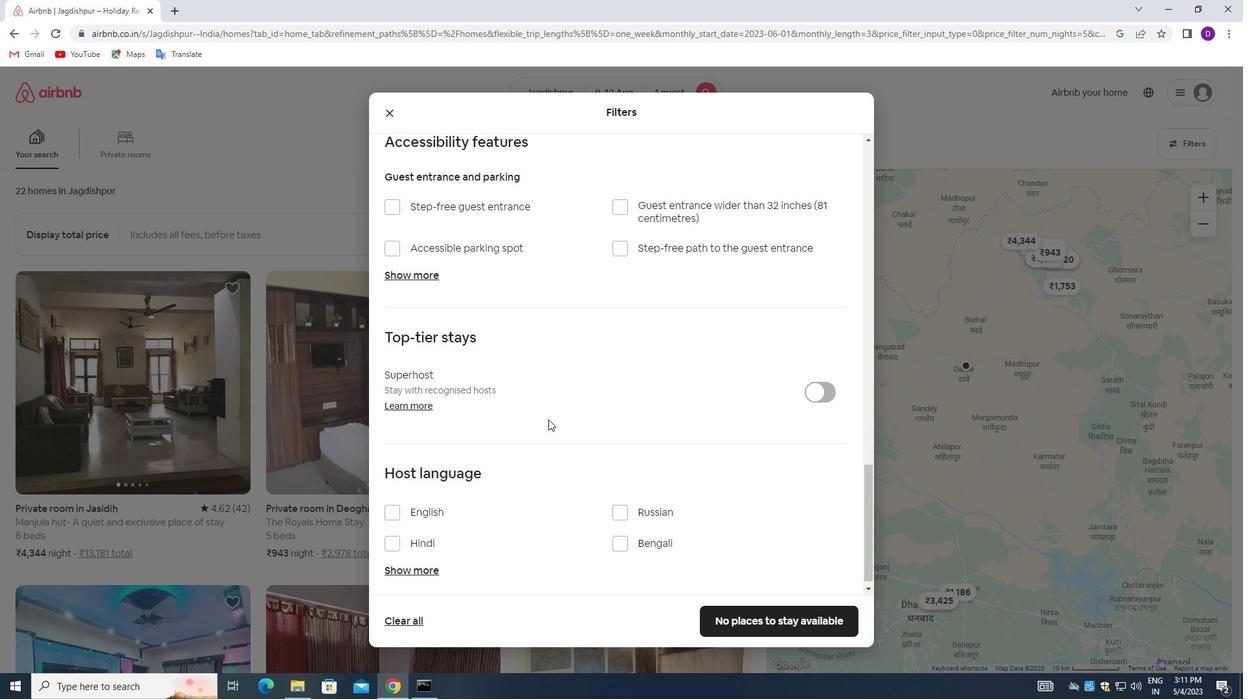 
Action: Mouse moved to (388, 506)
Screenshot: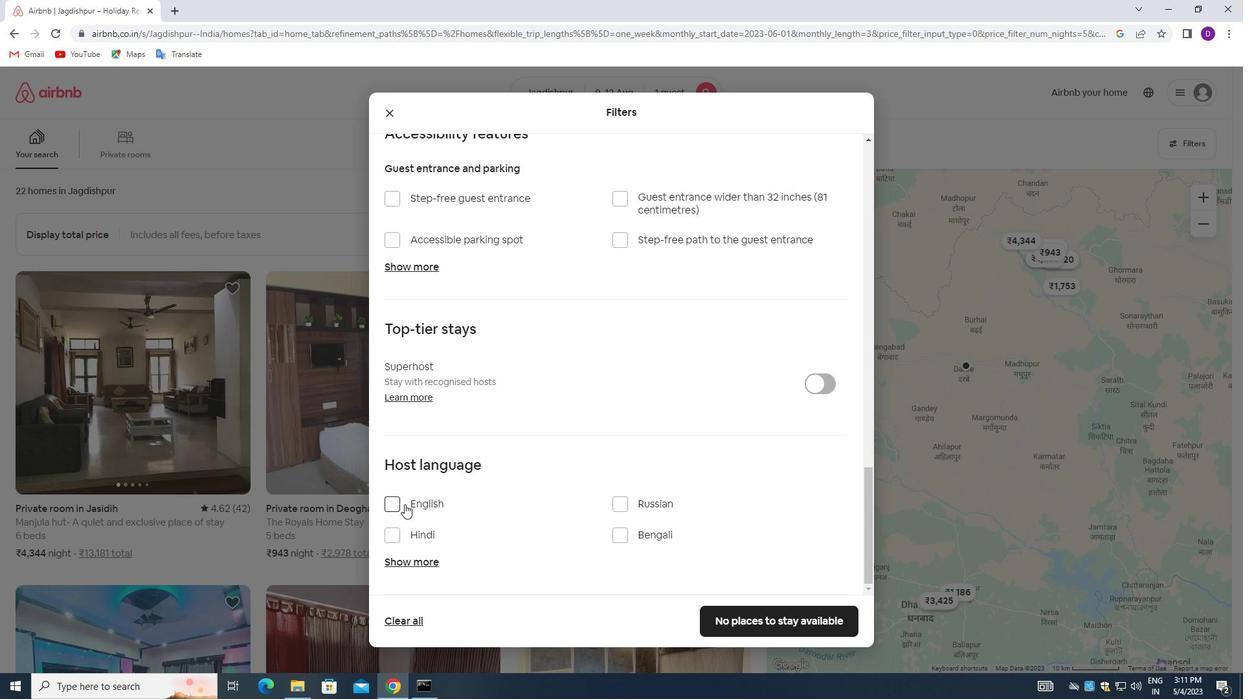 
Action: Mouse pressed left at (388, 506)
Screenshot: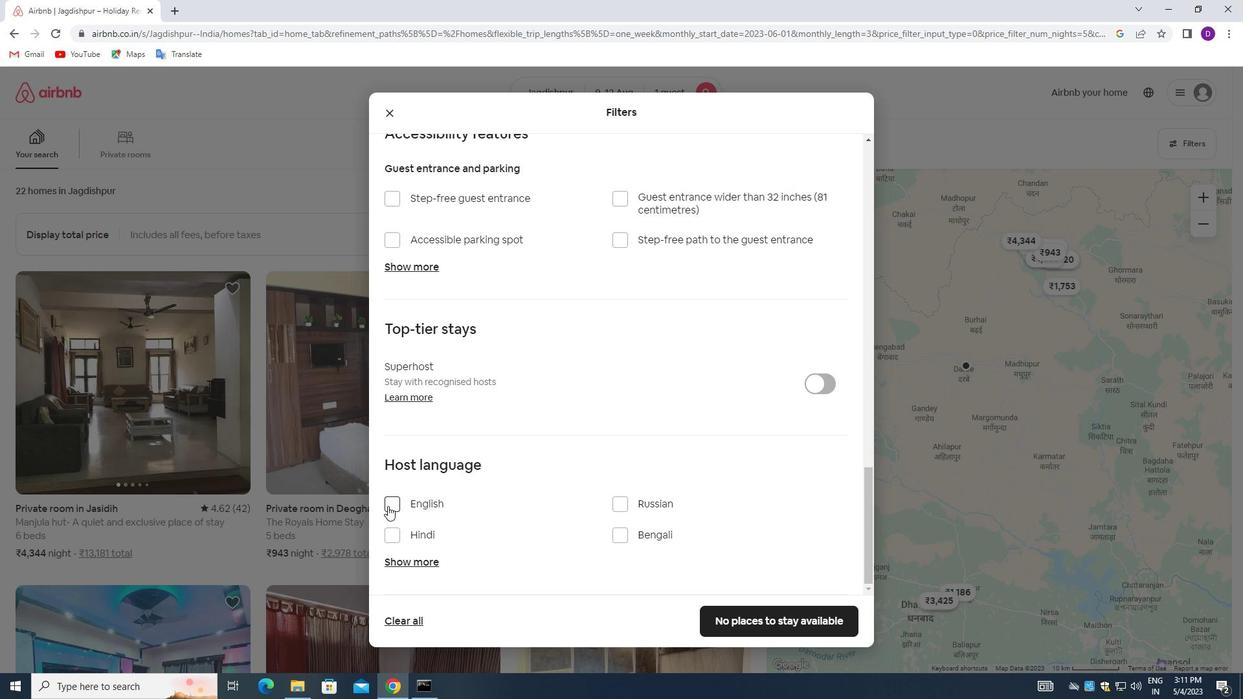 
Action: Mouse moved to (706, 616)
Screenshot: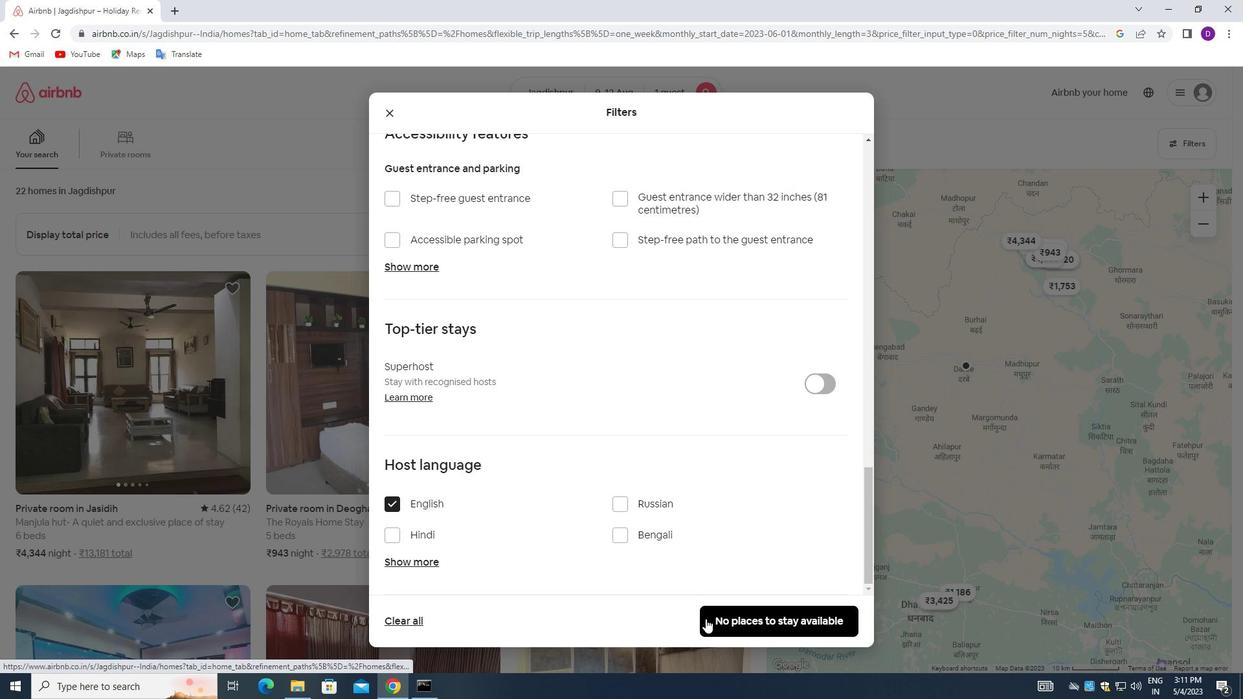 
Action: Mouse pressed left at (706, 616)
Screenshot: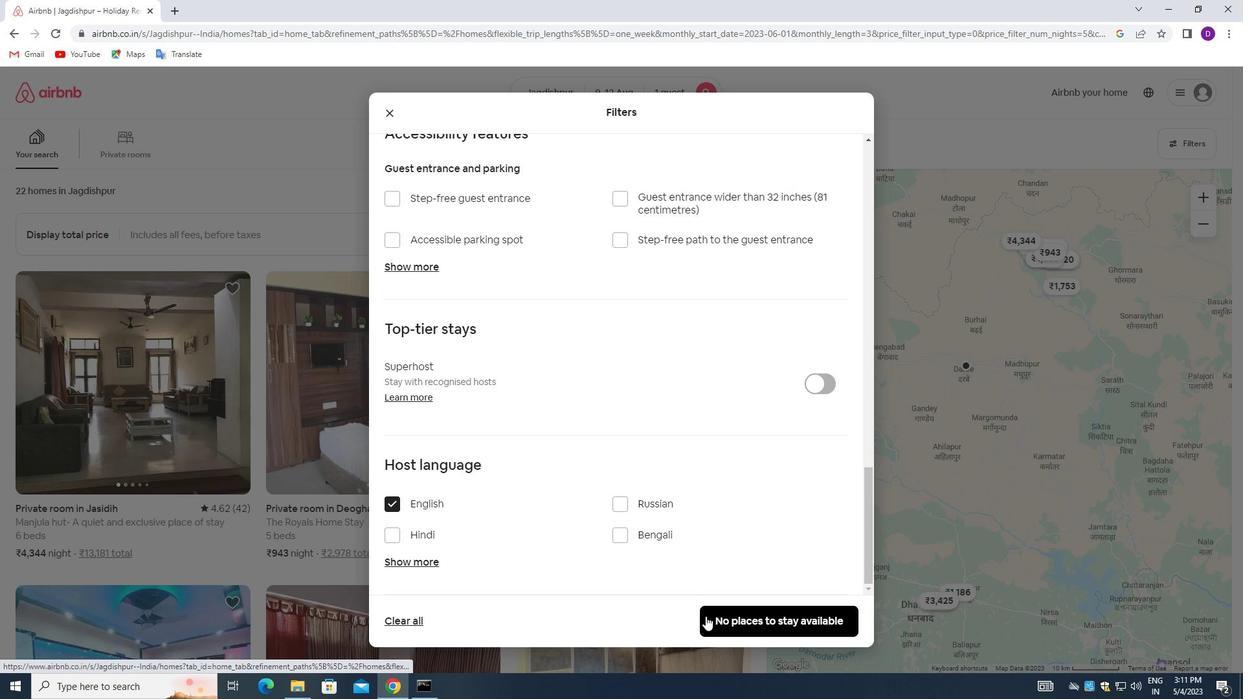 
Action: Mouse moved to (640, 423)
Screenshot: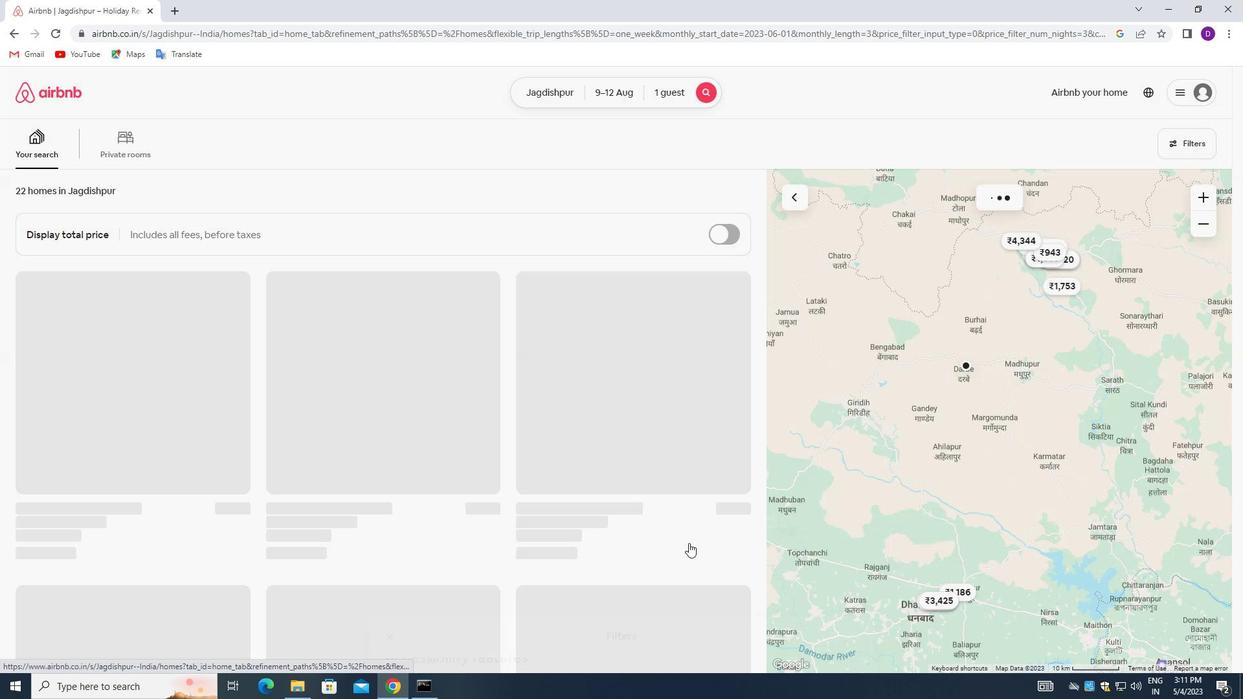 
